 Task: Find connections with filter location Bendorf with filter topic #Managementtips with filter profile language Spanish with filter current company The Better India with filter school Indian Institute of Technology, Roorkee with filter industry Language Schools with filter service category FIle Management with filter keywords title Medical Administrator
Action: Mouse moved to (623, 79)
Screenshot: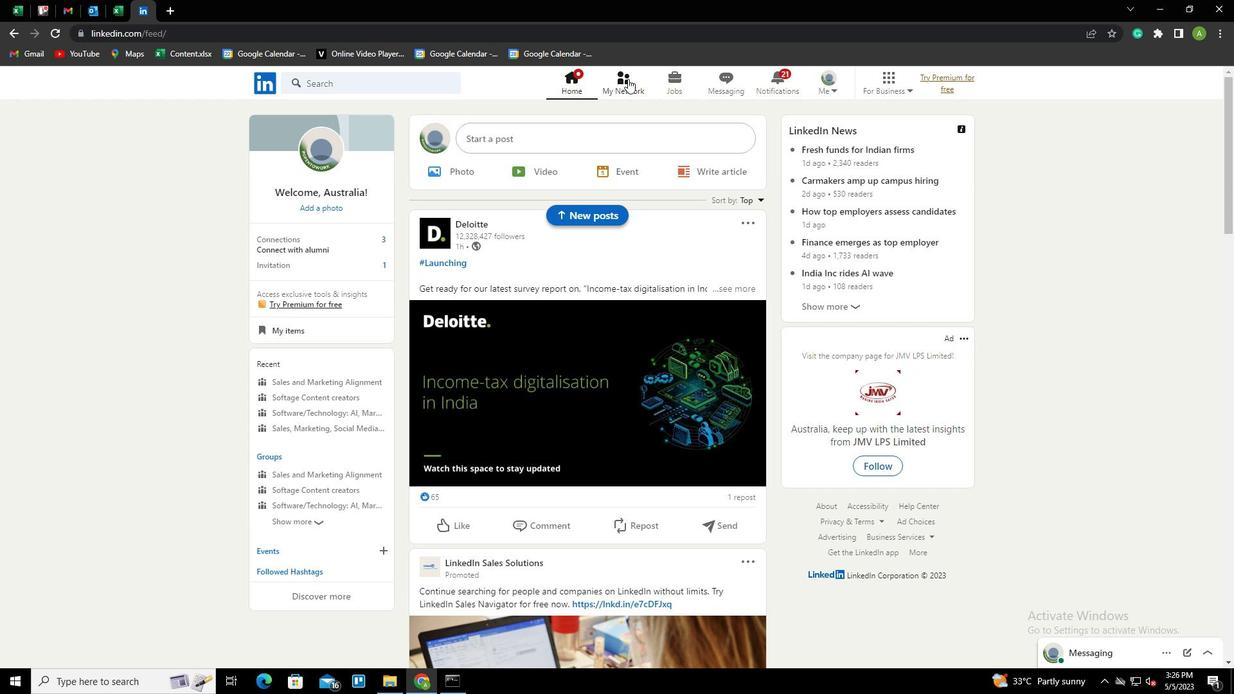 
Action: Mouse pressed left at (623, 79)
Screenshot: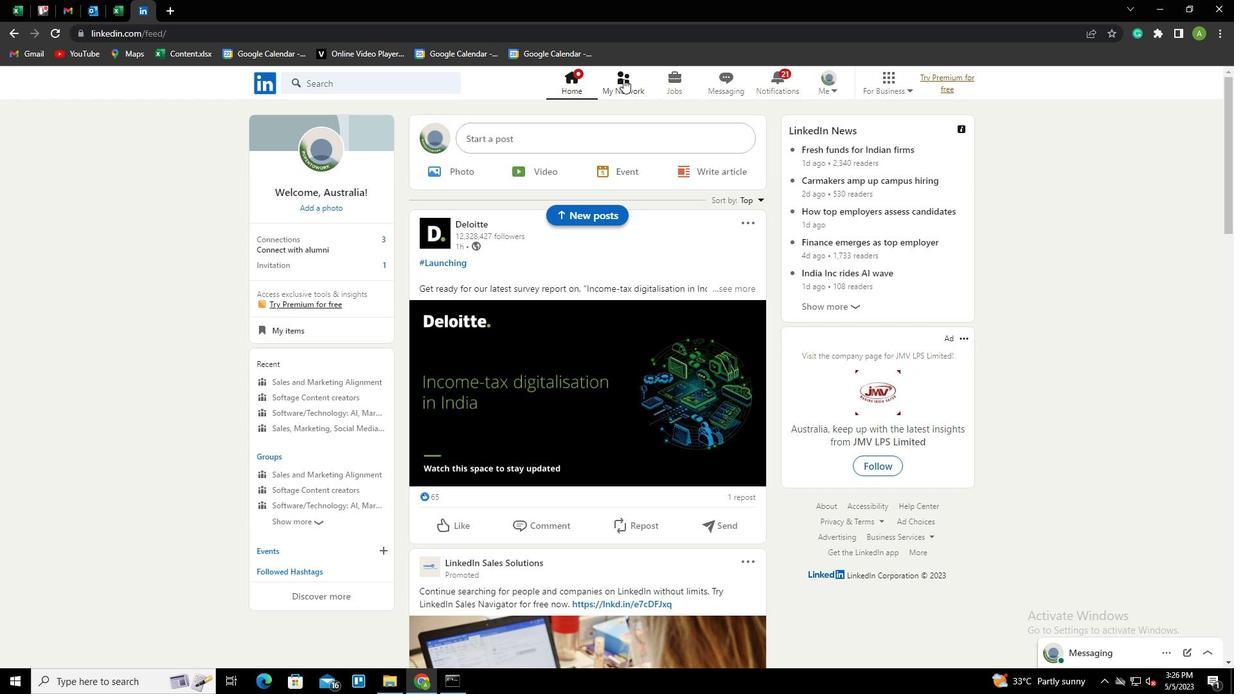 
Action: Mouse moved to (339, 151)
Screenshot: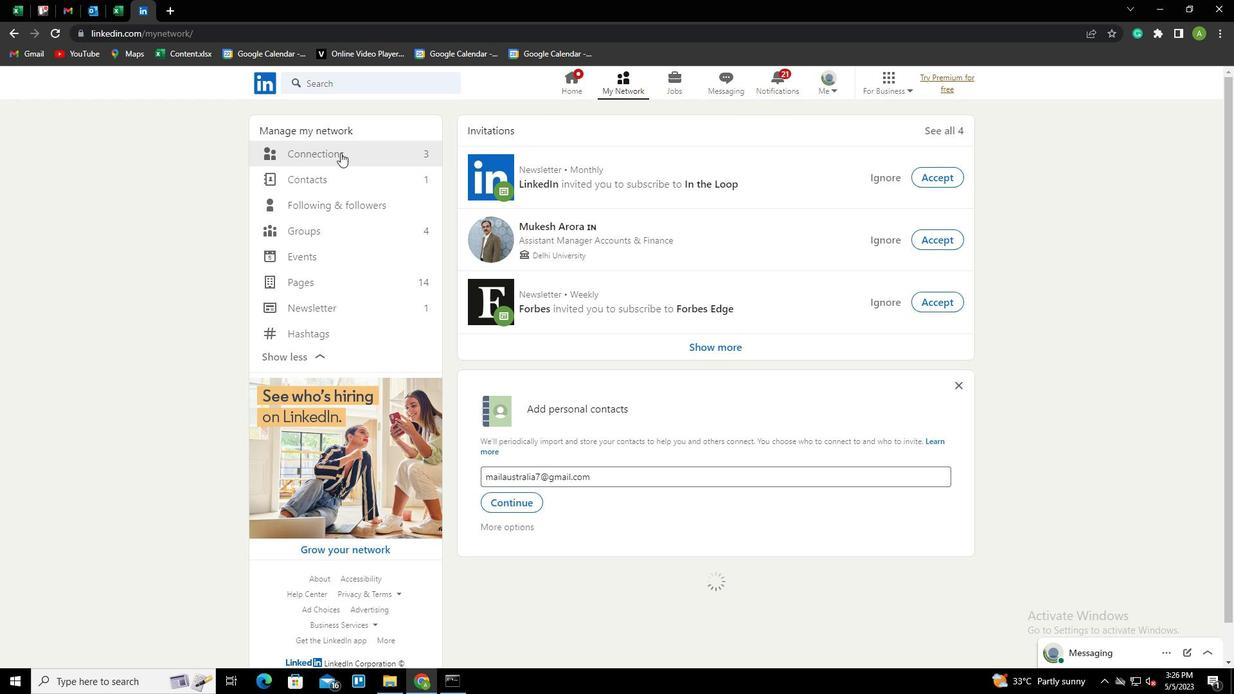 
Action: Mouse pressed left at (339, 151)
Screenshot: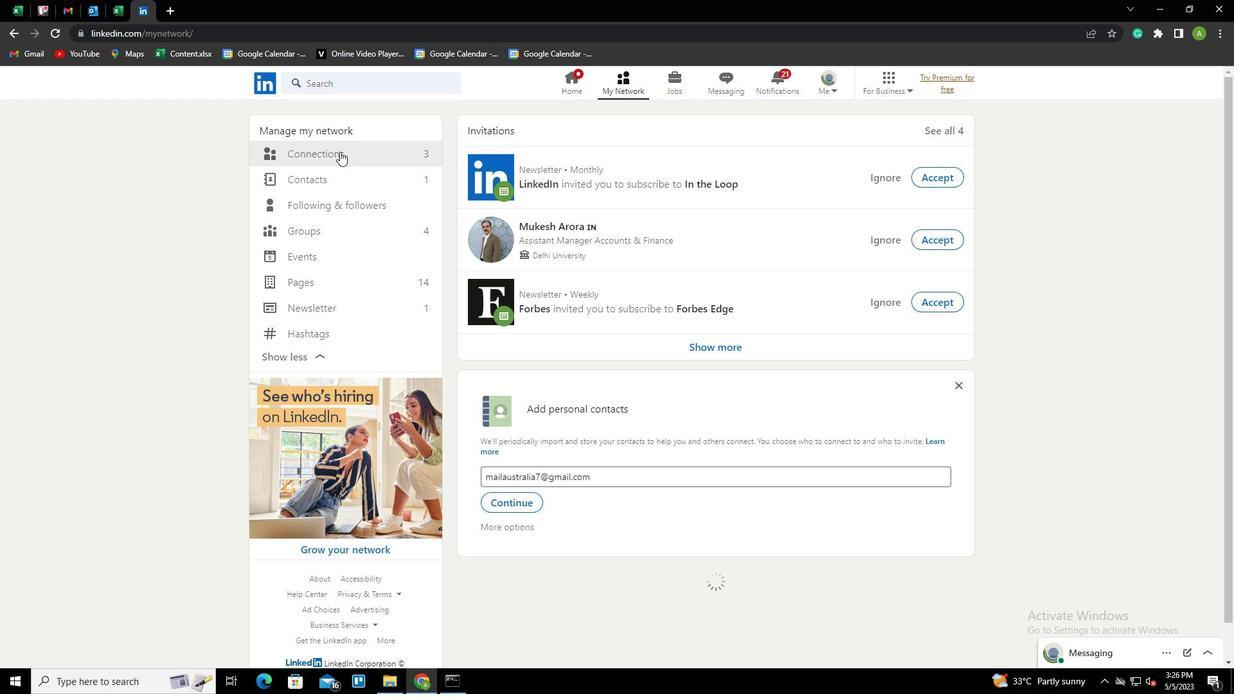 
Action: Mouse moved to (700, 147)
Screenshot: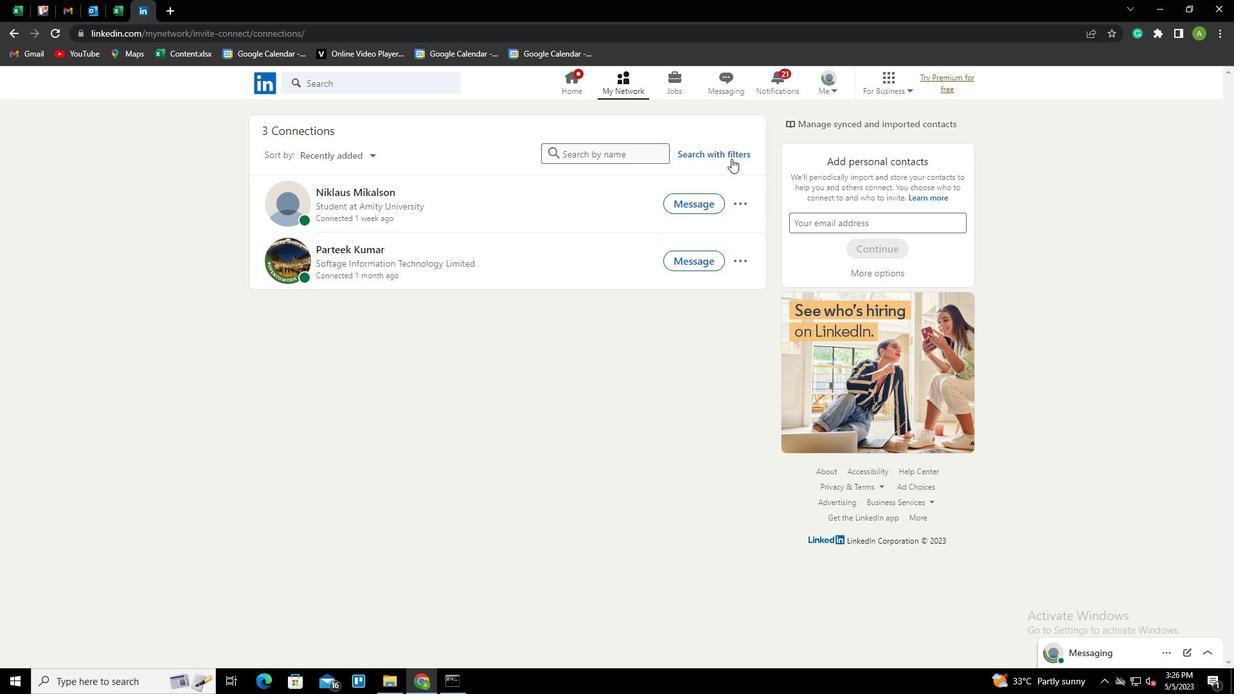 
Action: Mouse pressed left at (700, 147)
Screenshot: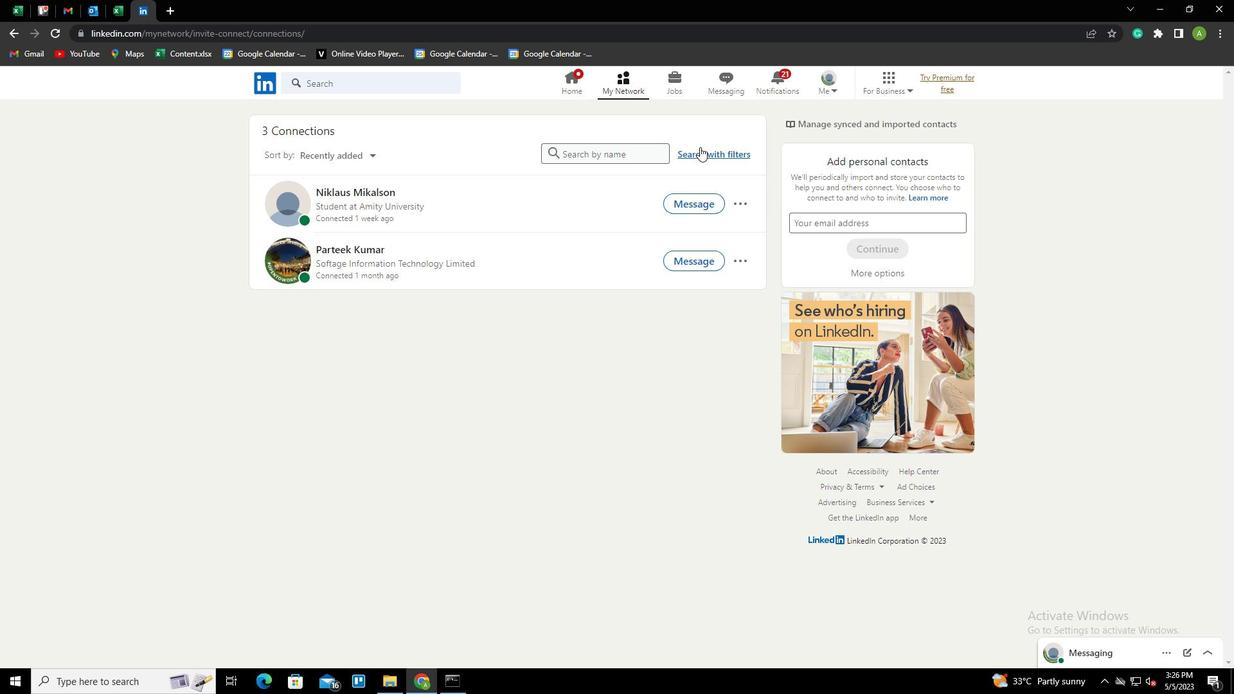 
Action: Mouse moved to (653, 115)
Screenshot: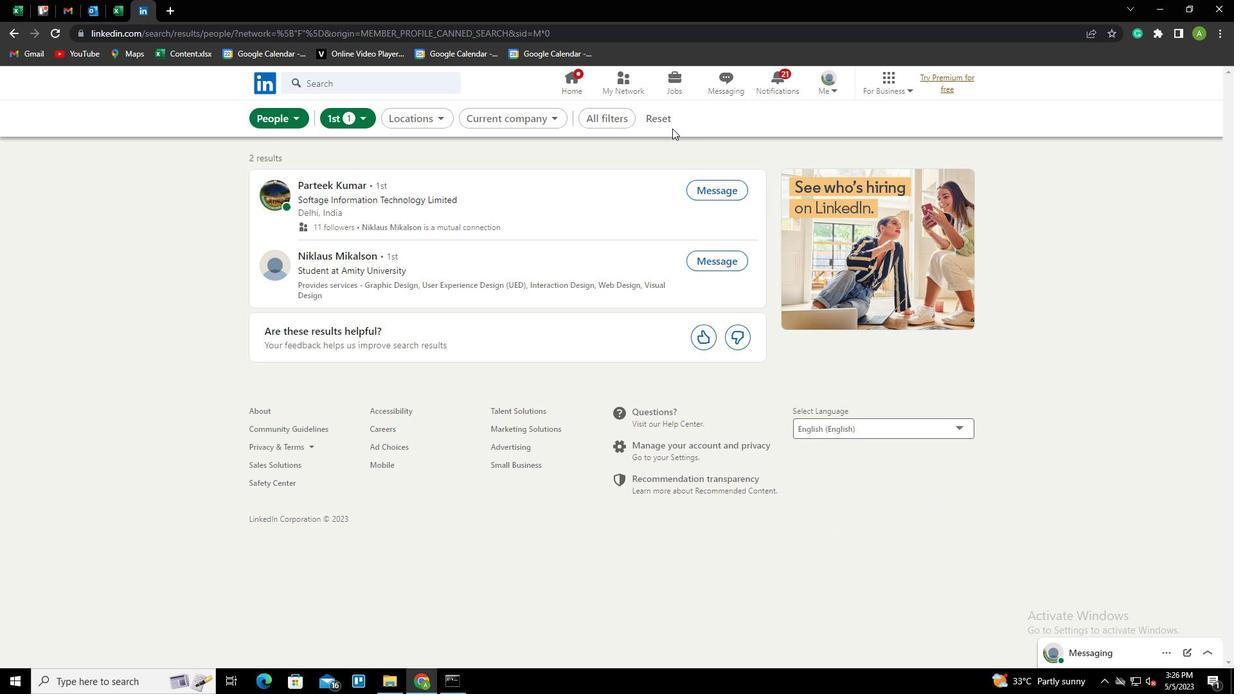 
Action: Mouse pressed left at (653, 115)
Screenshot: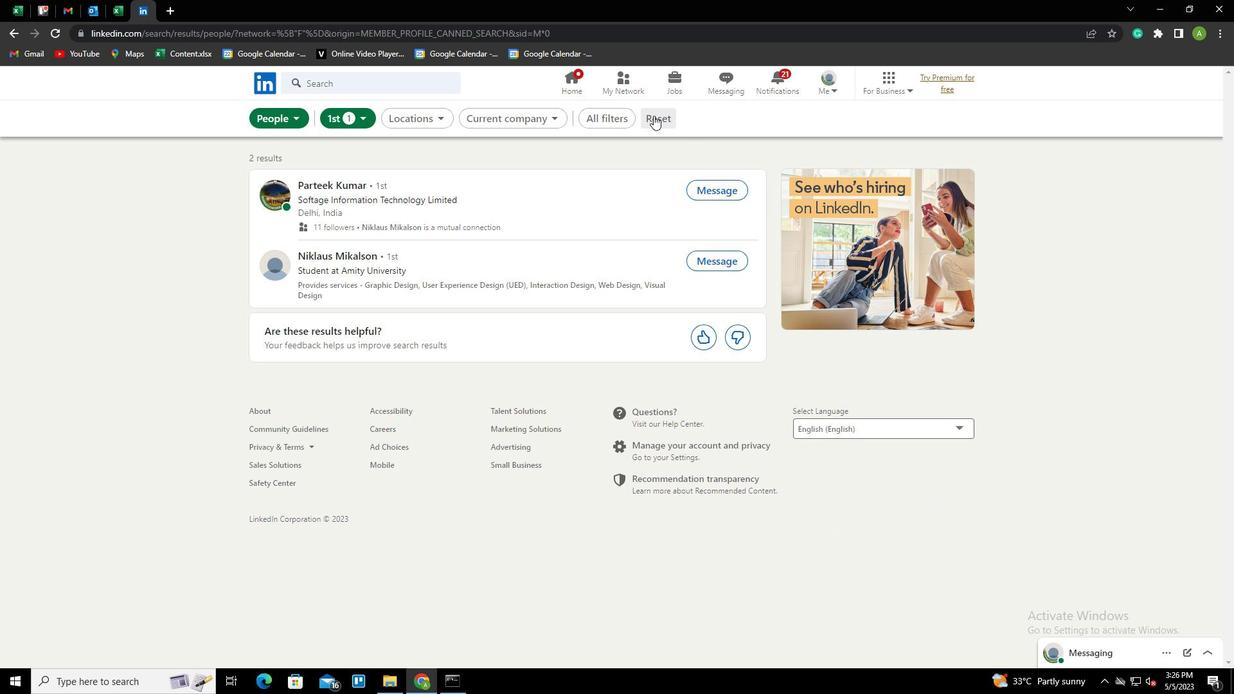 
Action: Mouse moved to (637, 116)
Screenshot: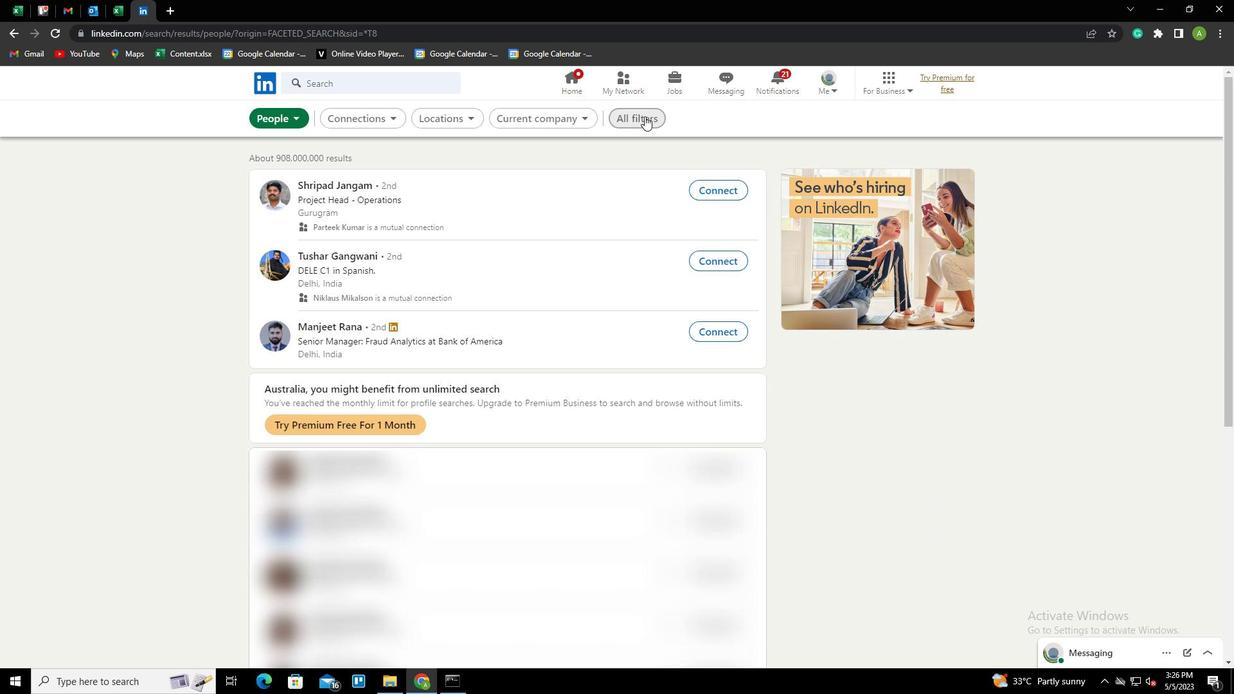
Action: Mouse pressed left at (637, 116)
Screenshot: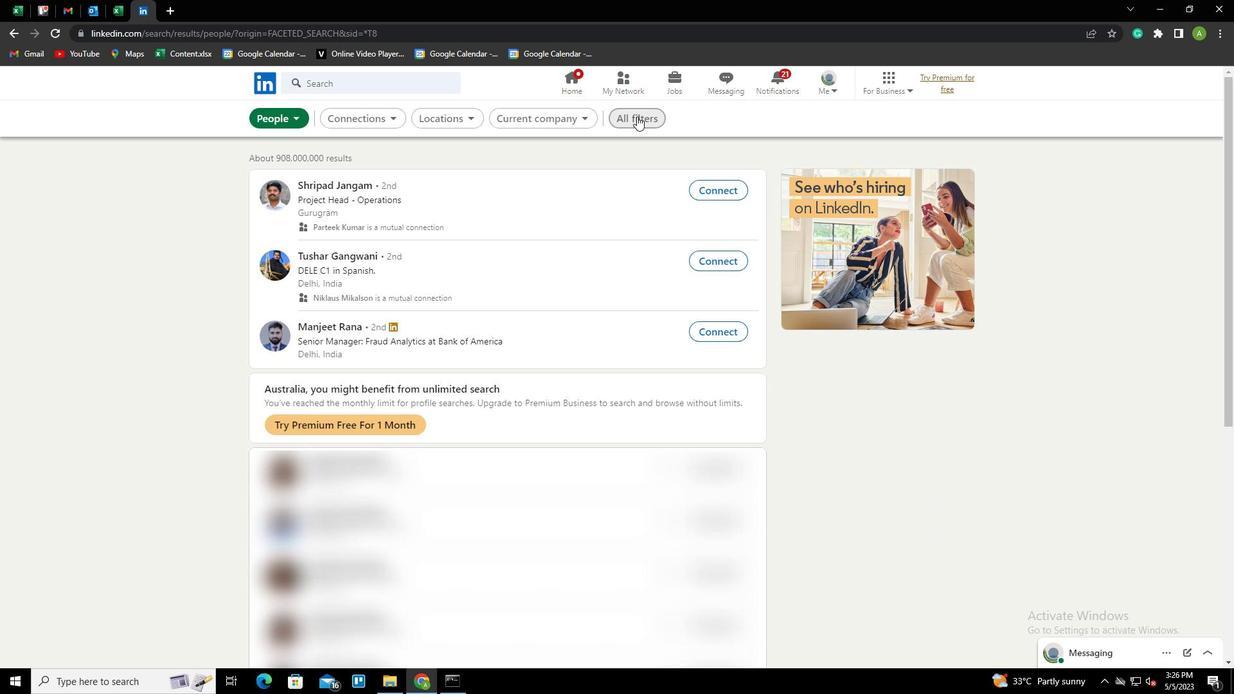 
Action: Mouse moved to (1024, 356)
Screenshot: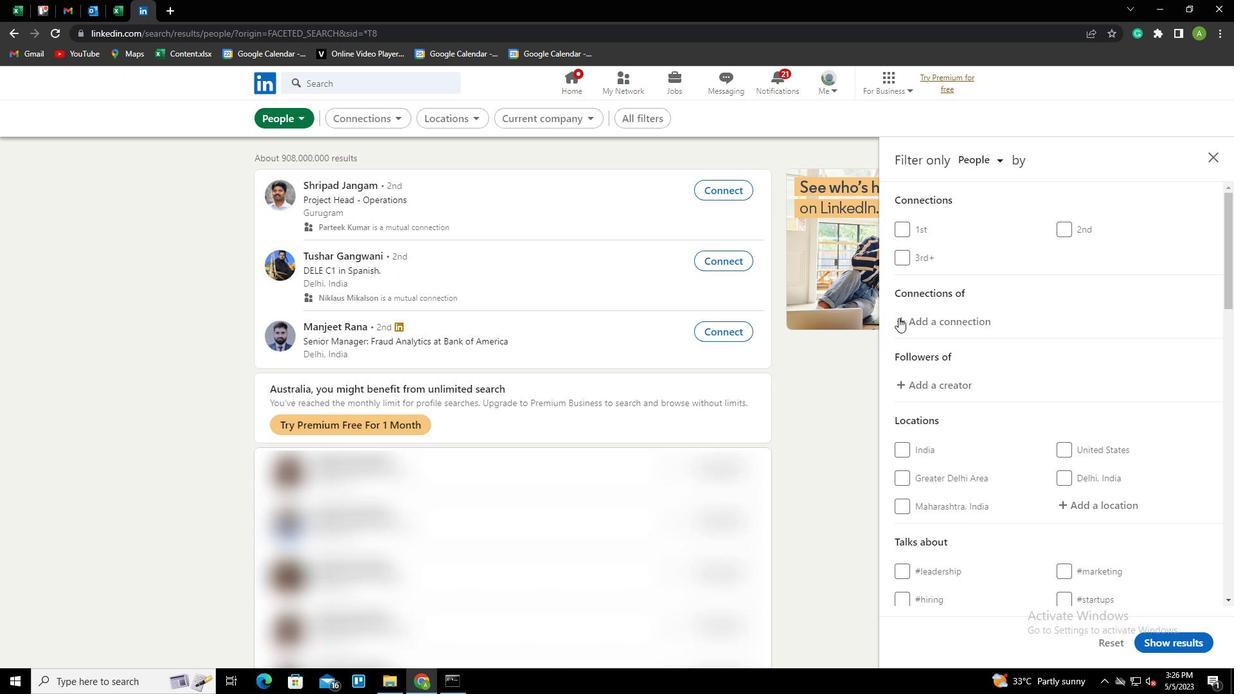 
Action: Mouse scrolled (1024, 356) with delta (0, 0)
Screenshot: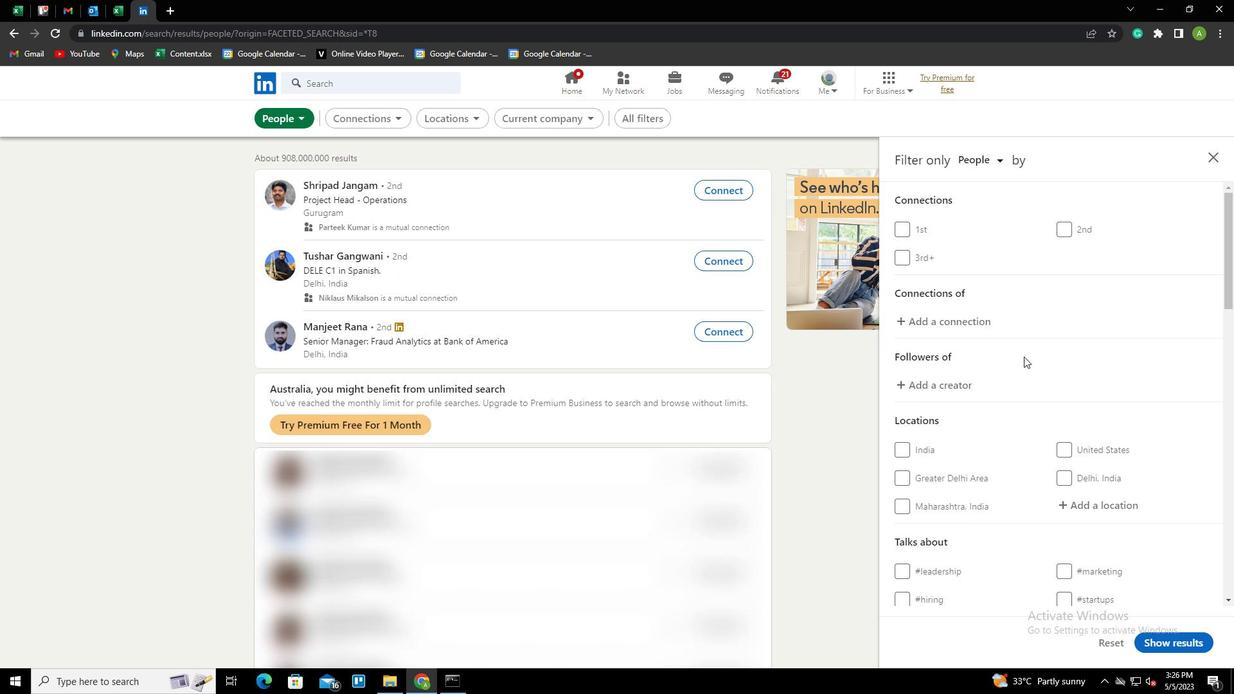 
Action: Mouse scrolled (1024, 356) with delta (0, 0)
Screenshot: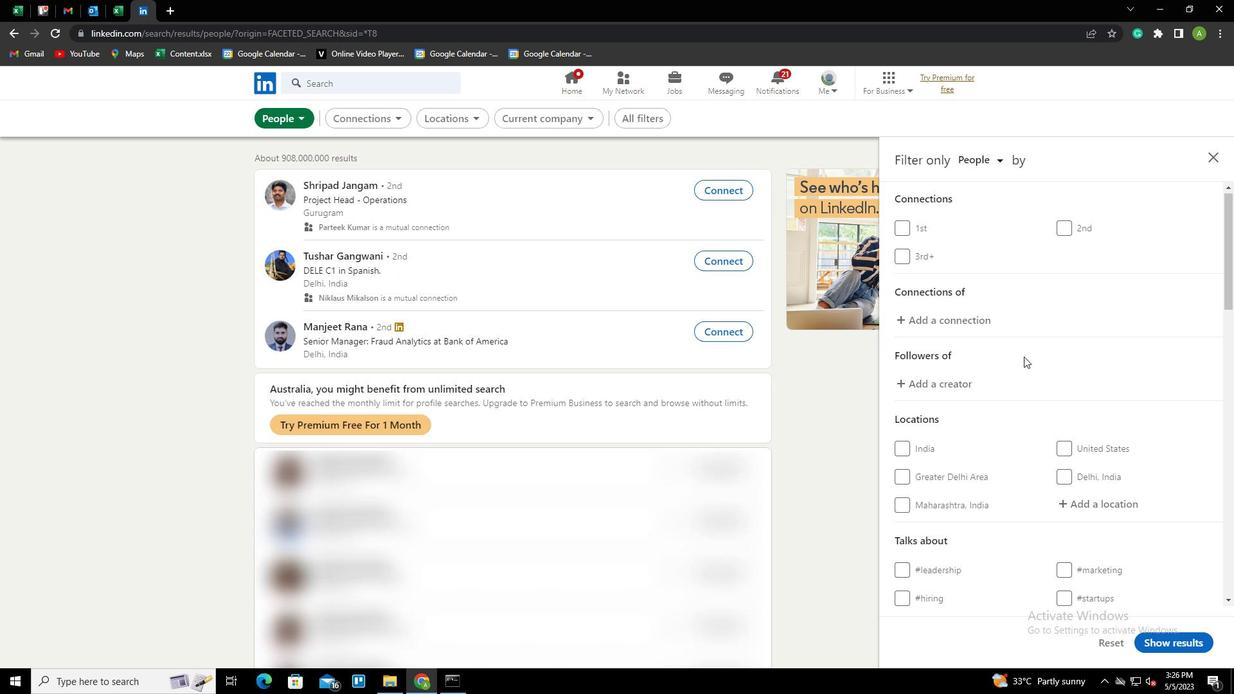 
Action: Mouse scrolled (1024, 356) with delta (0, 0)
Screenshot: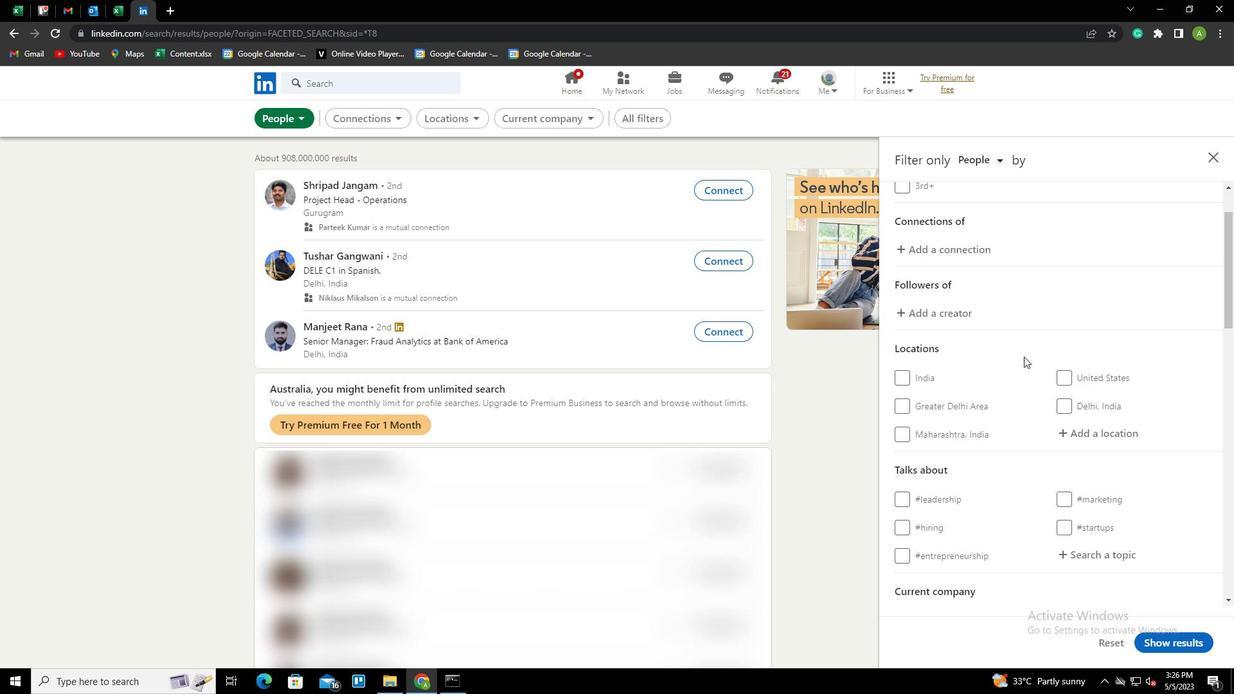
Action: Mouse moved to (1088, 315)
Screenshot: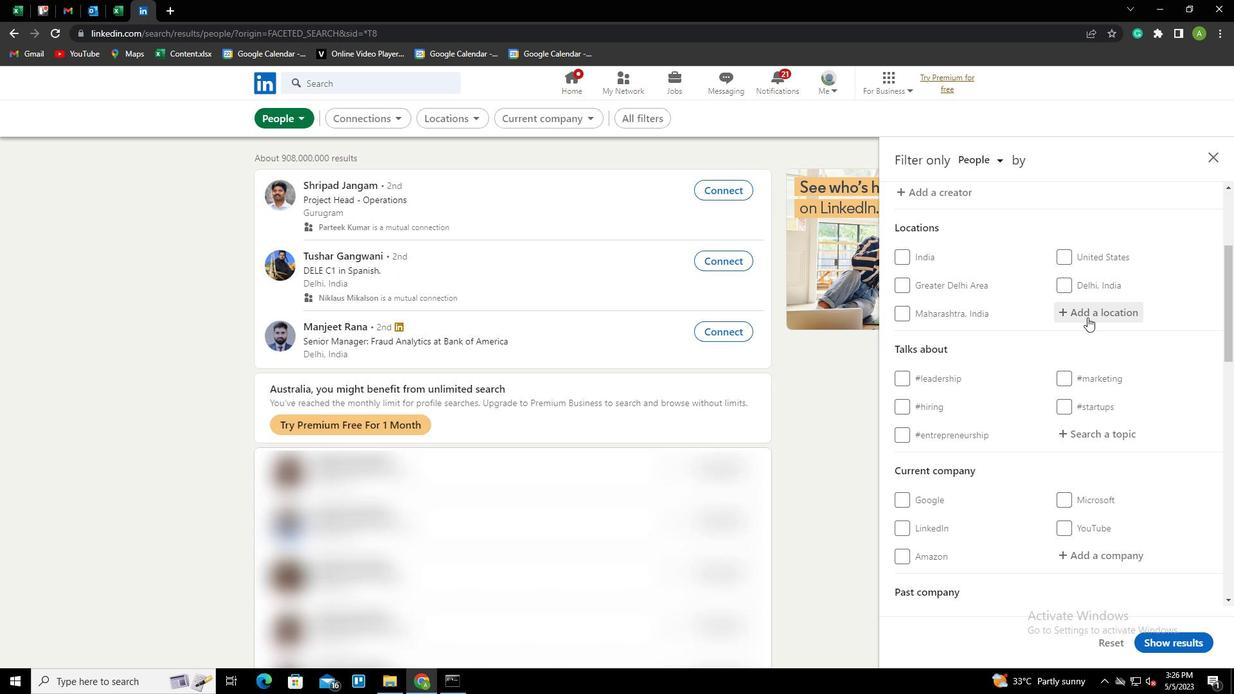 
Action: Mouse pressed left at (1088, 315)
Screenshot: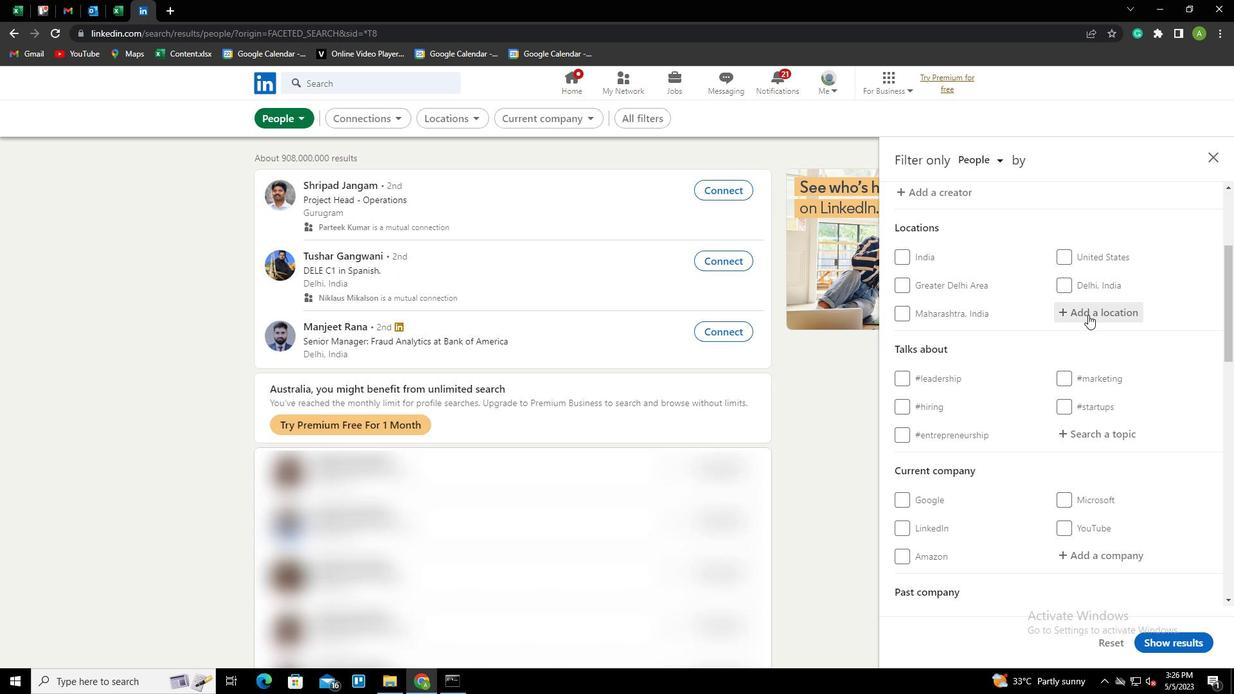 
Action: Key pressed <Key.shift>BENDORD<Key.backspace>F<Key.space><Key.down><Key.enter>
Screenshot: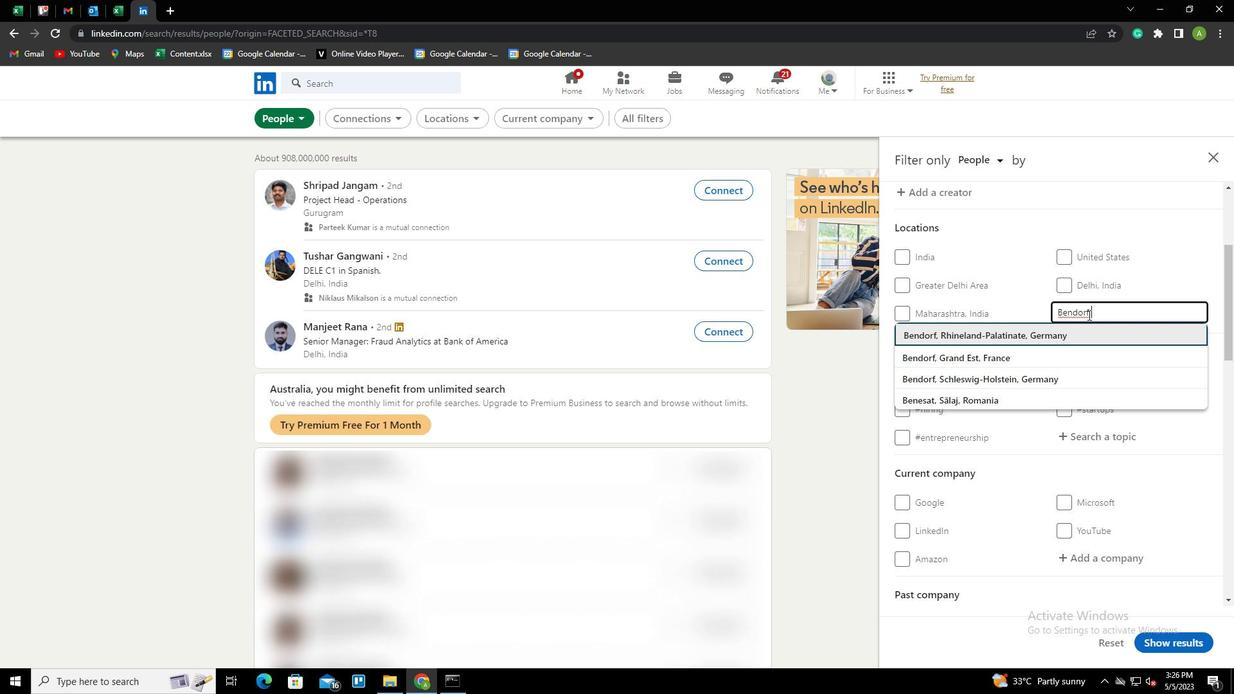 
Action: Mouse scrolled (1088, 314) with delta (0, 0)
Screenshot: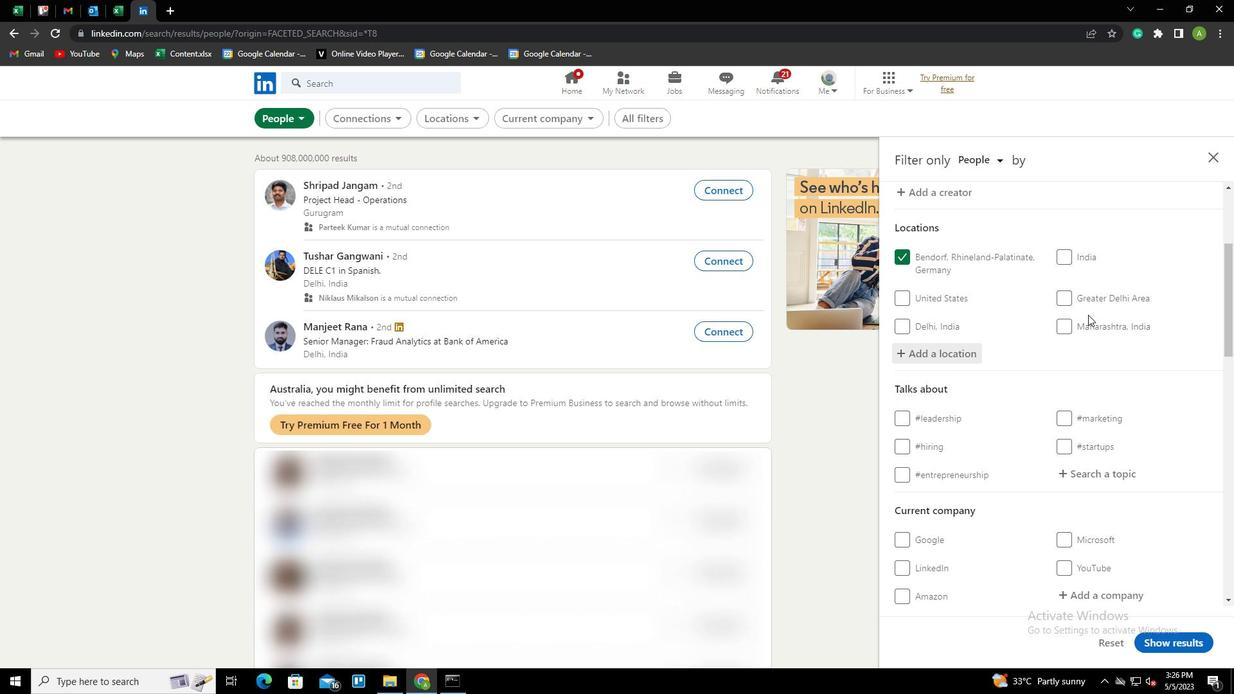 
Action: Mouse scrolled (1088, 314) with delta (0, 0)
Screenshot: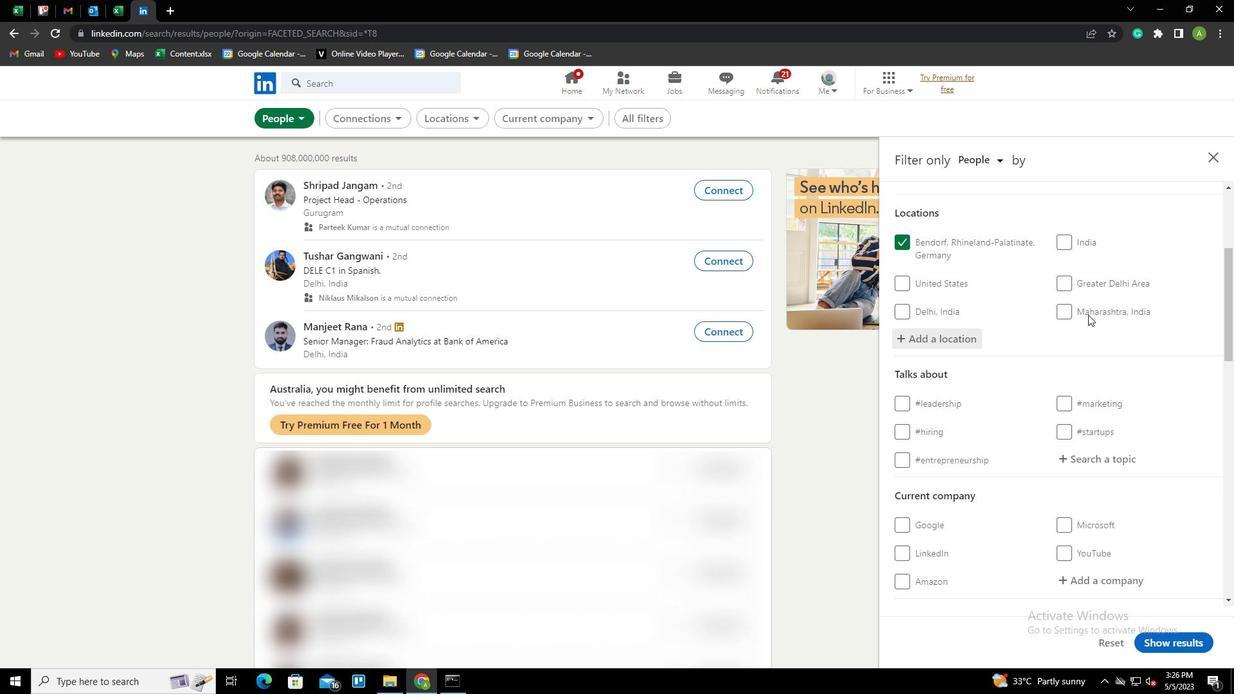 
Action: Mouse moved to (1090, 348)
Screenshot: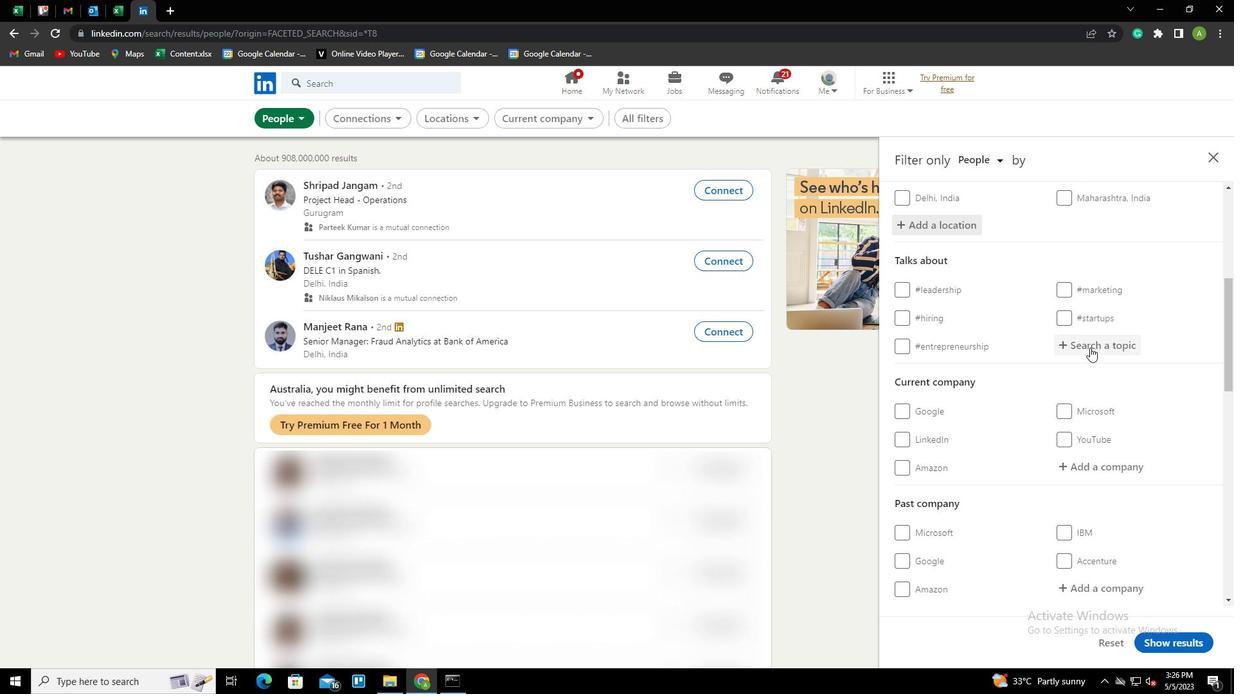 
Action: Mouse pressed left at (1090, 348)
Screenshot: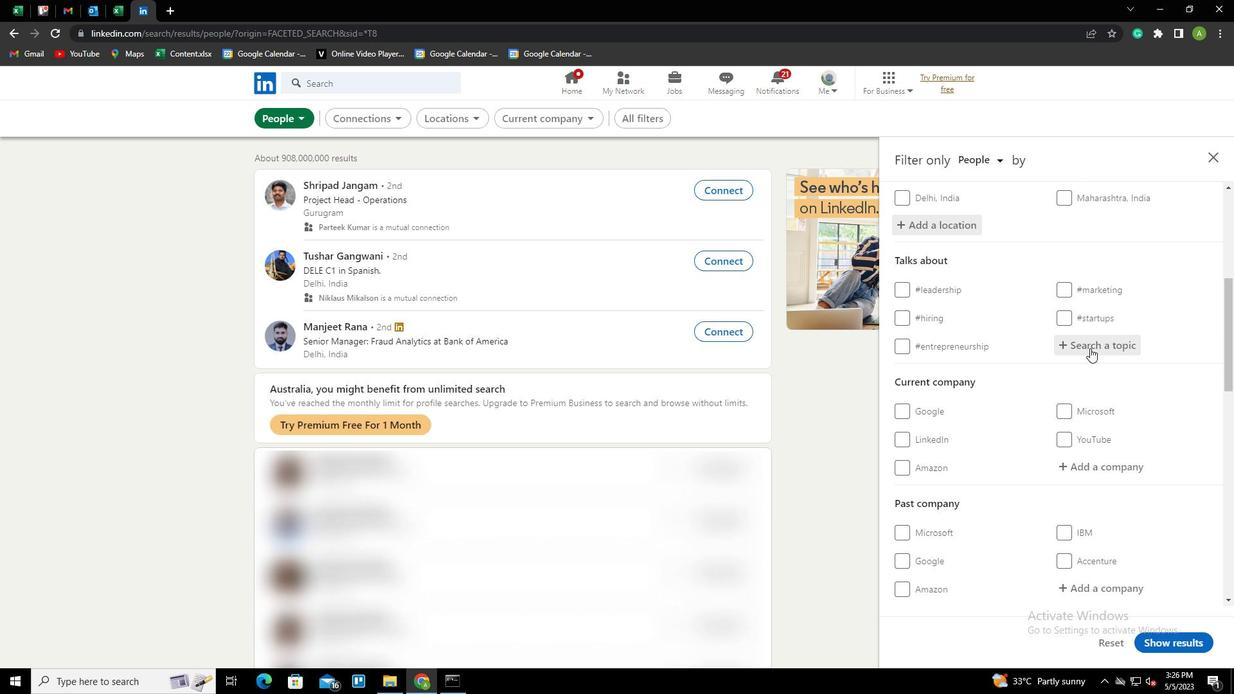 
Action: Key pressed MANAGEMENTTIPS<Key.down><Key.enter>
Screenshot: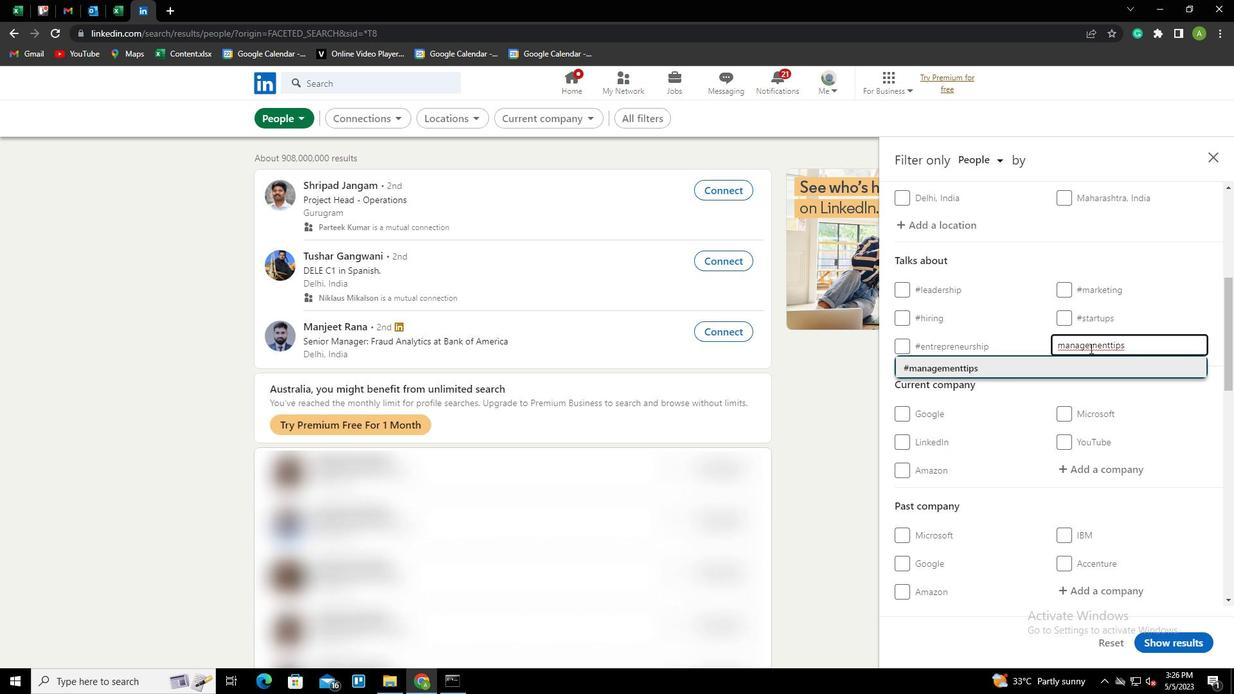 
Action: Mouse moved to (1089, 342)
Screenshot: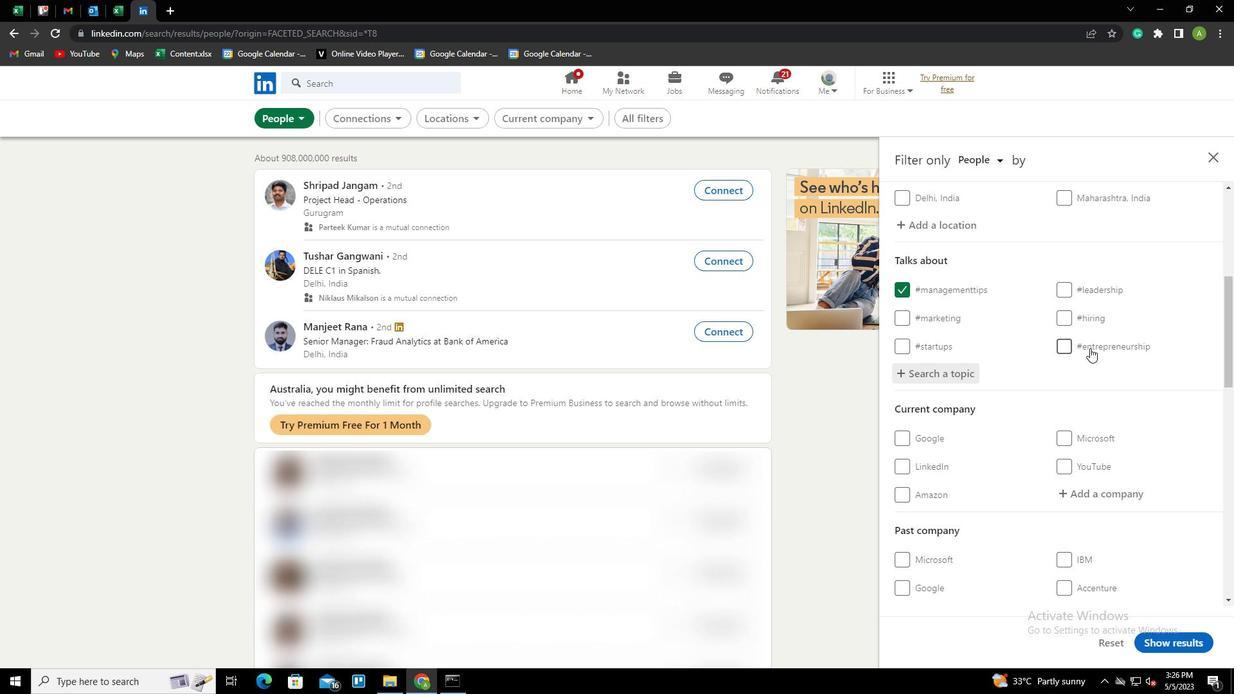 
Action: Mouse scrolled (1089, 341) with delta (0, 0)
Screenshot: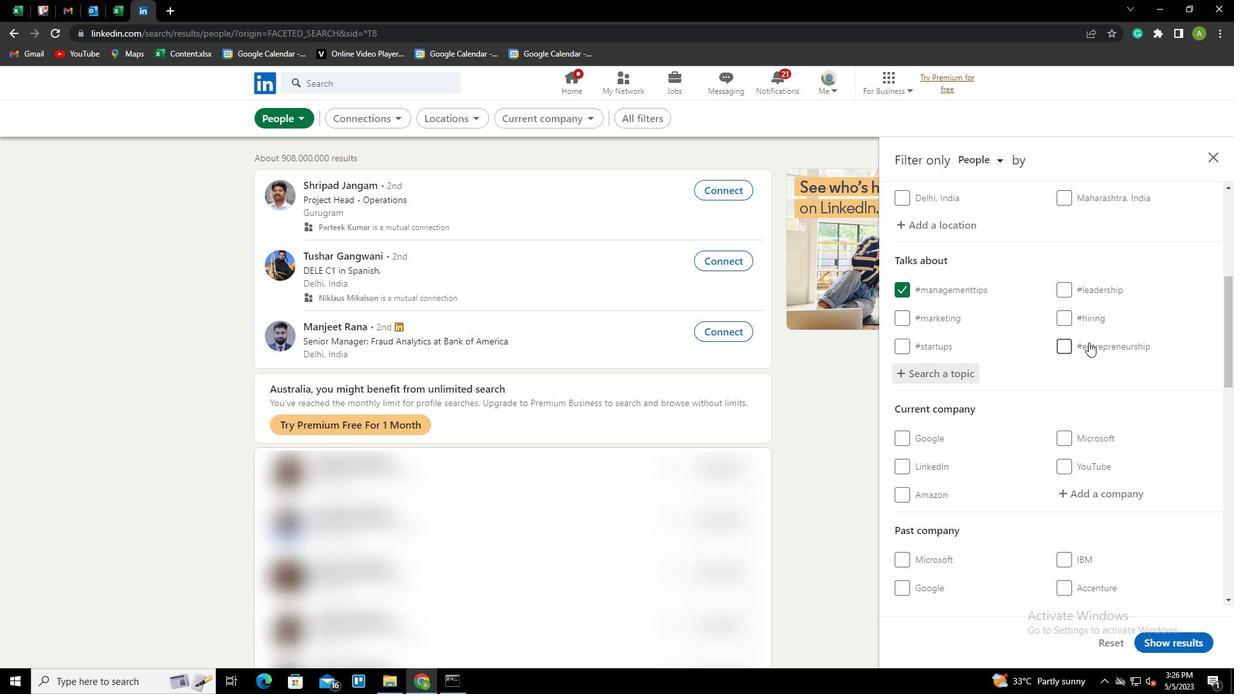 
Action: Mouse scrolled (1089, 341) with delta (0, 0)
Screenshot: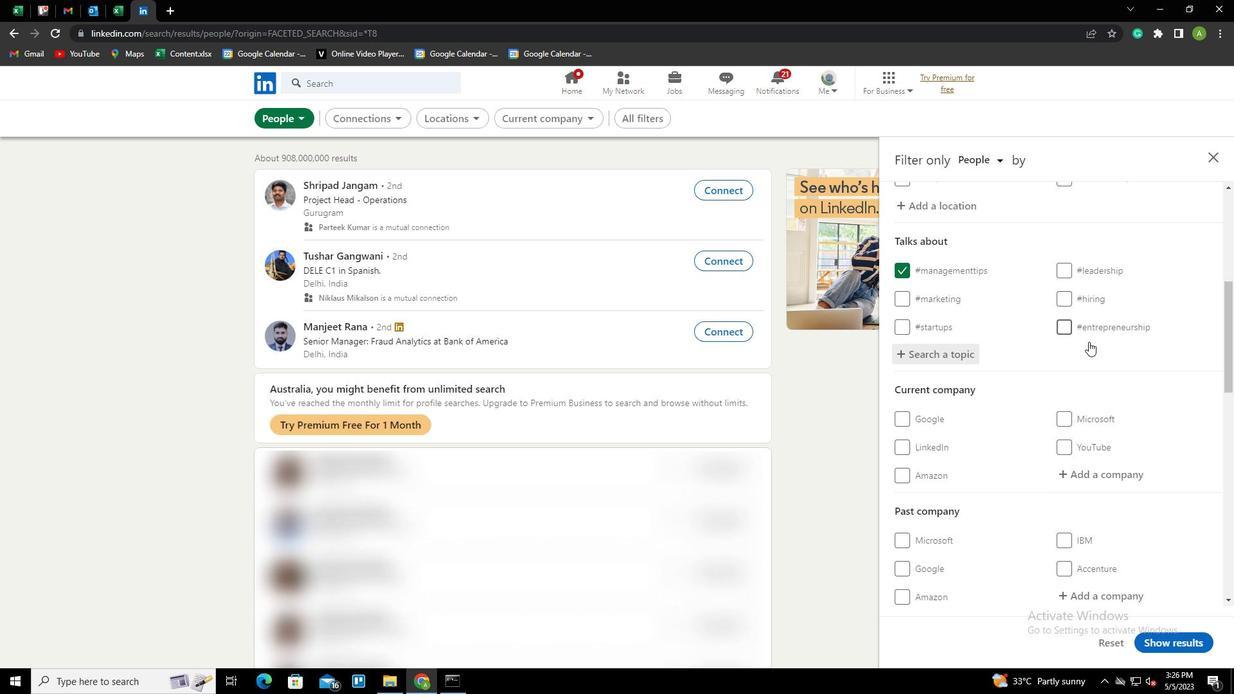 
Action: Mouse scrolled (1089, 341) with delta (0, 0)
Screenshot: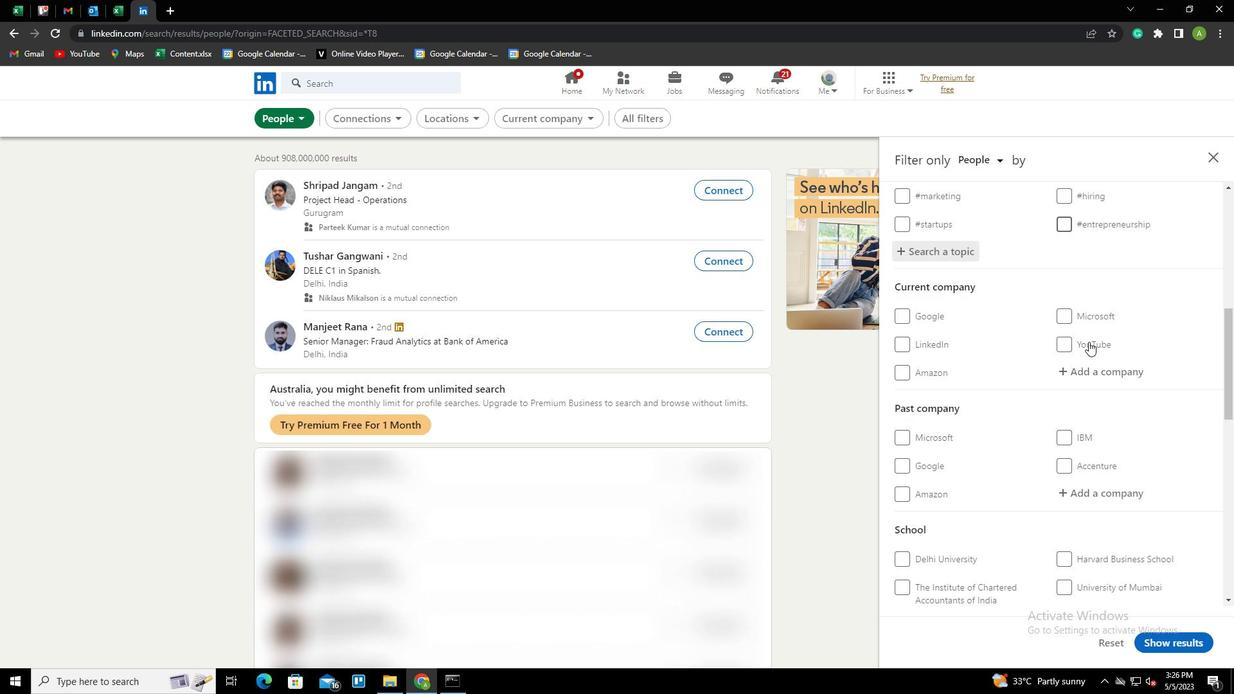 
Action: Mouse scrolled (1089, 341) with delta (0, 0)
Screenshot: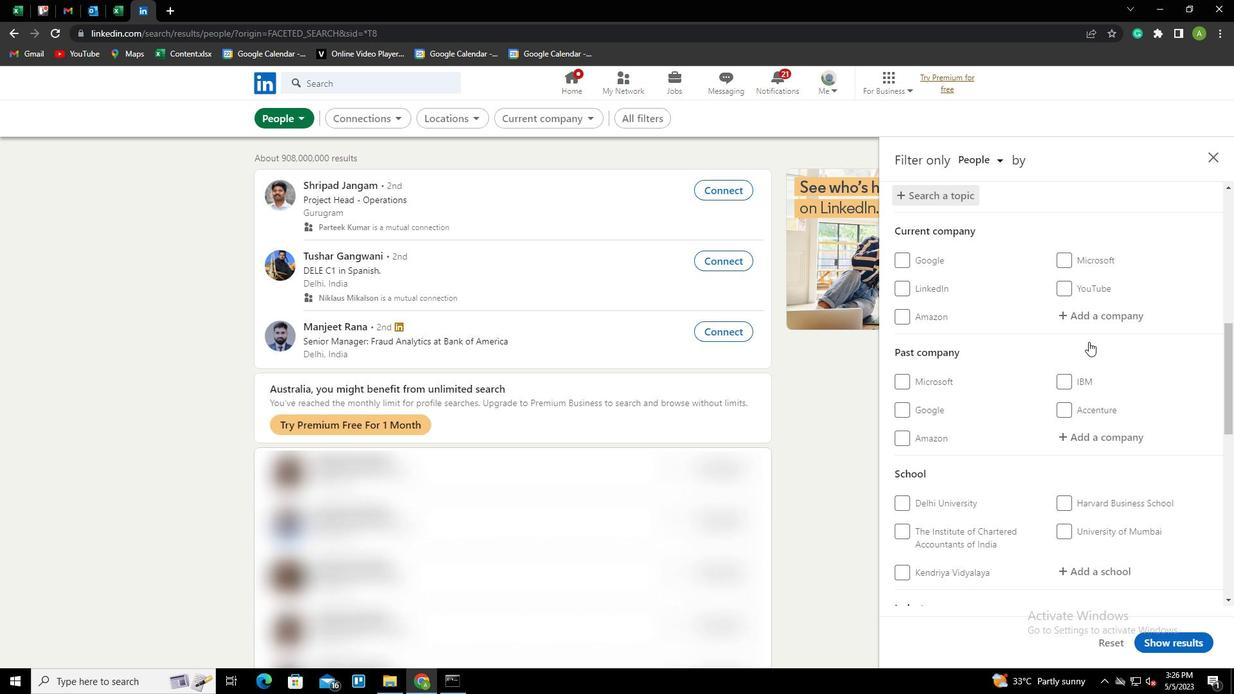 
Action: Mouse scrolled (1089, 341) with delta (0, 0)
Screenshot: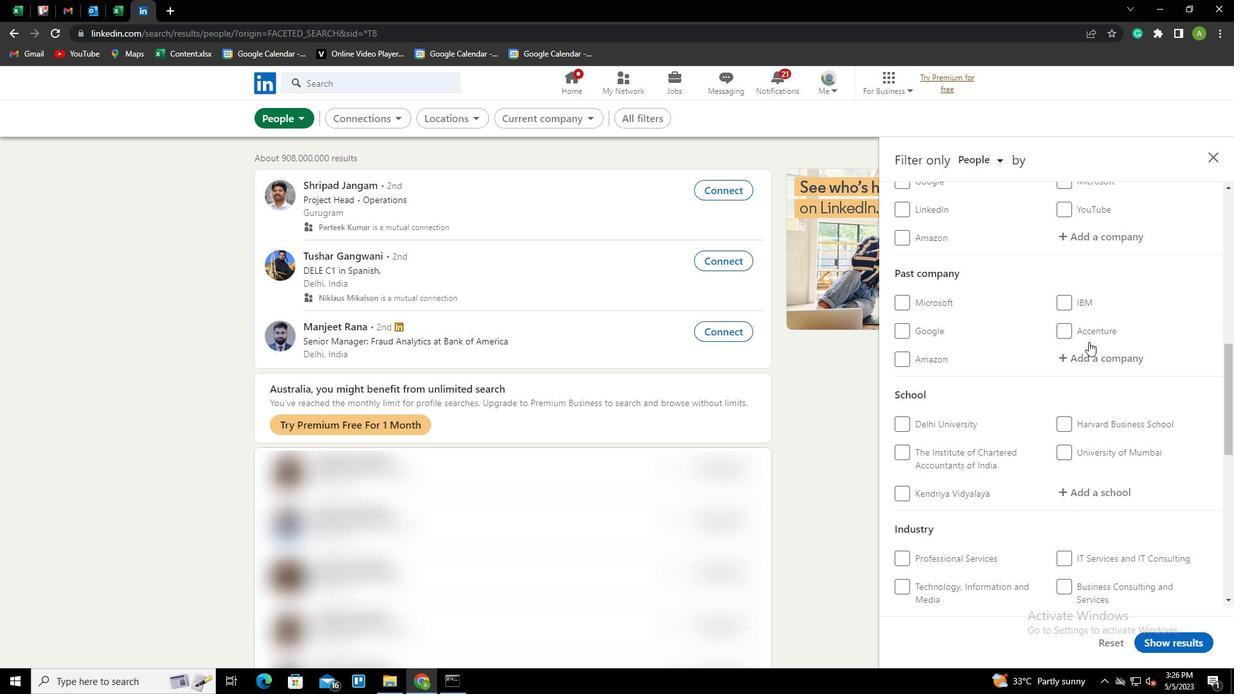 
Action: Mouse scrolled (1089, 341) with delta (0, 0)
Screenshot: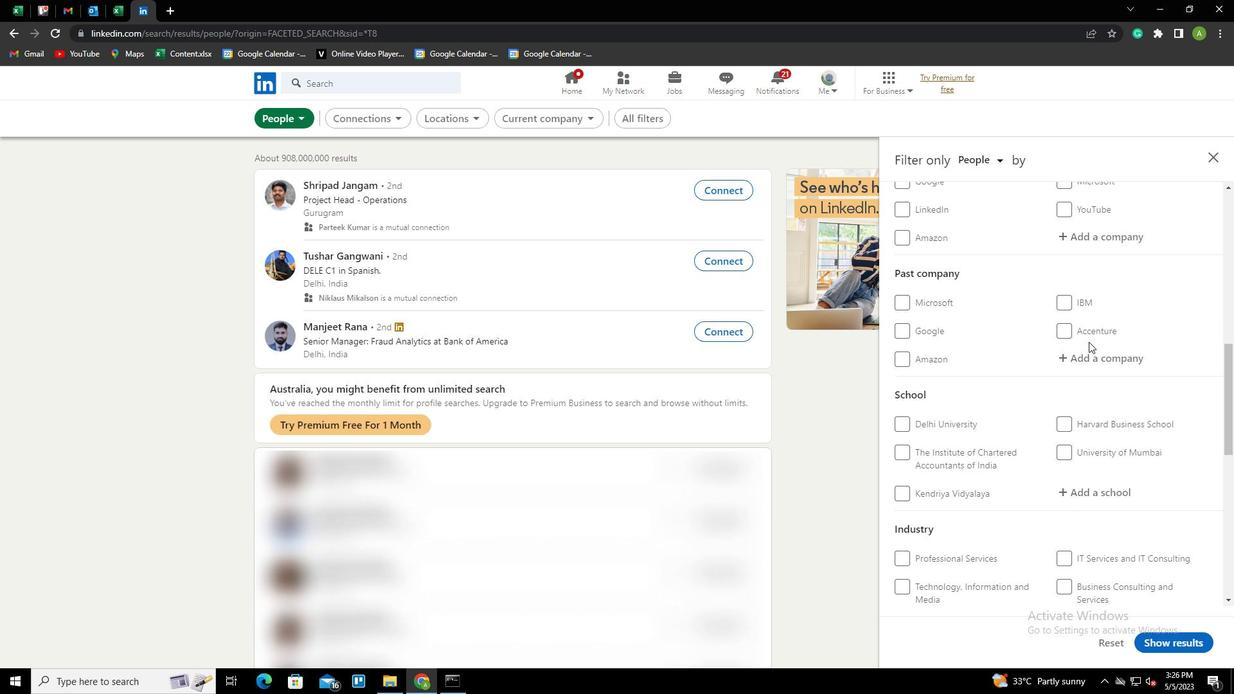 
Action: Mouse scrolled (1089, 341) with delta (0, 0)
Screenshot: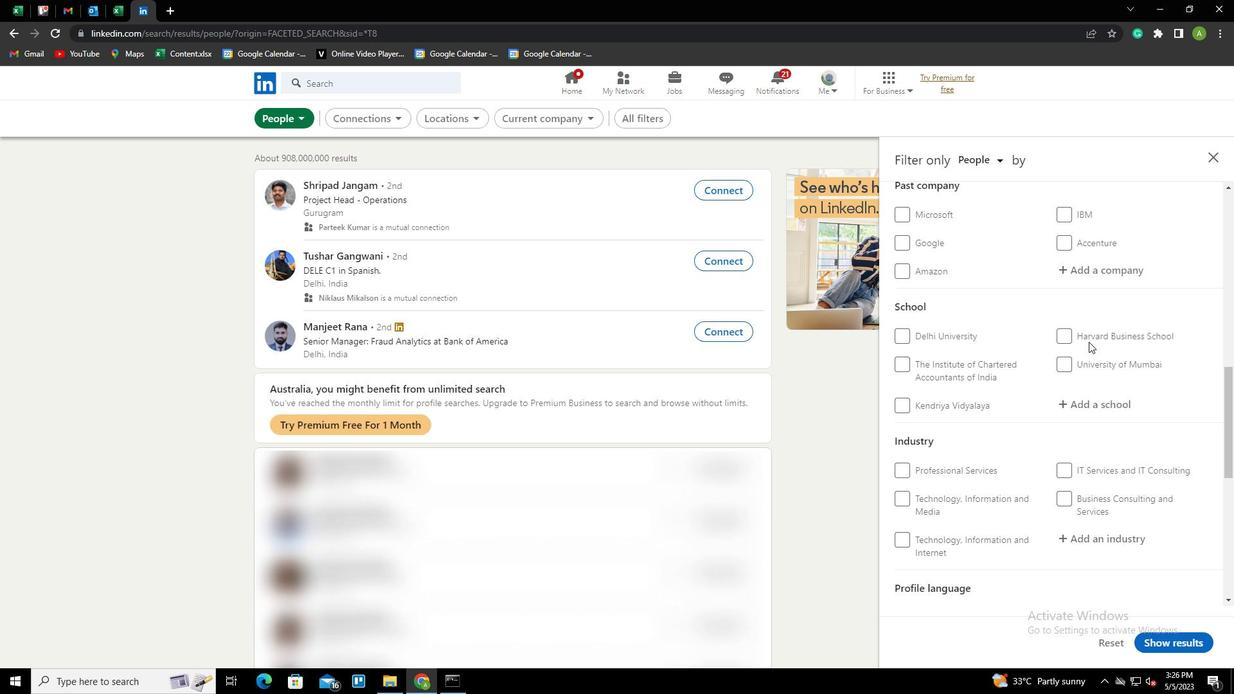 
Action: Mouse scrolled (1089, 341) with delta (0, 0)
Screenshot: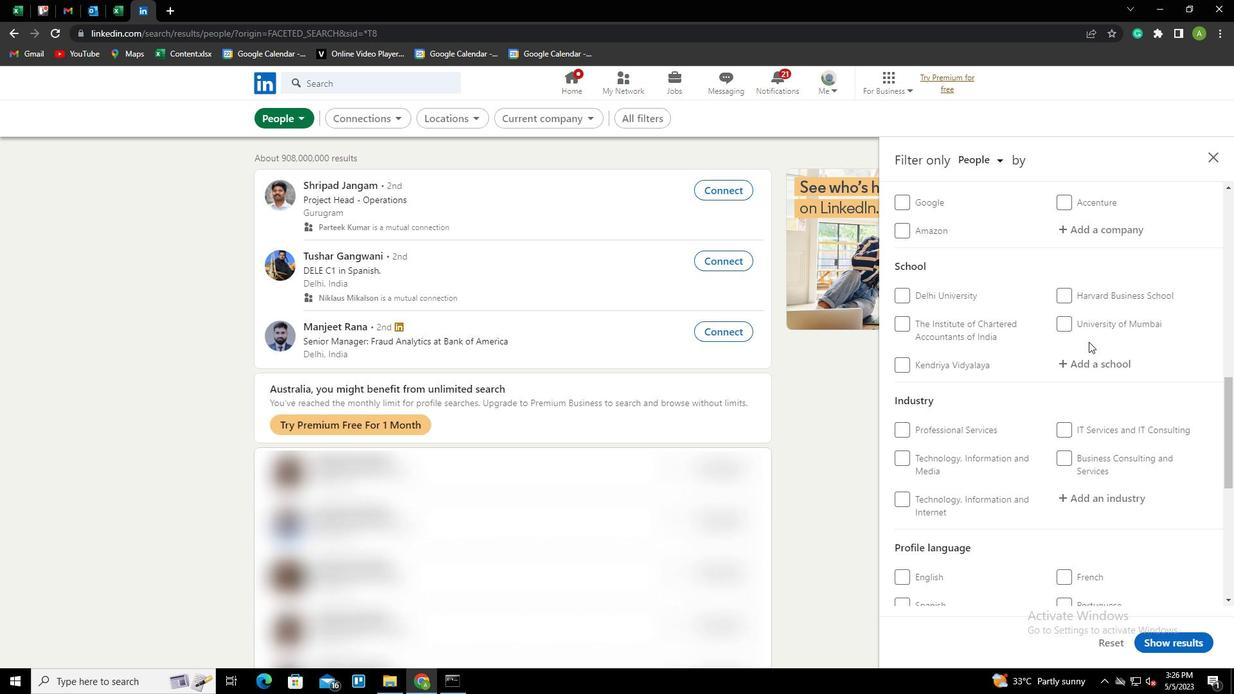 
Action: Mouse scrolled (1089, 341) with delta (0, 0)
Screenshot: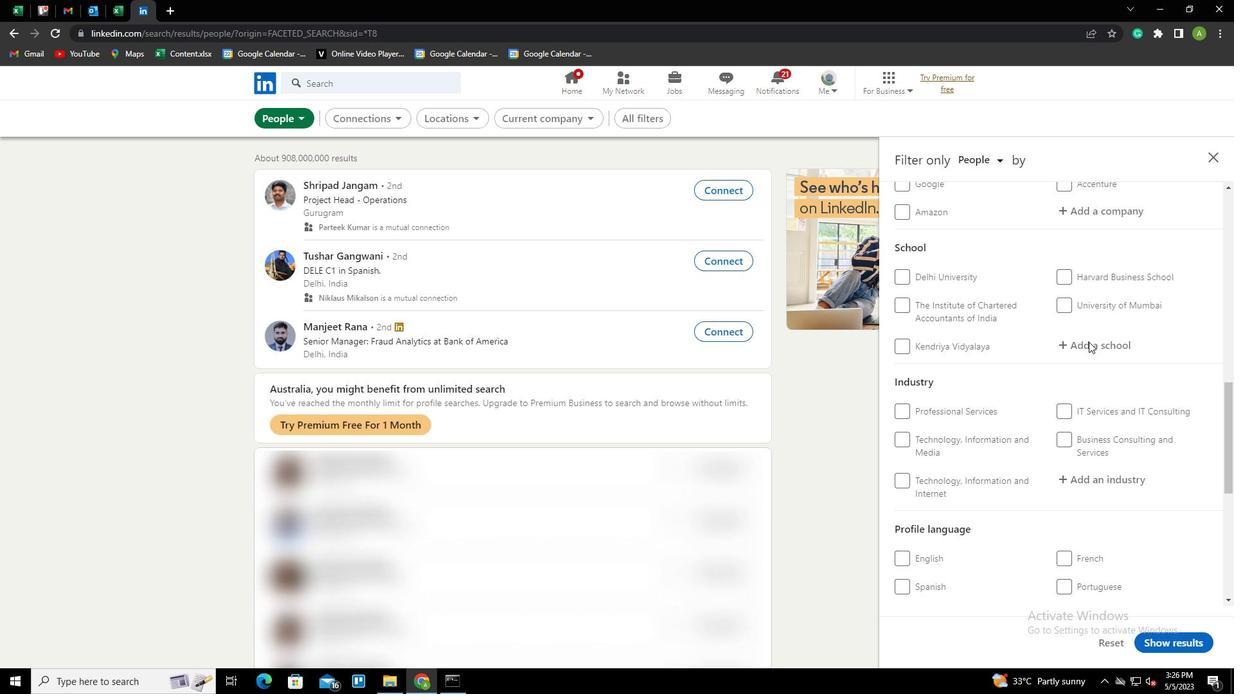 
Action: Mouse moved to (910, 414)
Screenshot: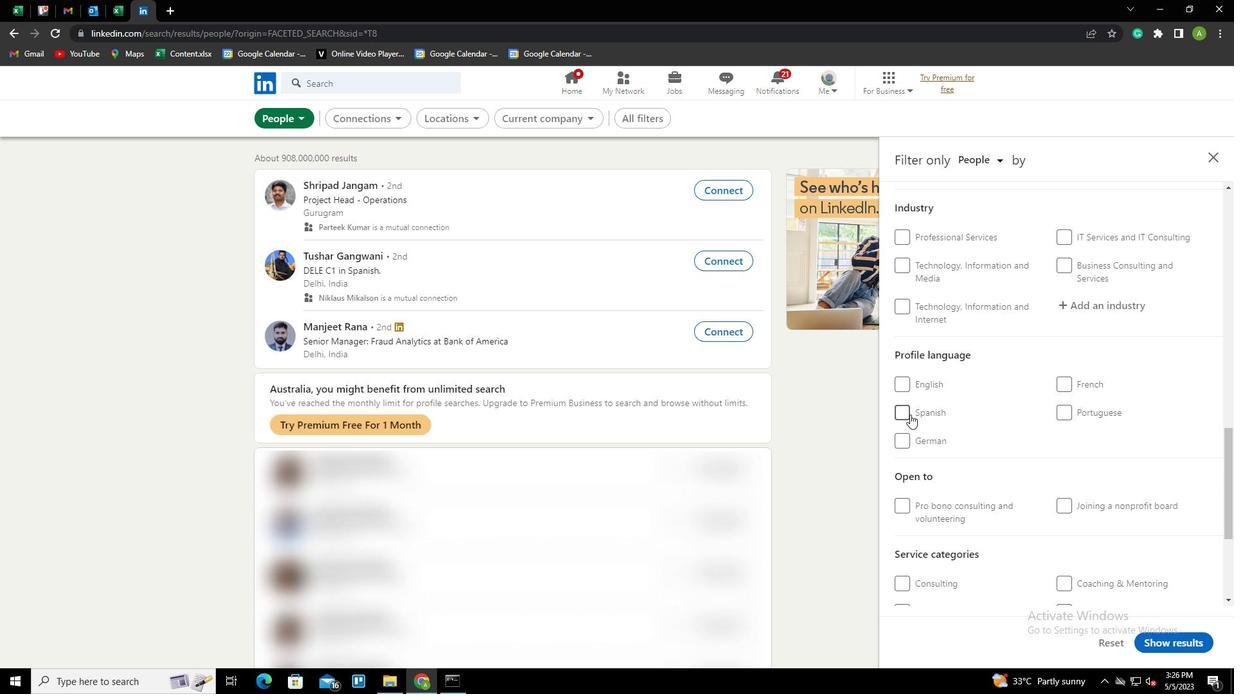 
Action: Mouse pressed left at (910, 414)
Screenshot: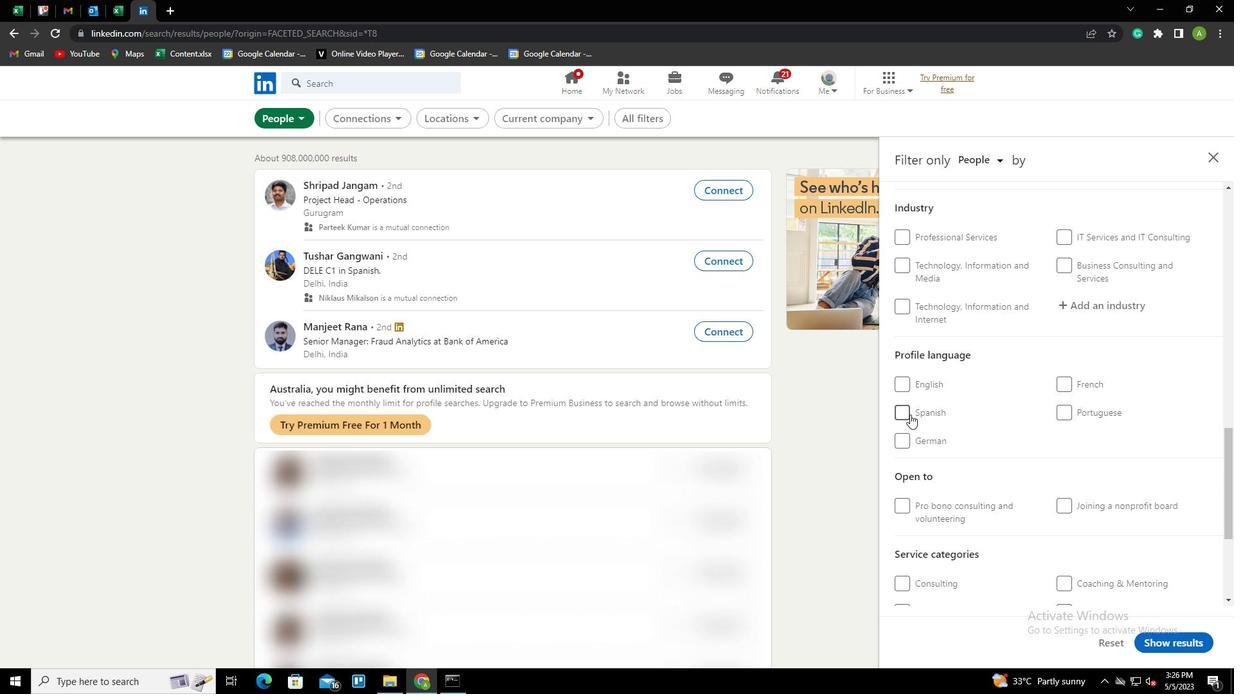 
Action: Mouse moved to (1035, 419)
Screenshot: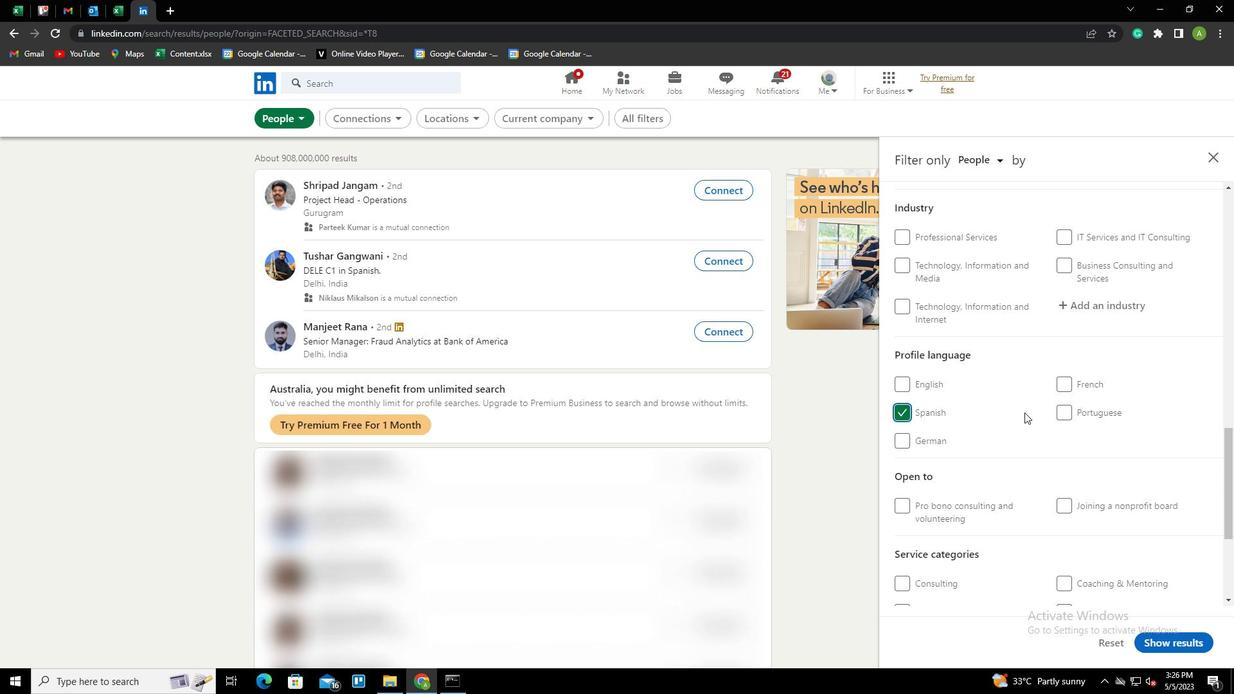 
Action: Mouse scrolled (1035, 419) with delta (0, 0)
Screenshot: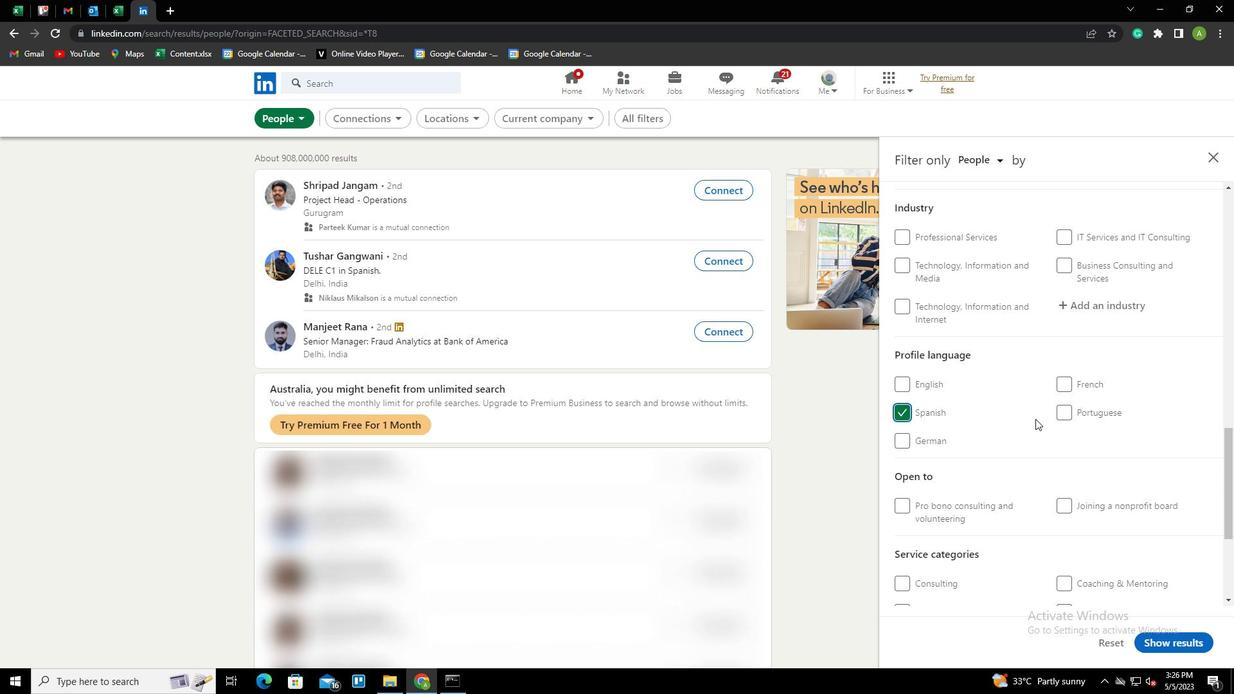 
Action: Mouse scrolled (1035, 419) with delta (0, 0)
Screenshot: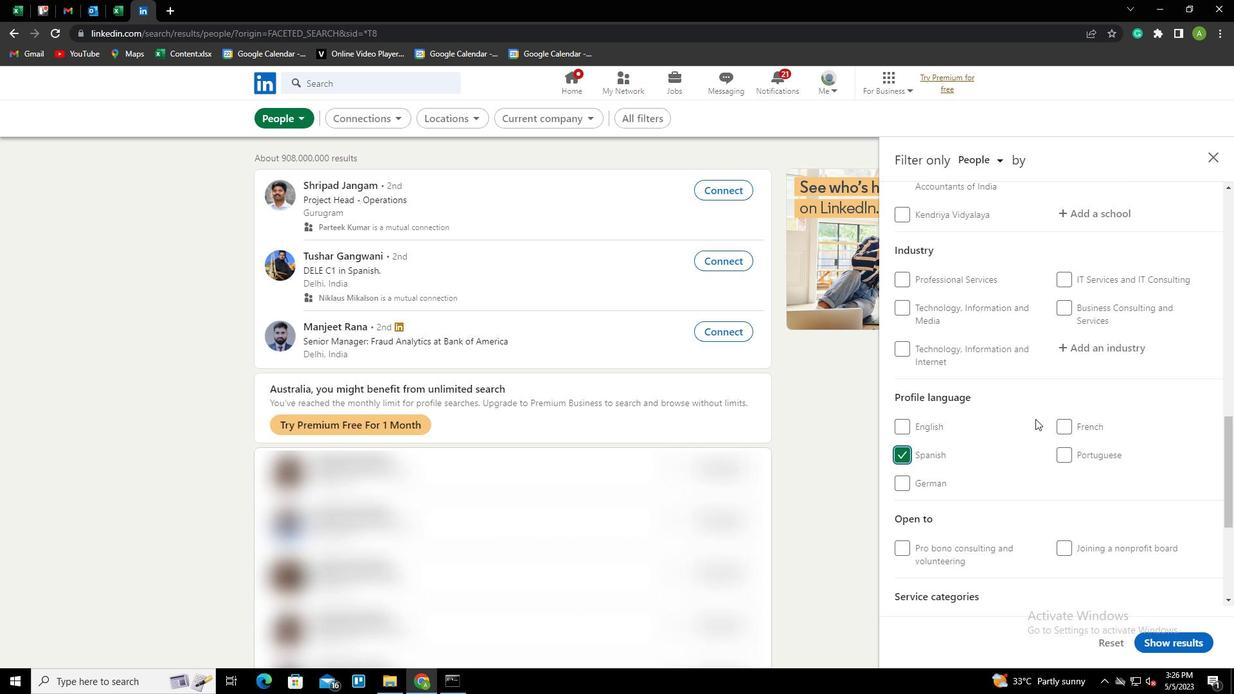 
Action: Mouse scrolled (1035, 419) with delta (0, 0)
Screenshot: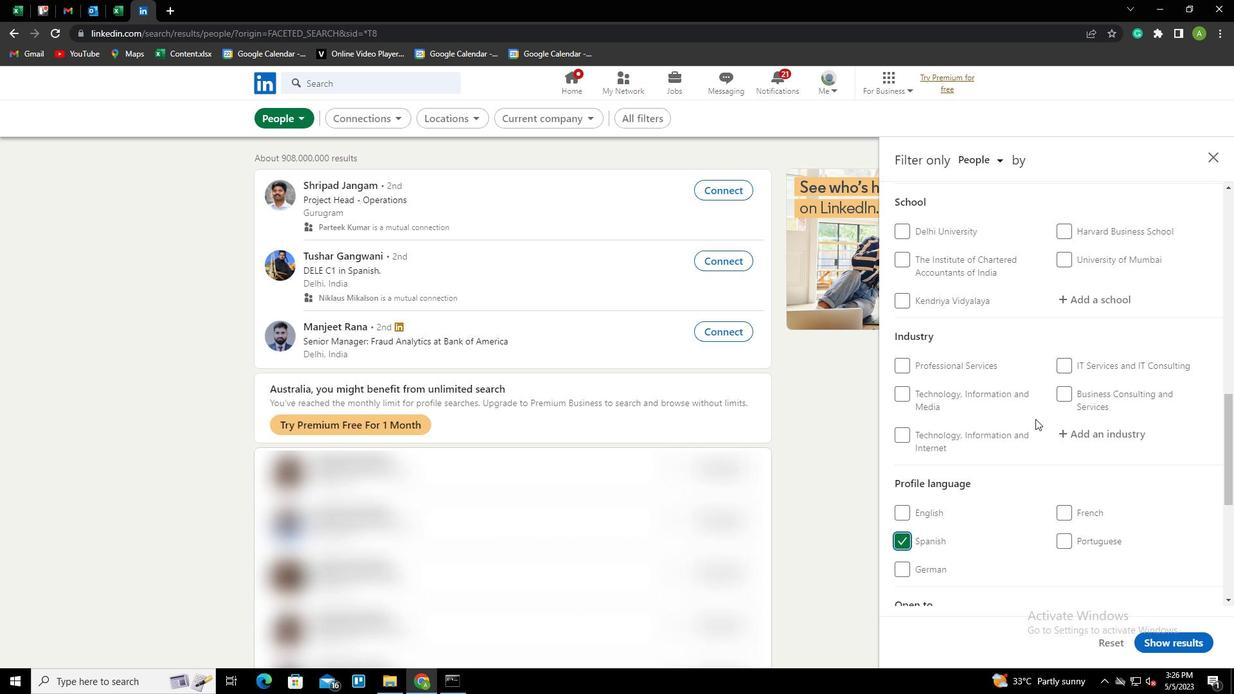 
Action: Mouse scrolled (1035, 419) with delta (0, 0)
Screenshot: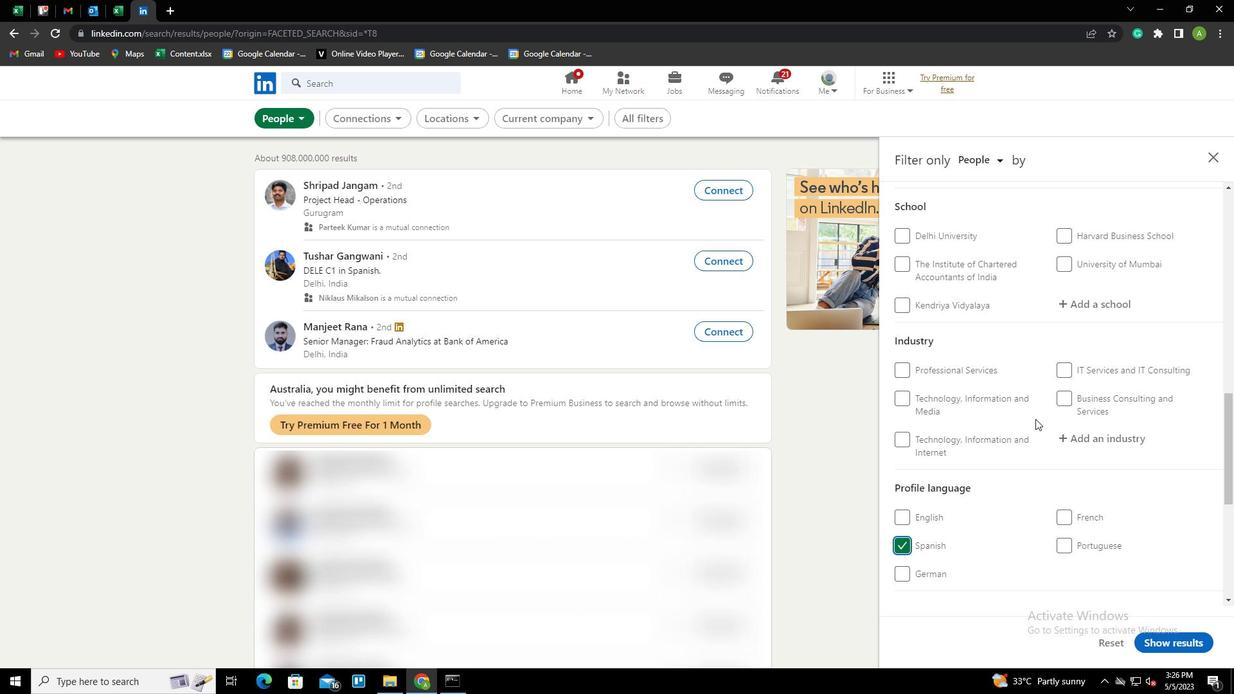 
Action: Mouse scrolled (1035, 419) with delta (0, 0)
Screenshot: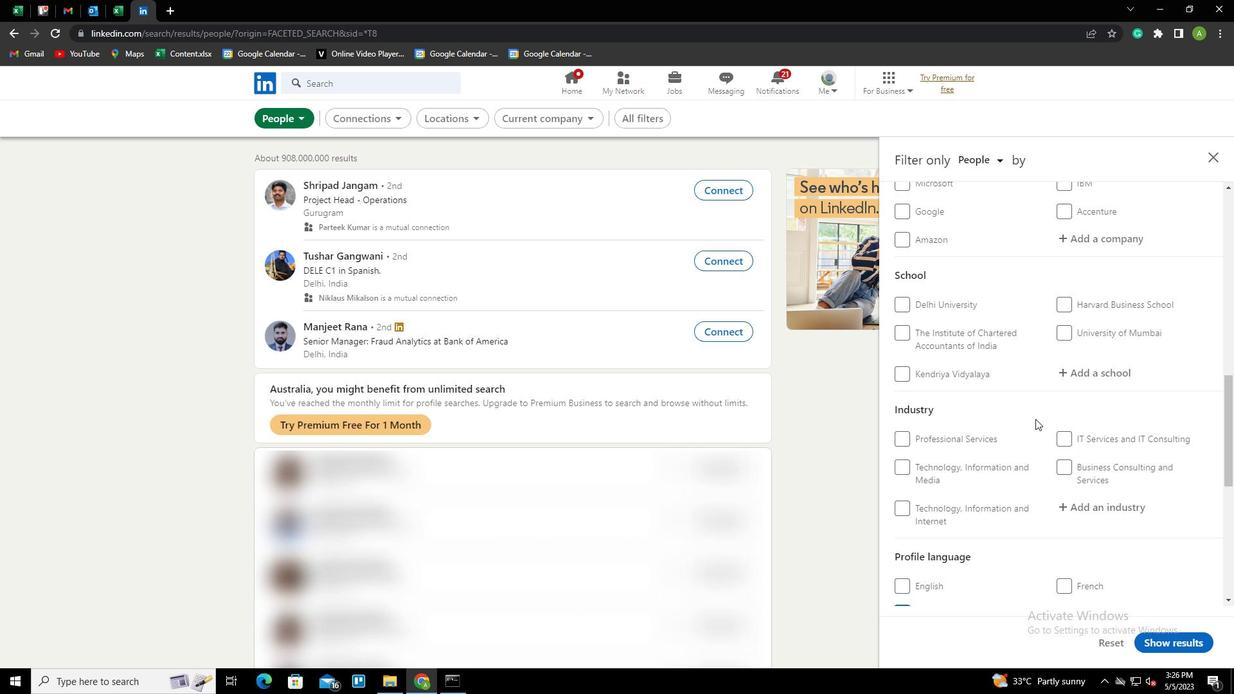 
Action: Mouse scrolled (1035, 419) with delta (0, 0)
Screenshot: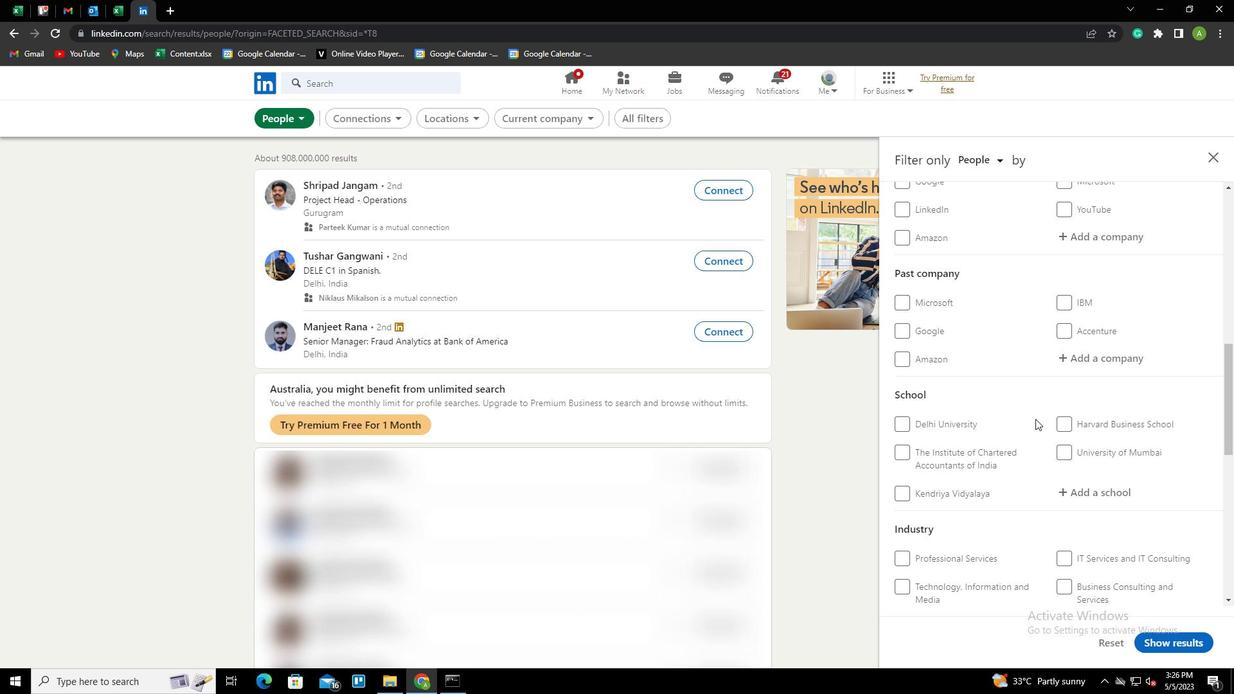 
Action: Mouse scrolled (1035, 419) with delta (0, 0)
Screenshot: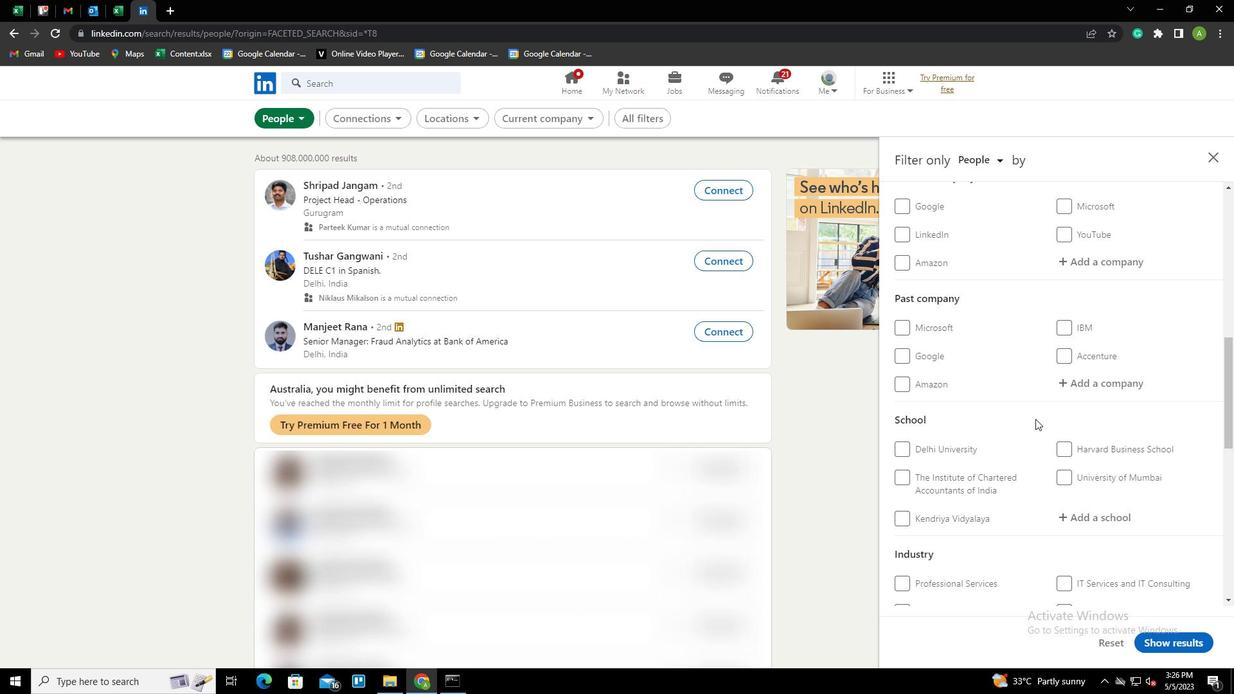 
Action: Mouse moved to (1098, 364)
Screenshot: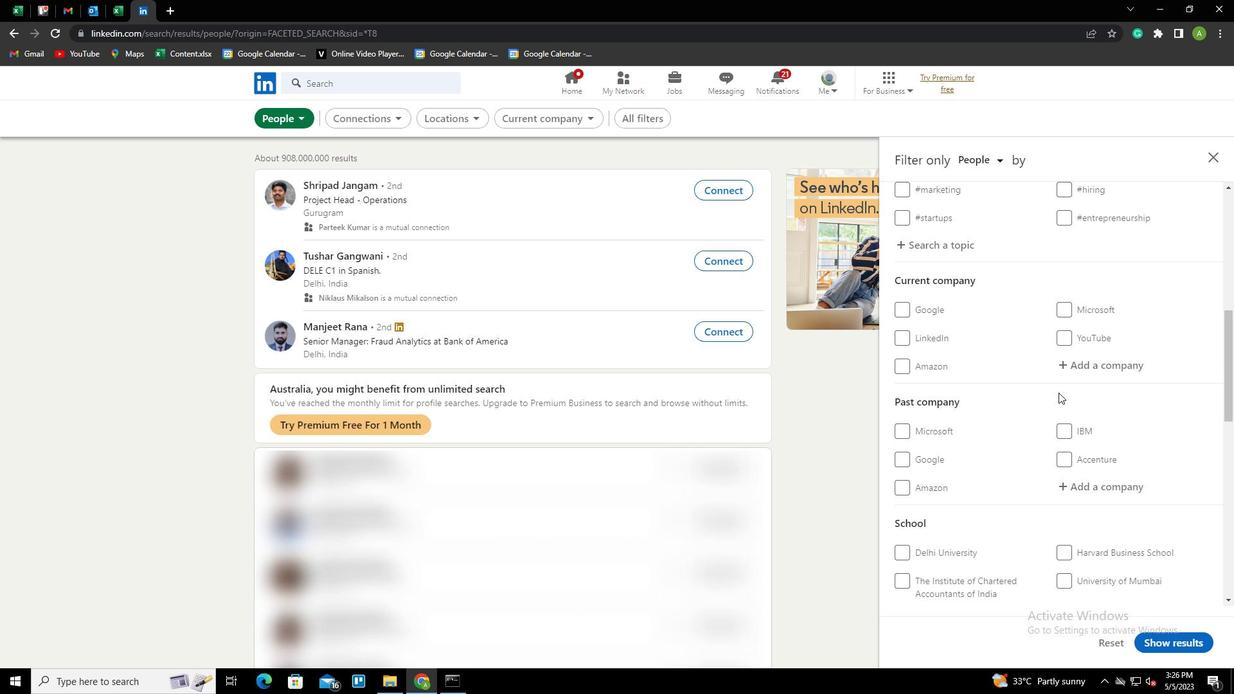 
Action: Mouse pressed left at (1098, 364)
Screenshot: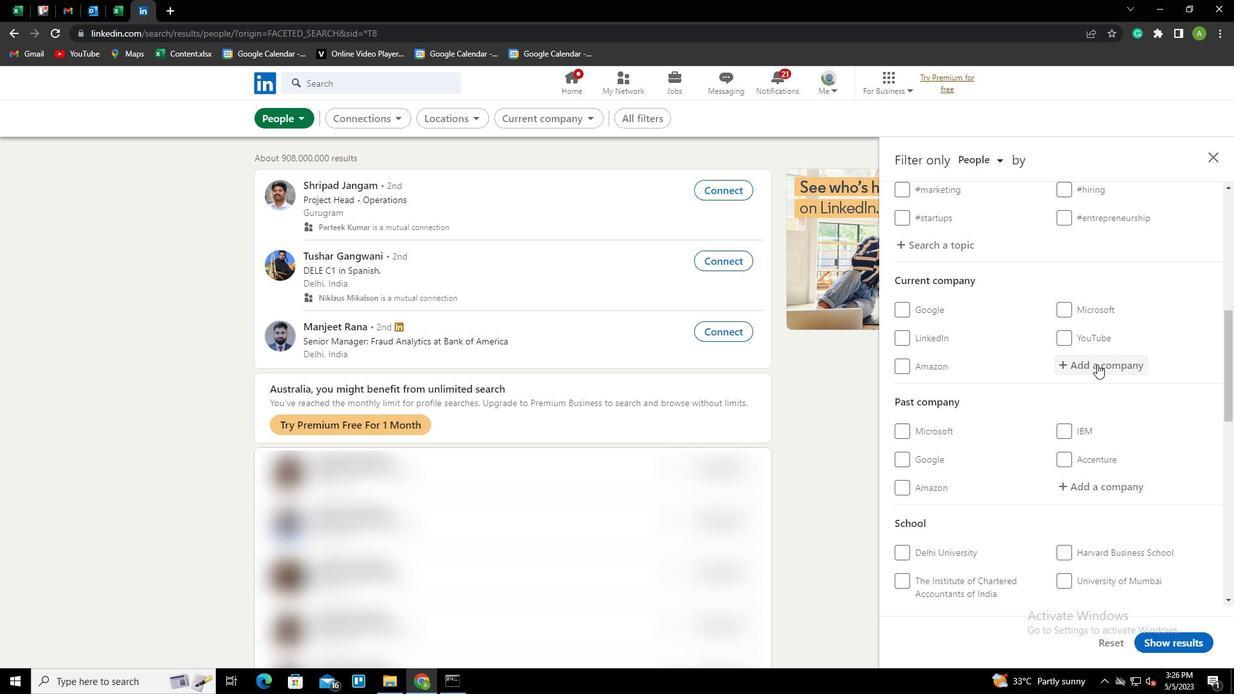 
Action: Key pressed <Key.shift>THE<Key.space><Key.shift>BETTER<Key.space><Key.shift>INDIA<Key.down><Key.enter>
Screenshot: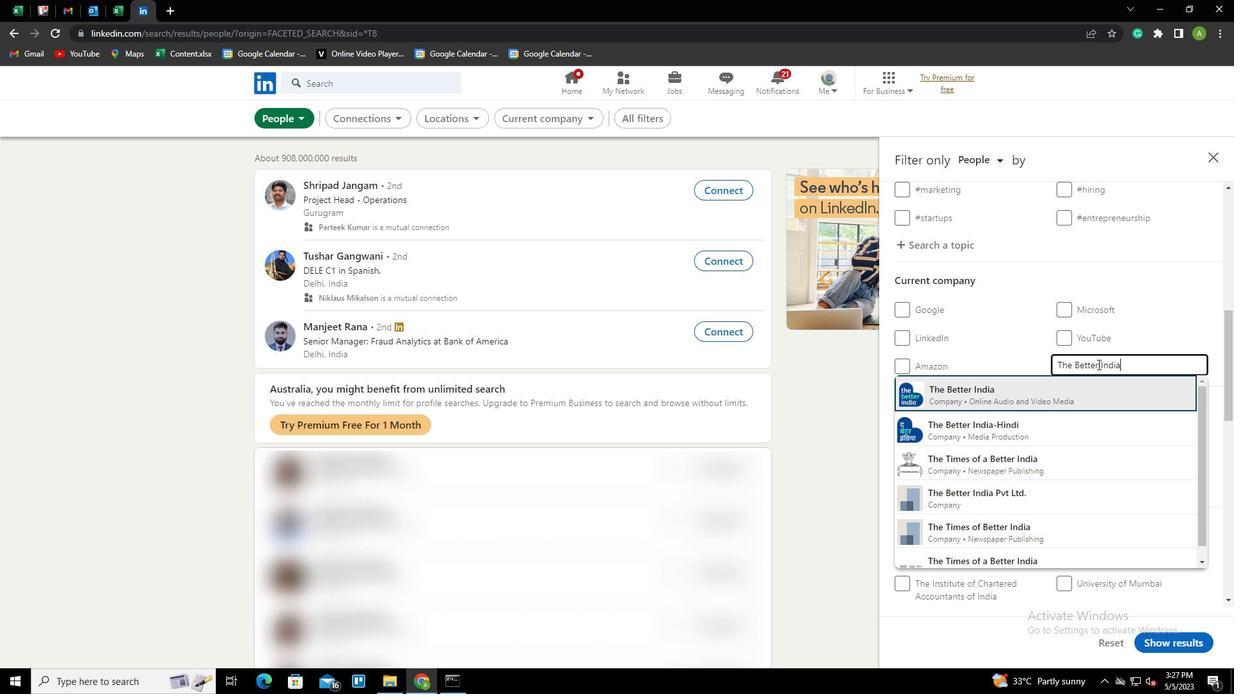 
Action: Mouse scrolled (1098, 363) with delta (0, 0)
Screenshot: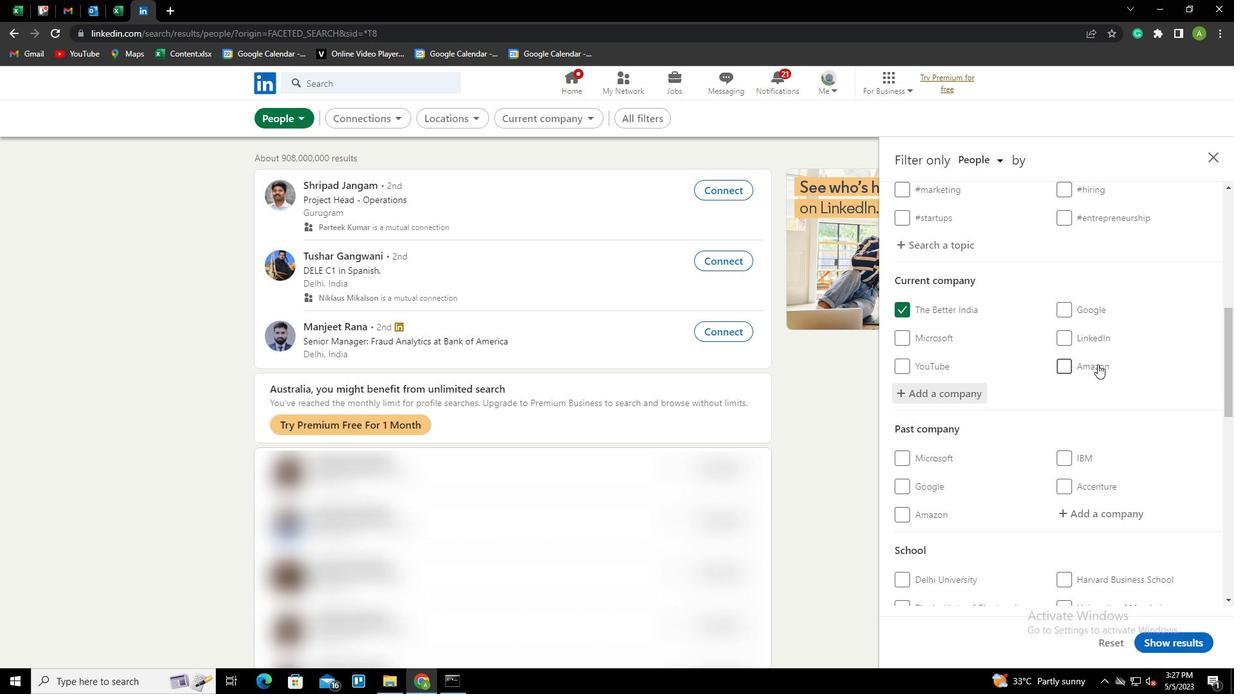 
Action: Mouse scrolled (1098, 363) with delta (0, 0)
Screenshot: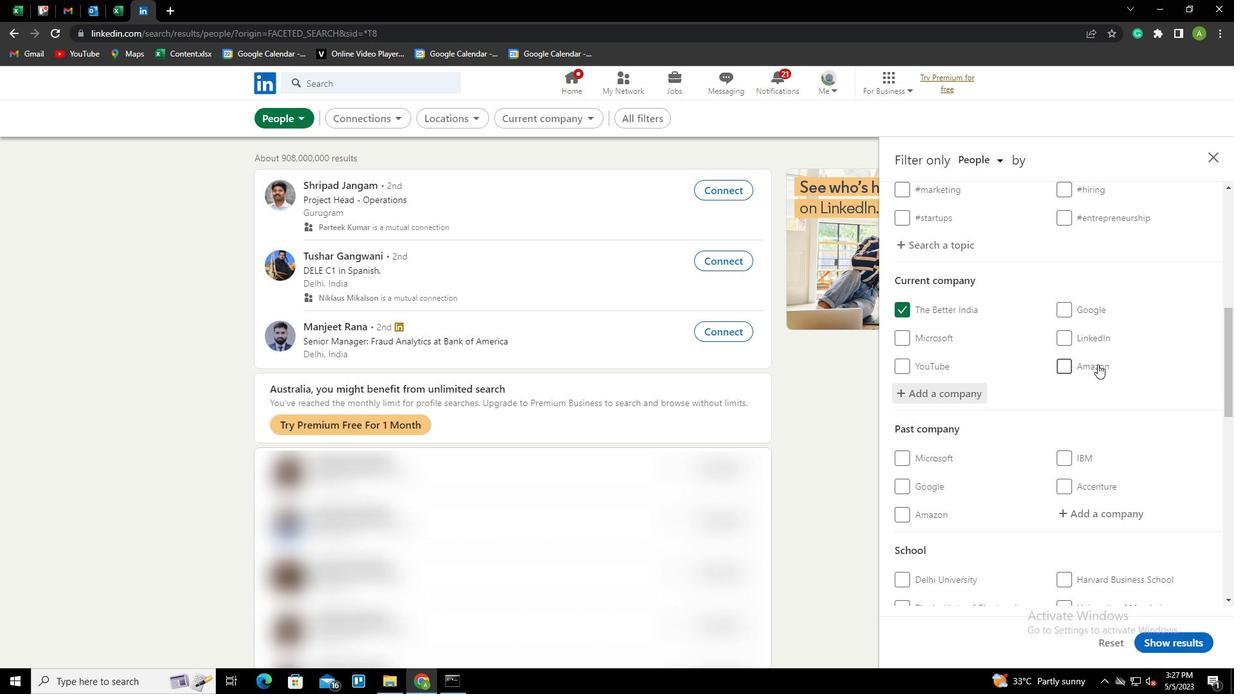 
Action: Mouse scrolled (1098, 363) with delta (0, 0)
Screenshot: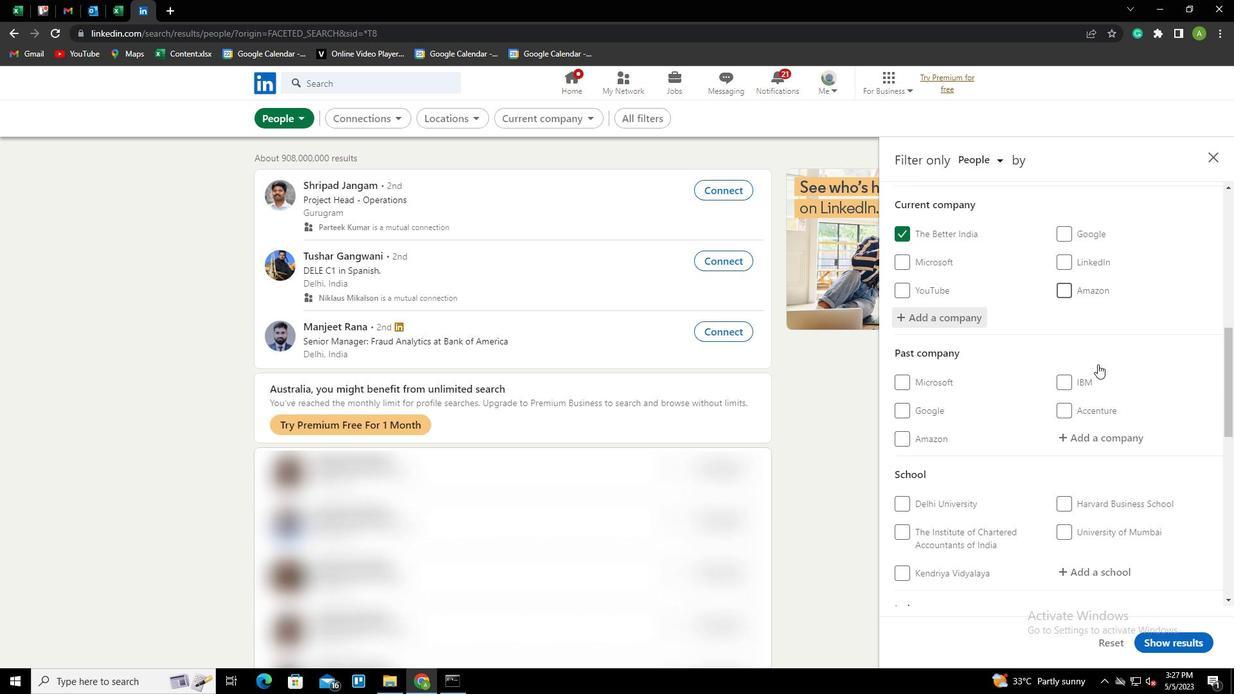 
Action: Mouse moved to (1089, 457)
Screenshot: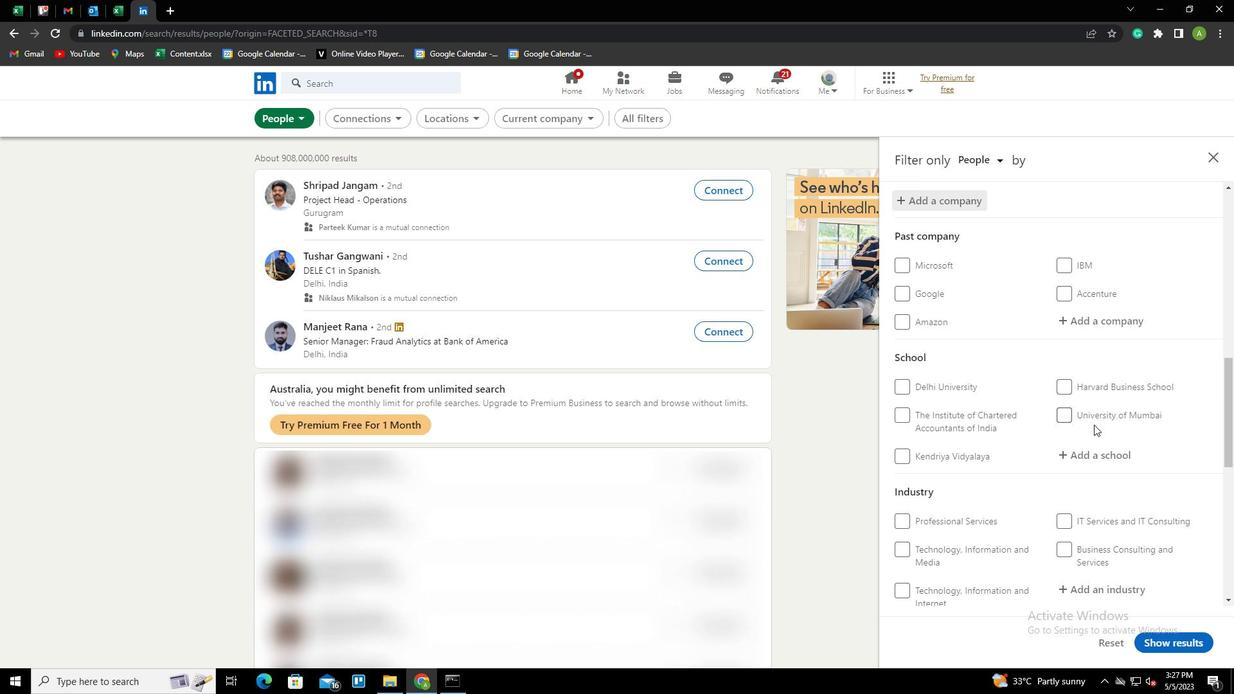 
Action: Mouse pressed left at (1089, 457)
Screenshot: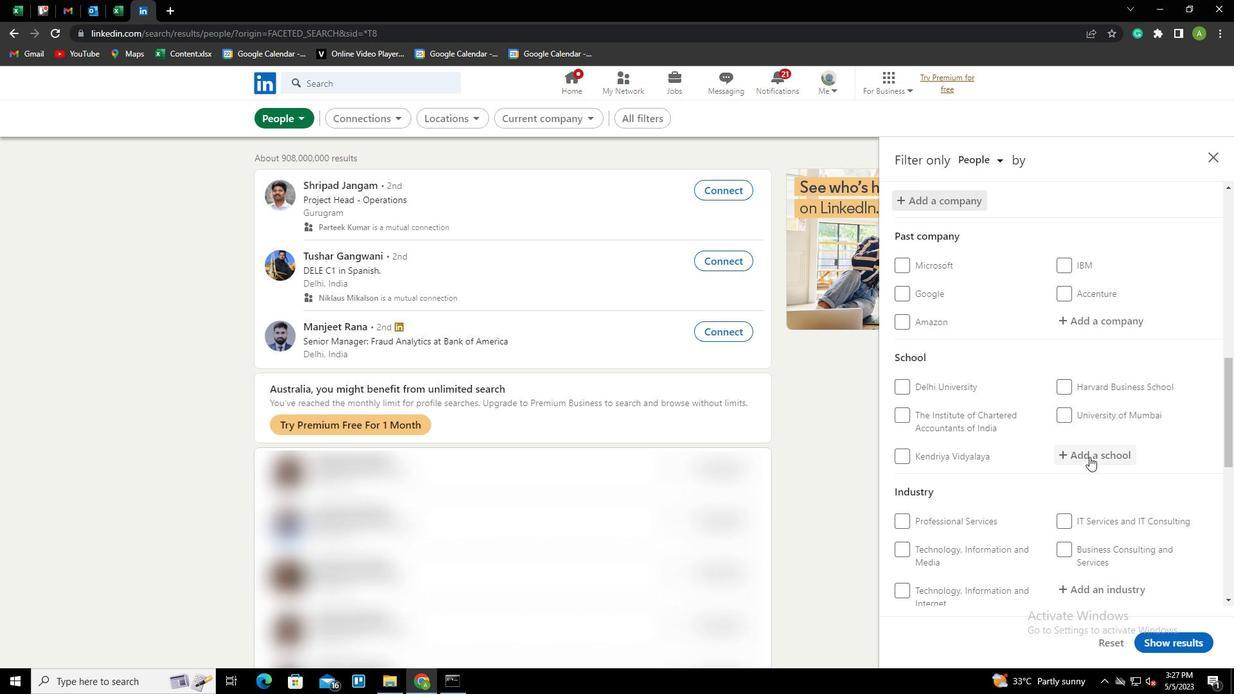 
Action: Key pressed <Key.shift><Key.shift><Key.shift><Key.shift><Key.shift><Key.shift><Key.shift>INSTITUTE<Key.space><Key.shift>O<Key.backspace>OF<Key.space><Key.shift><Key.shift><Key.shift><Key.shift><Key.shift><Key.shift><Key.shift><Key.shift><Key.shift>TECHNOLOGY<Key.down>,<Key.space><Key.shift><Key.shift><Key.shift><Key.shift><Key.shift><Key.shift><Key.shift><Key.shift><Key.shift><Key.shift><Key.shift><Key.shift><Key.shift><Key.shift><Key.shift><Key.shift><Key.shift><Key.shift><Key.shift><Key.shift><Key.shift><Key.shift><Key.shift><Key.shift><Key.shift><Key.shift><Key.shift><Key.shift><Key.shift><Key.shift><Key.shift>ROORKEE<Key.down><Key.enter>
Screenshot: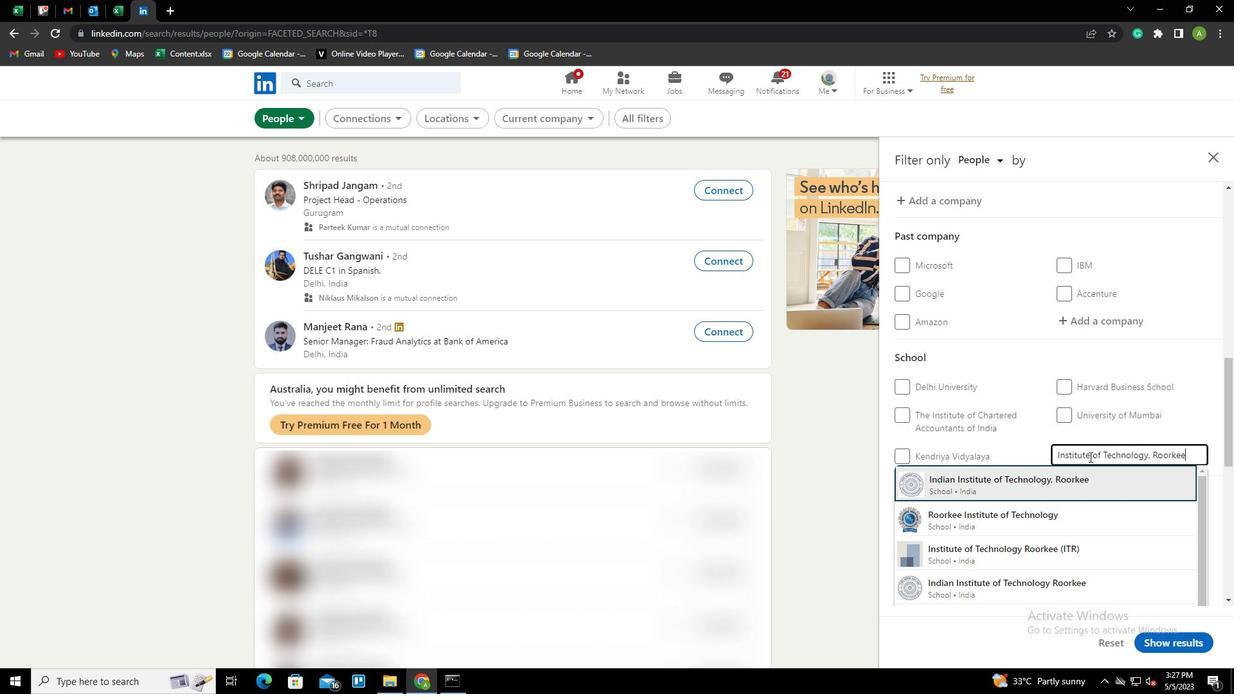 
Action: Mouse scrolled (1089, 456) with delta (0, 0)
Screenshot: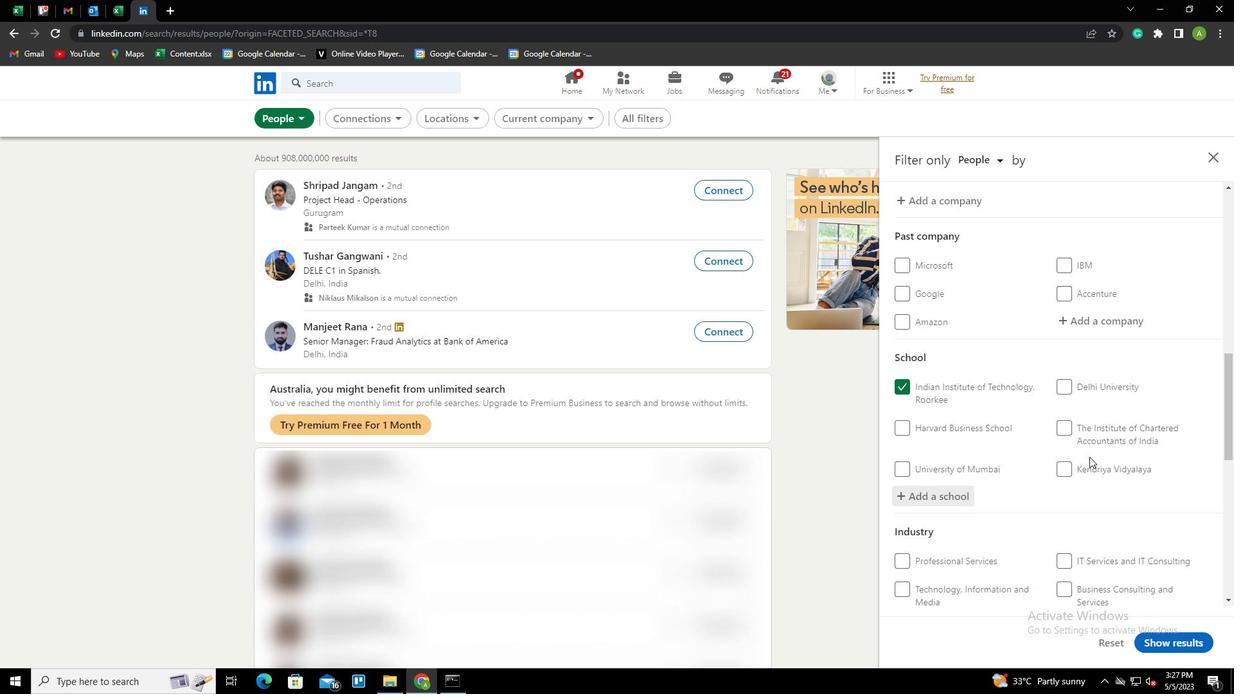
Action: Mouse scrolled (1089, 456) with delta (0, 0)
Screenshot: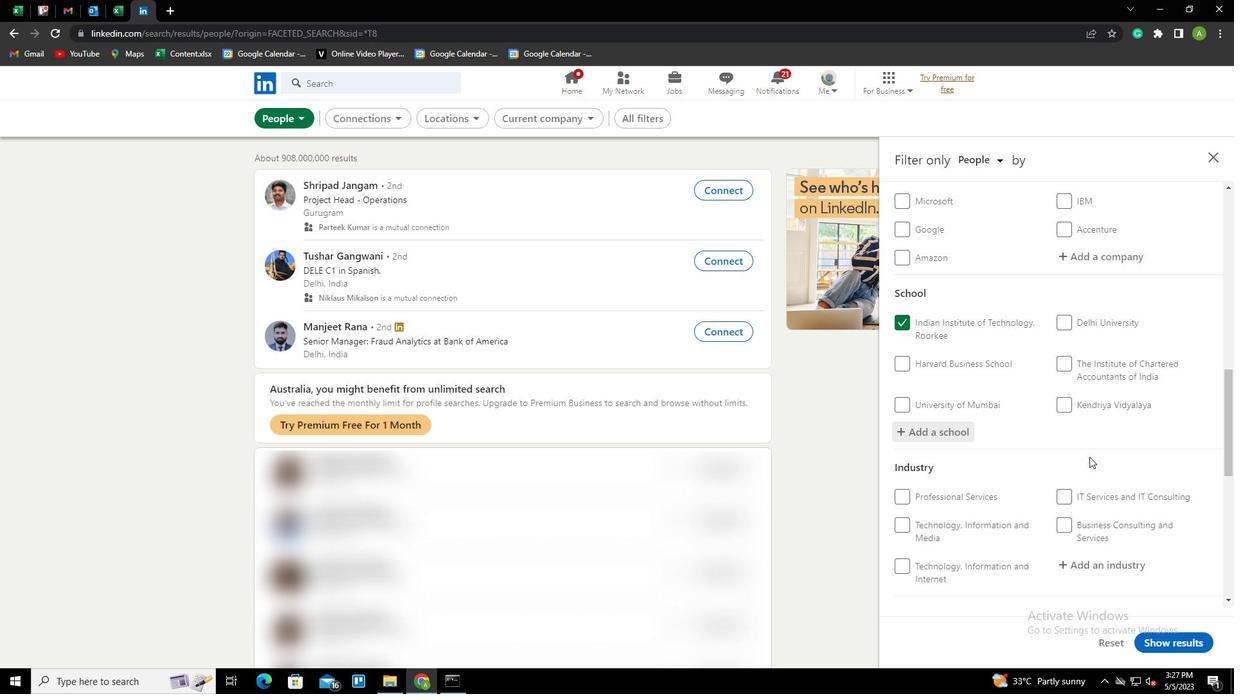 
Action: Mouse scrolled (1089, 456) with delta (0, 0)
Screenshot: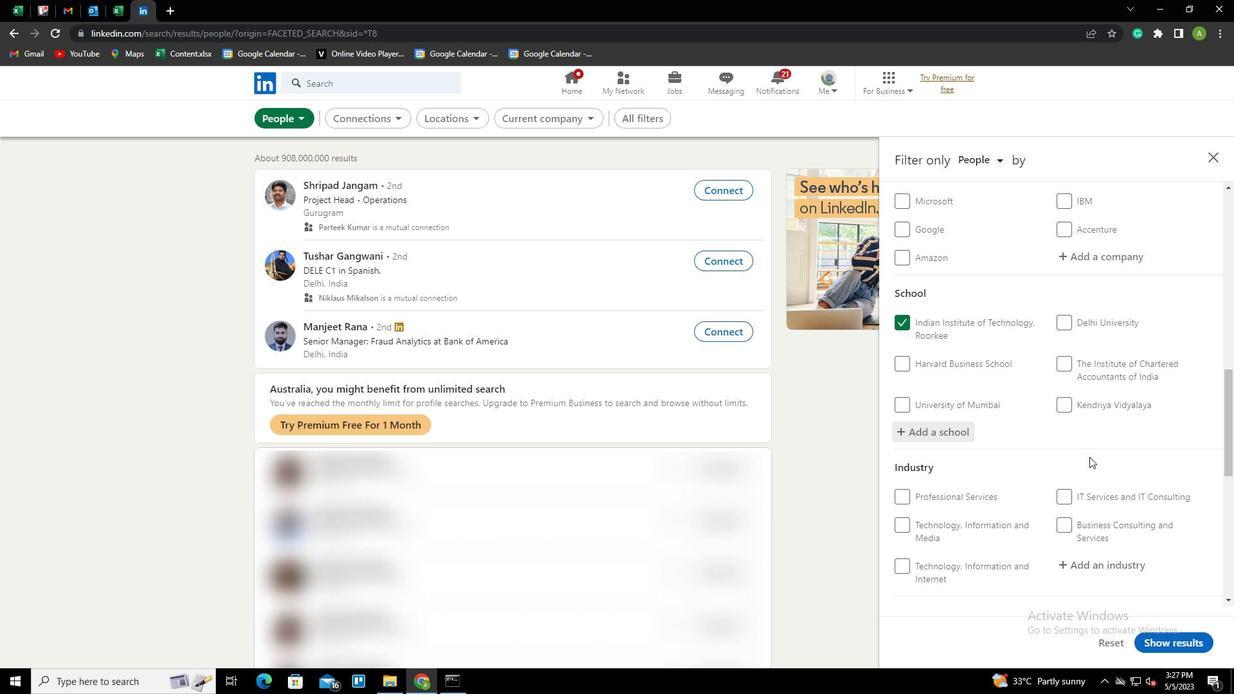 
Action: Mouse moved to (1090, 442)
Screenshot: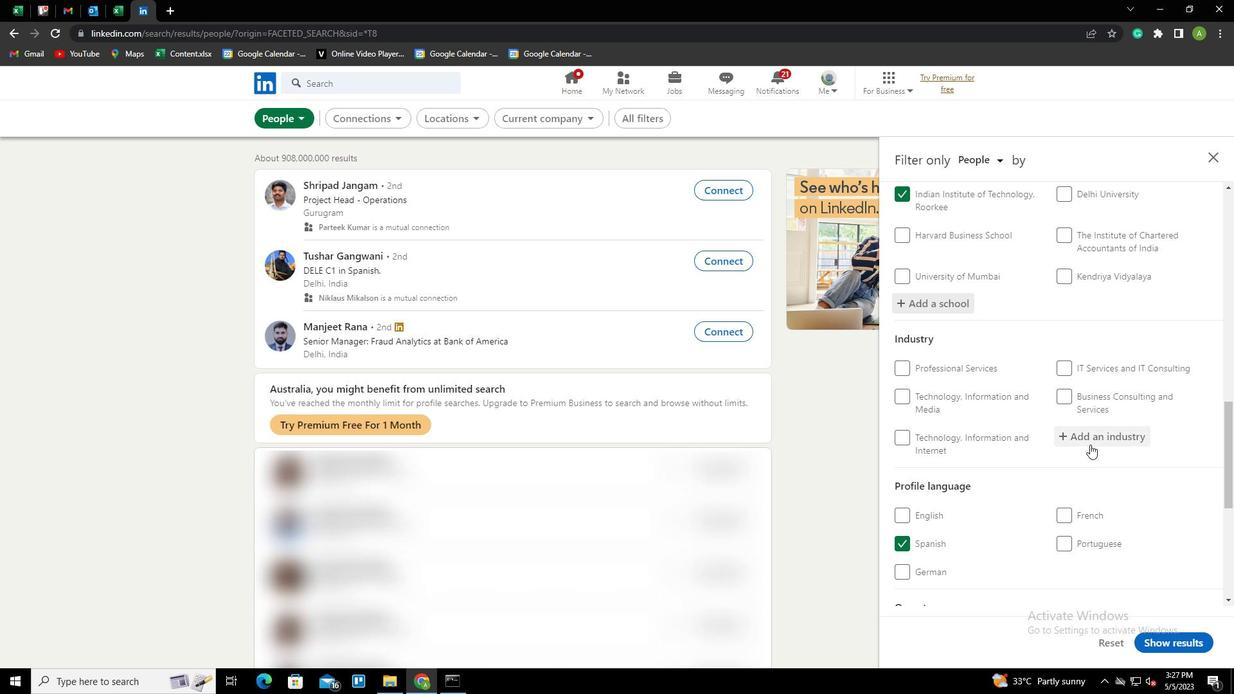 
Action: Mouse pressed left at (1090, 442)
Screenshot: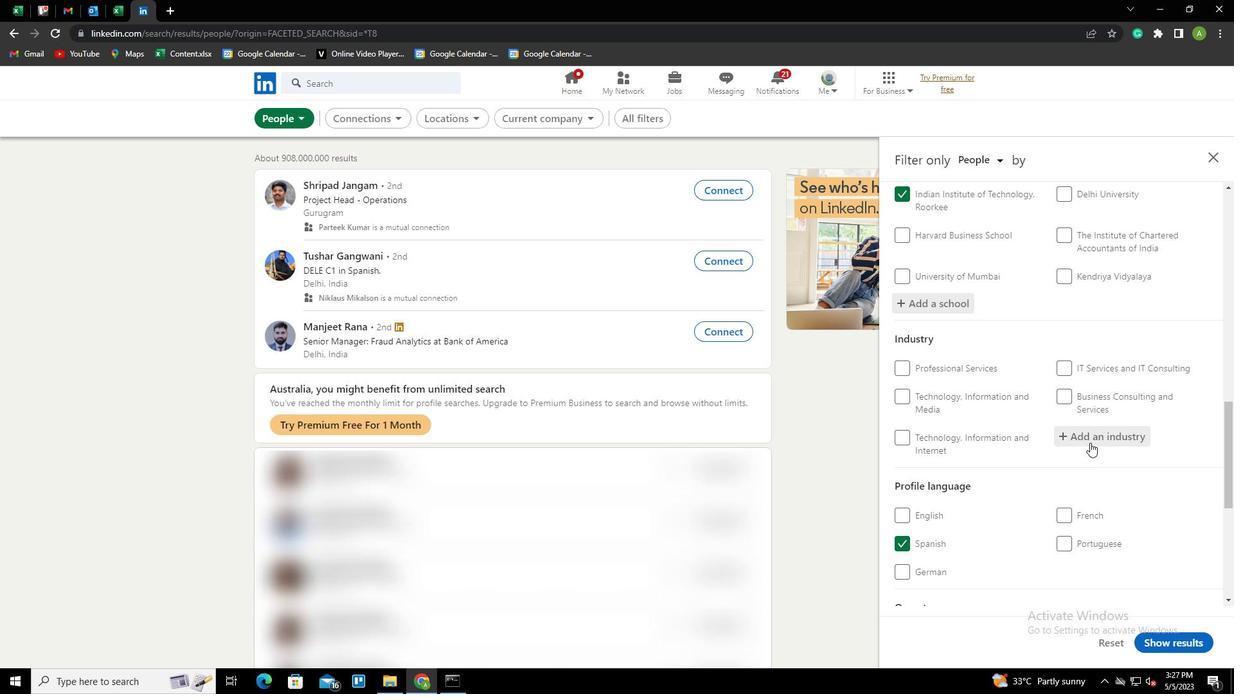 
Action: Key pressed <Key.shift><Key.shift><Key.shift><Key.shift>LANGUAGE<Key.space><Key.shift>SCHOOLS<Key.down><Key.enter>
Screenshot: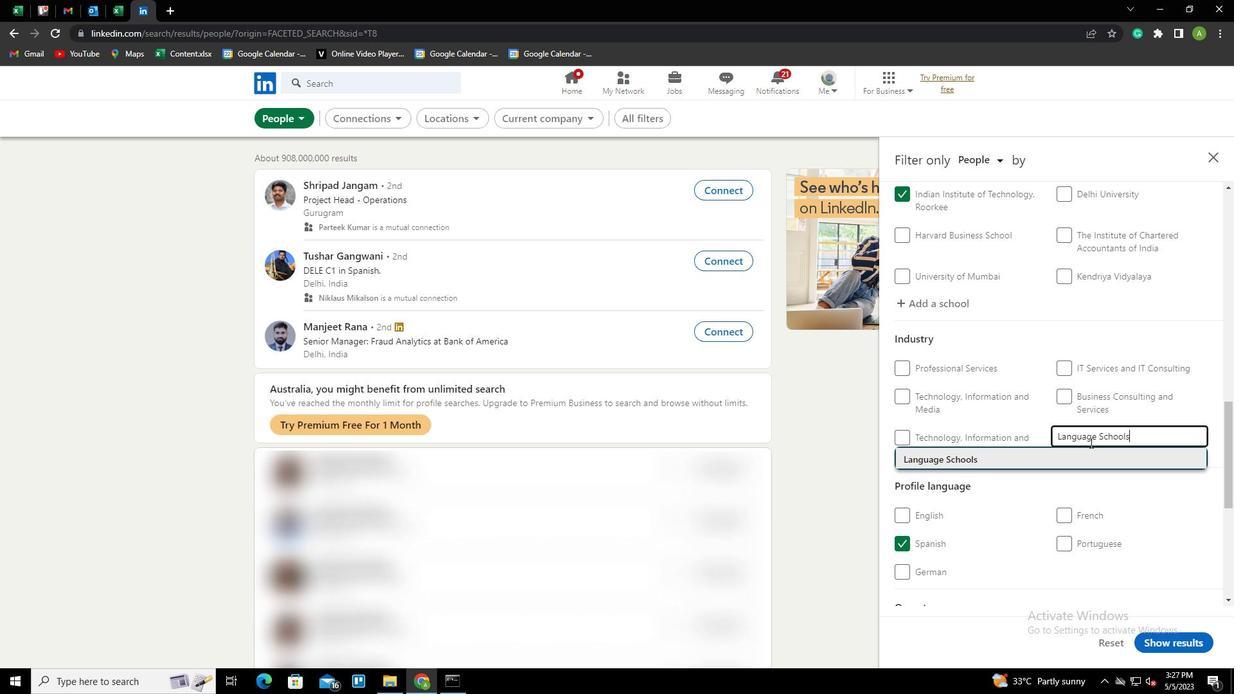 
Action: Mouse scrolled (1090, 442) with delta (0, 0)
Screenshot: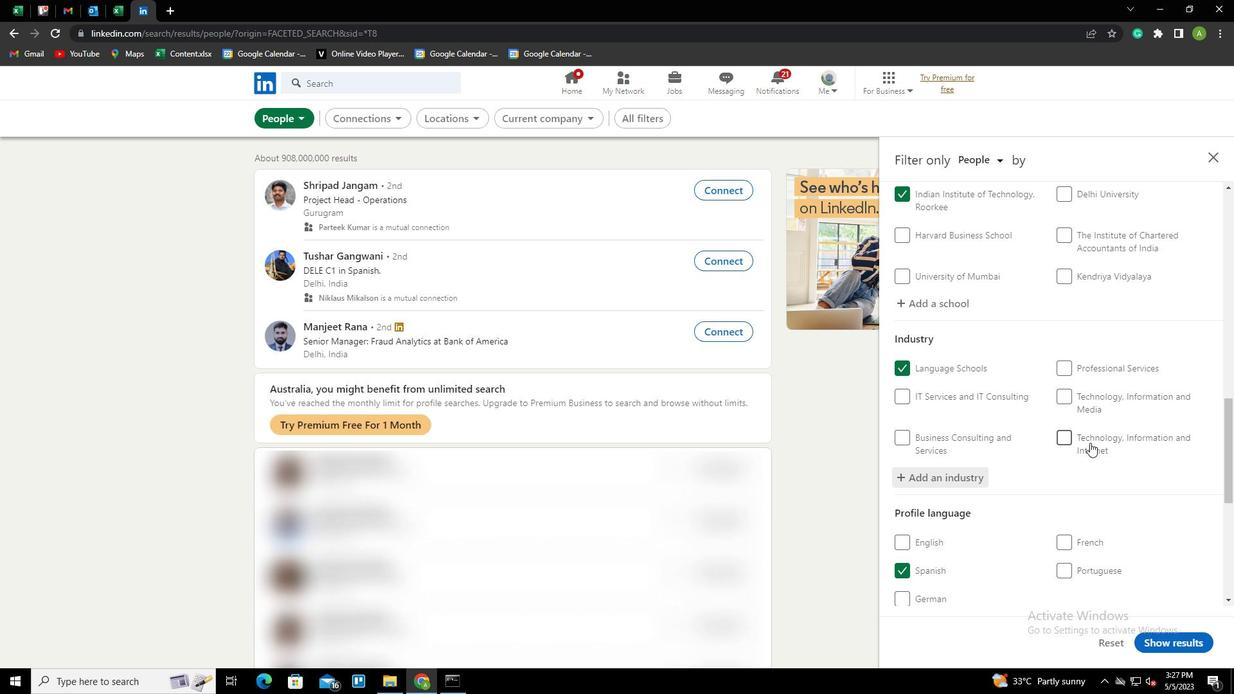 
Action: Mouse scrolled (1090, 442) with delta (0, 0)
Screenshot: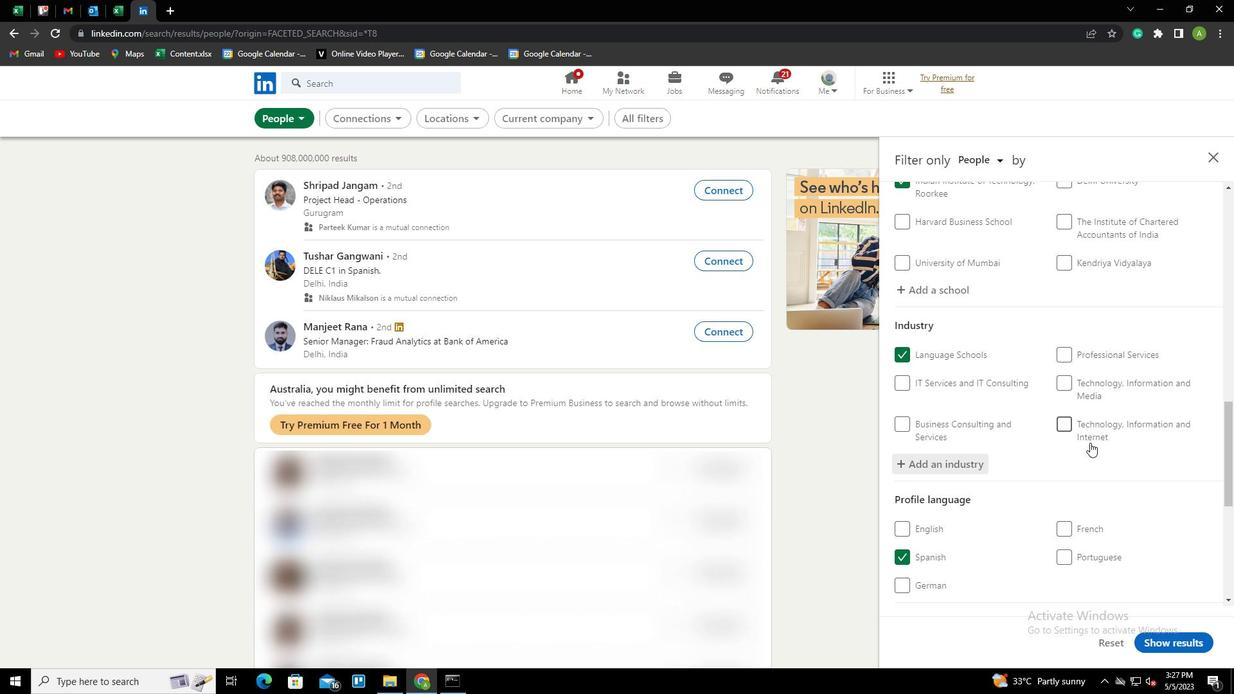 
Action: Mouse scrolled (1090, 442) with delta (0, 0)
Screenshot: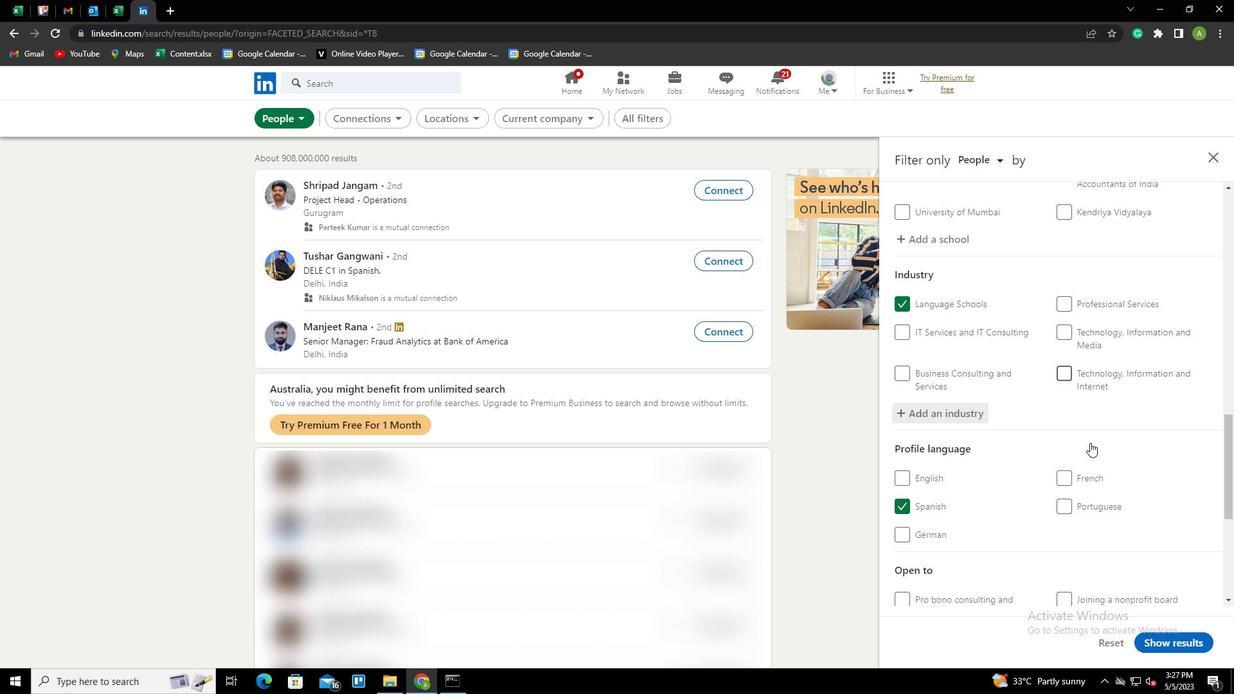 
Action: Mouse scrolled (1090, 442) with delta (0, 0)
Screenshot: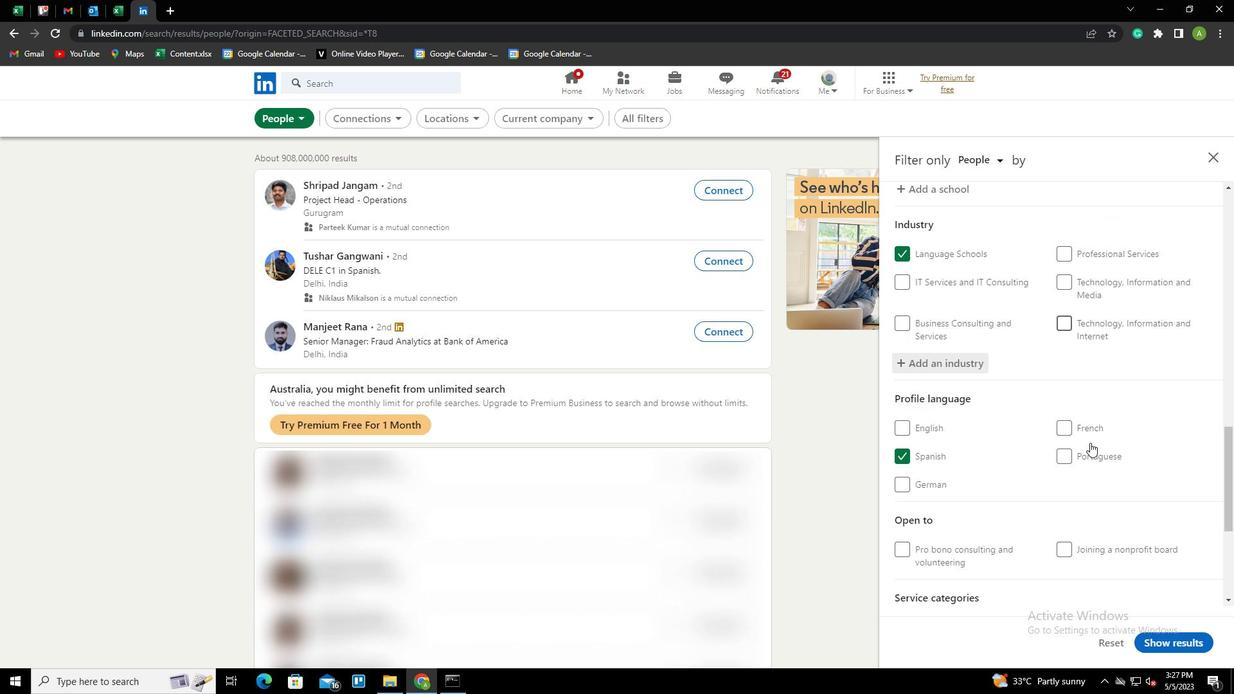 
Action: Mouse scrolled (1090, 442) with delta (0, 0)
Screenshot: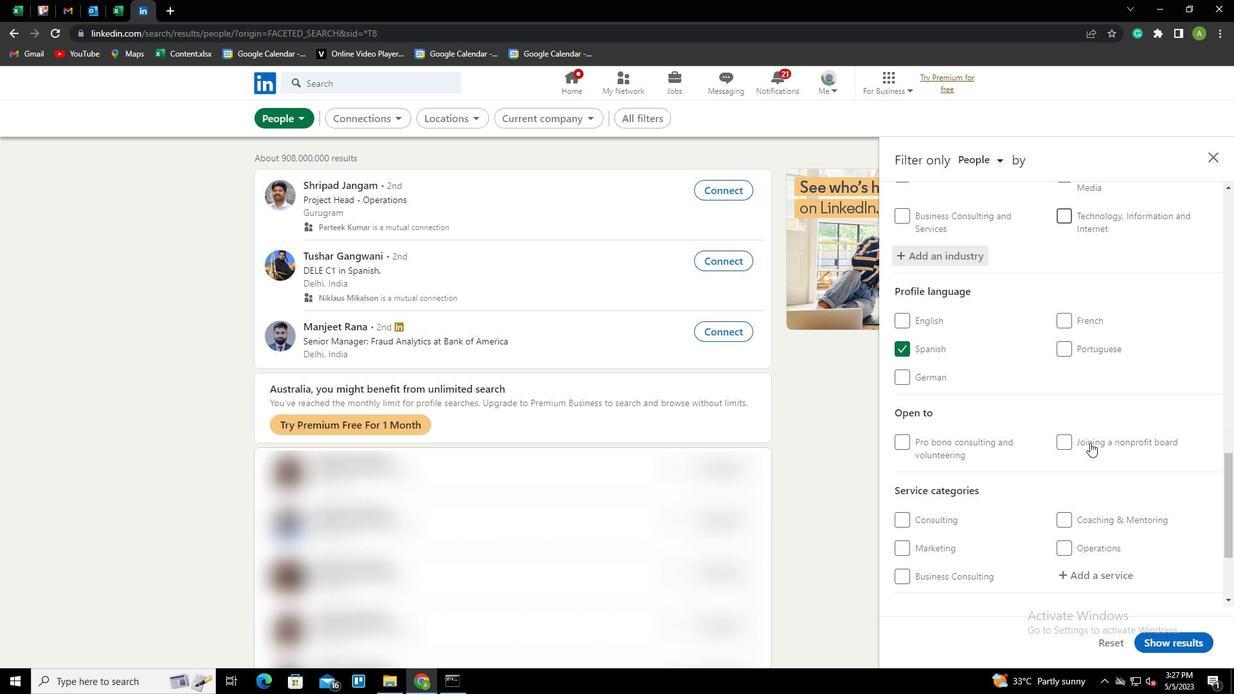 
Action: Mouse scrolled (1090, 442) with delta (0, 0)
Screenshot: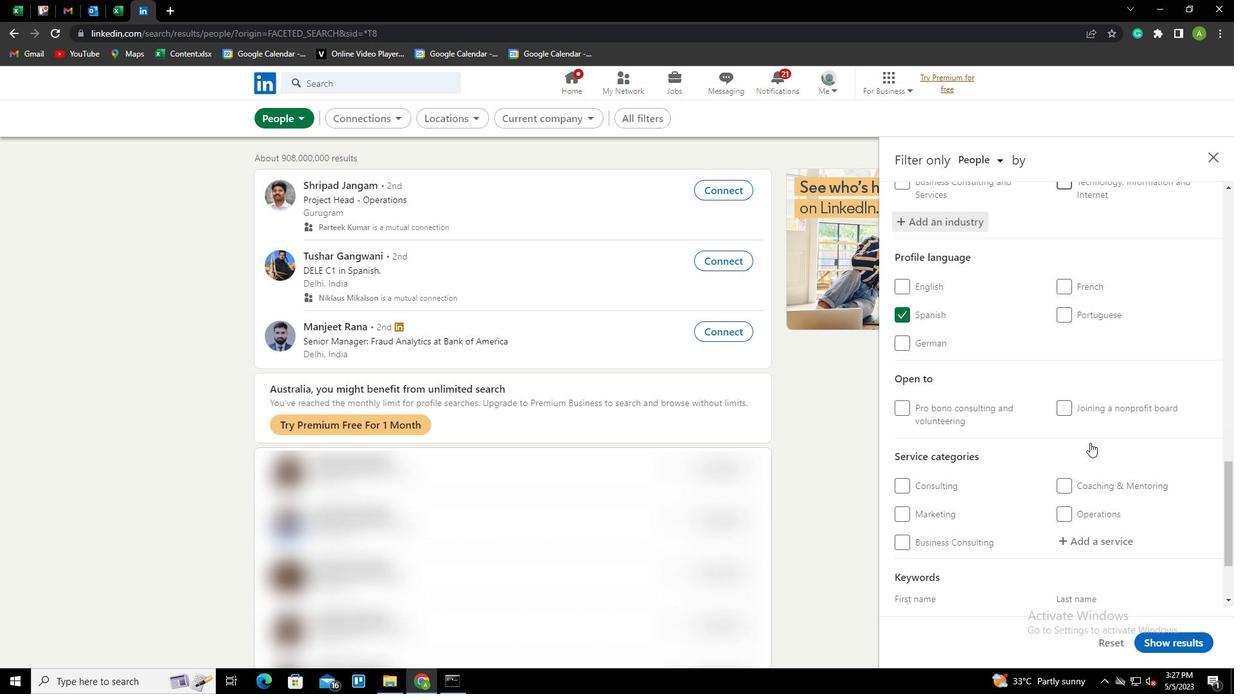 
Action: Mouse moved to (1090, 428)
Screenshot: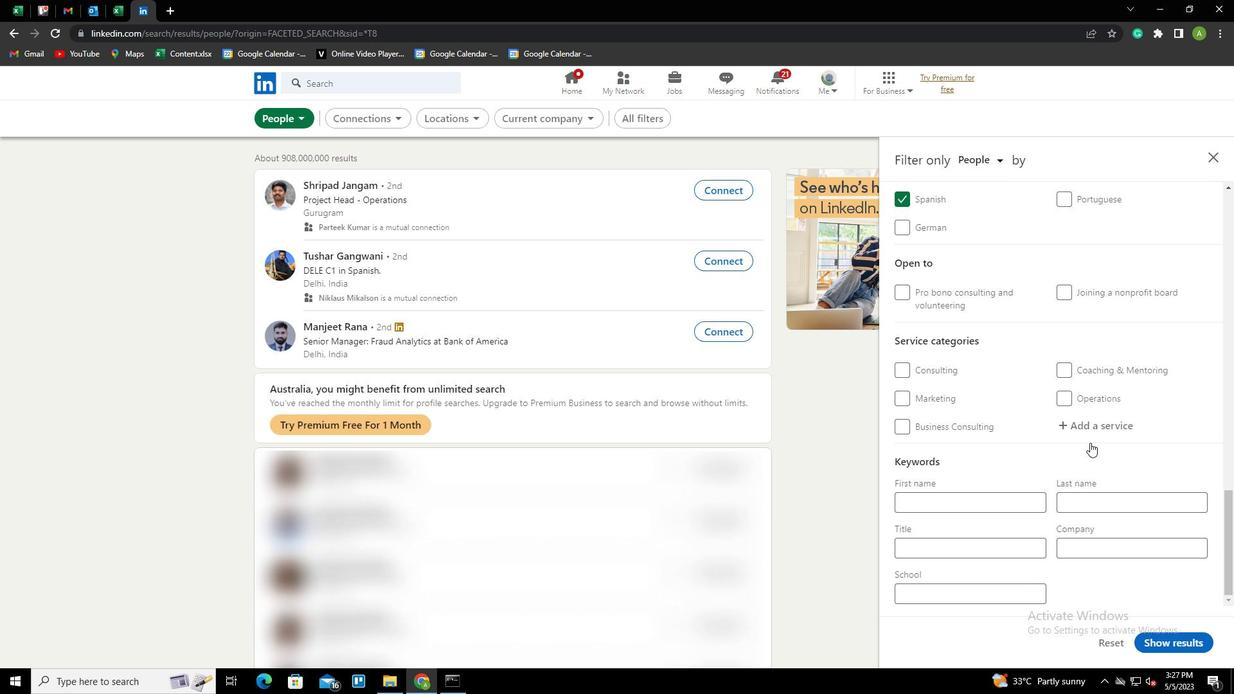 
Action: Mouse pressed left at (1090, 428)
Screenshot: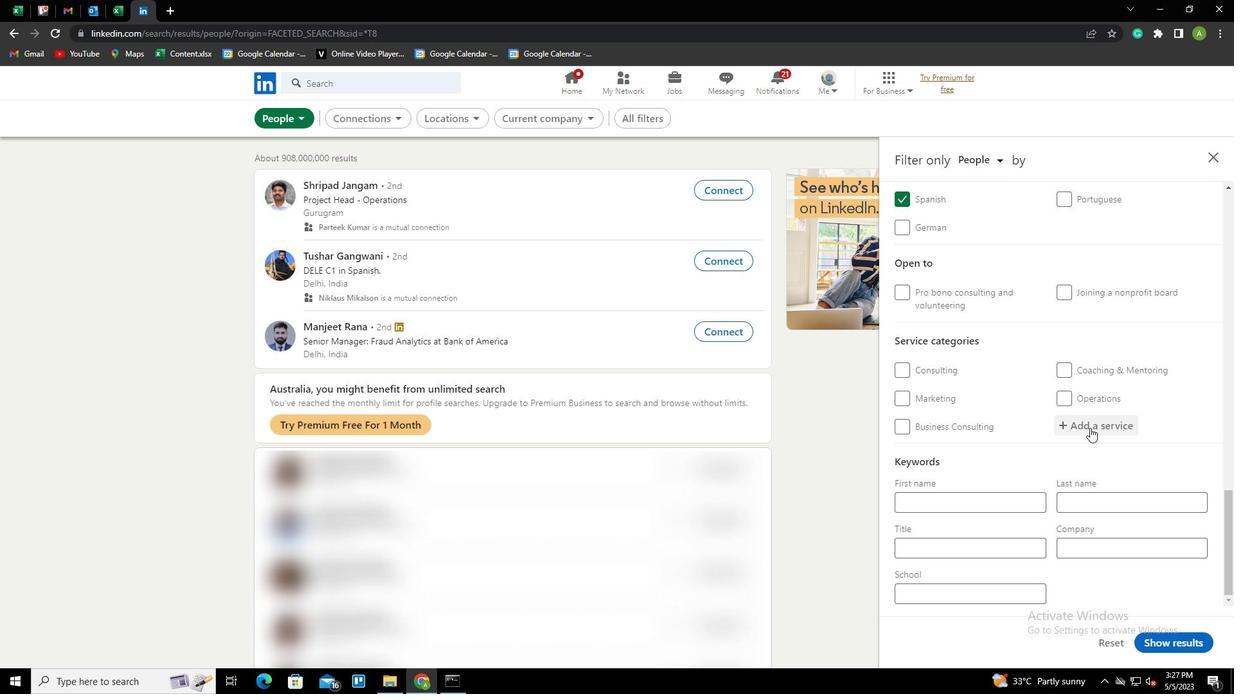 
Action: Key pressed <Key.shift><Key.shift><Key.shift><Key.shift><Key.shift><Key.shift><Key.shift><Key.shift><Key.shift><Key.shift>D<Key.backspace><Key.shift>FILE<Key.space><Key.shift><Key.shift><Key.shift><Key.shift><Key.shift><Key.shift><Key.shift><Key.shift><Key.shift>MANAGEMENT<Key.down><Key.enter>
Screenshot: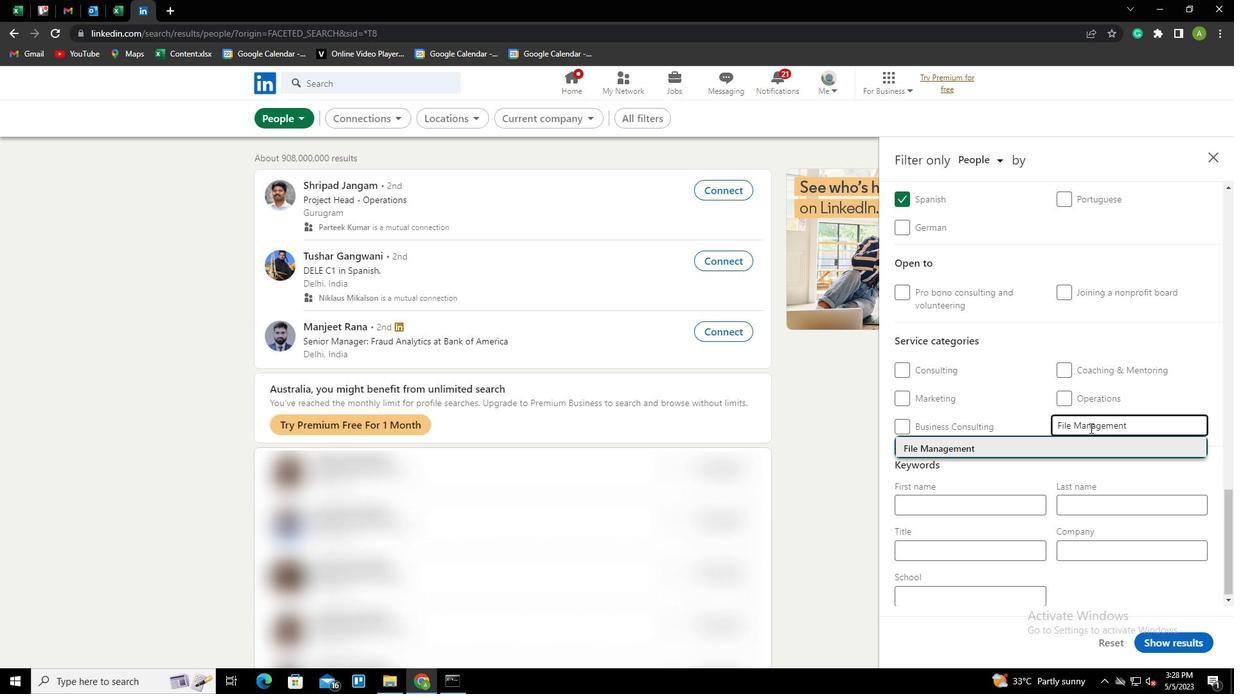 
Action: Mouse moved to (1090, 427)
Screenshot: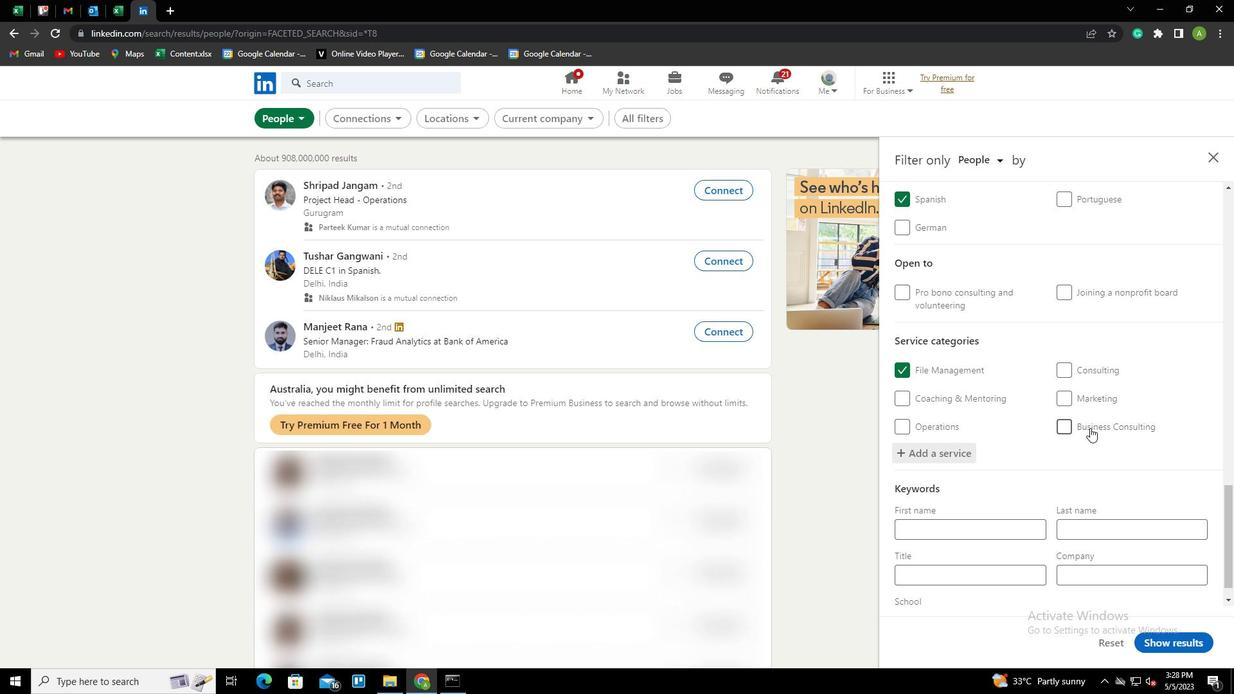 
Action: Mouse scrolled (1090, 426) with delta (0, 0)
Screenshot: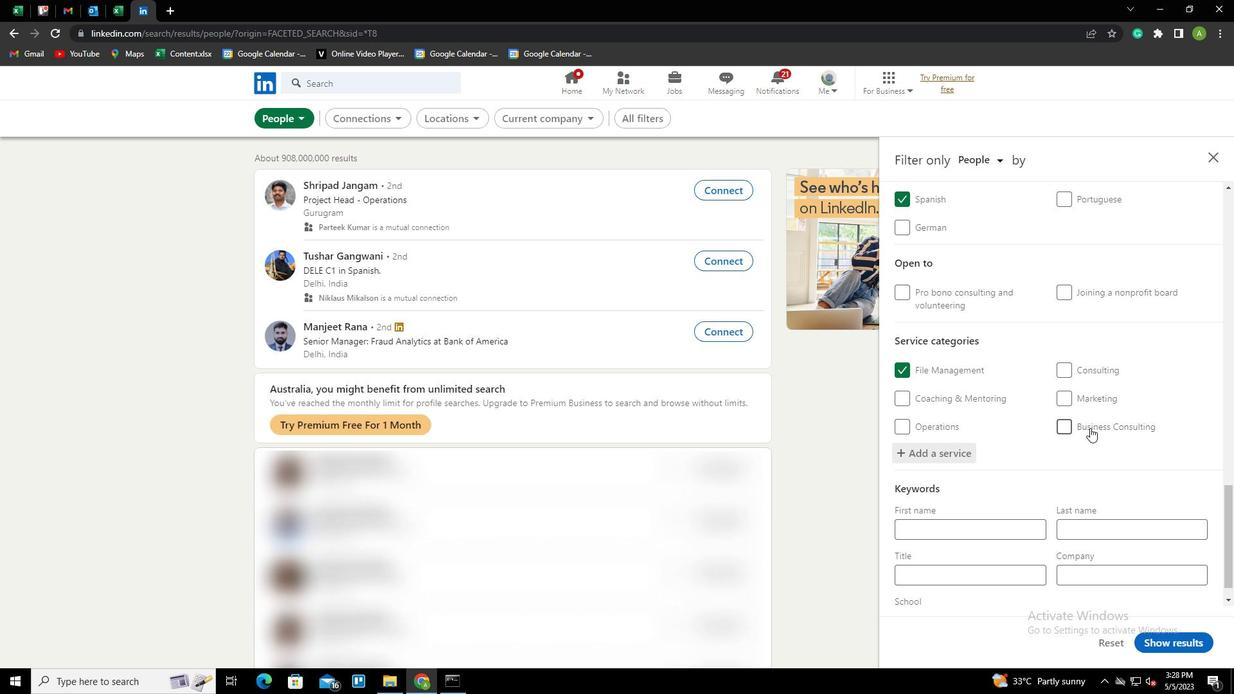 
Action: Mouse scrolled (1090, 426) with delta (0, 0)
Screenshot: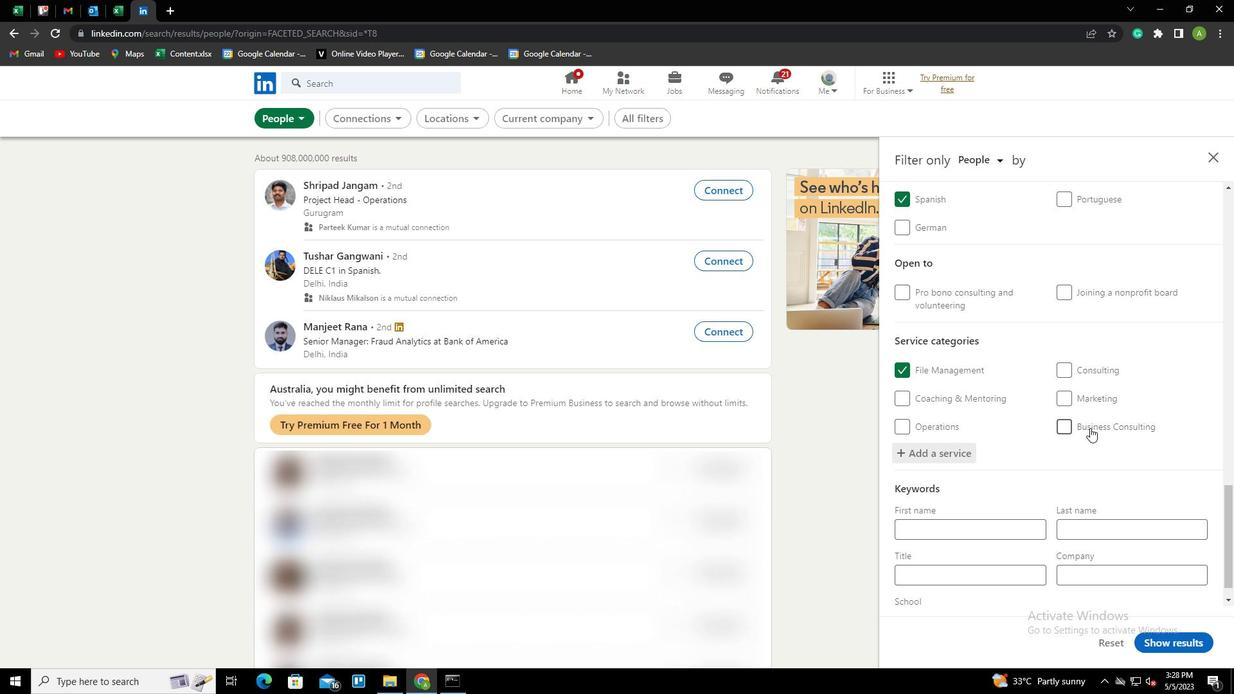
Action: Mouse scrolled (1090, 426) with delta (0, 0)
Screenshot: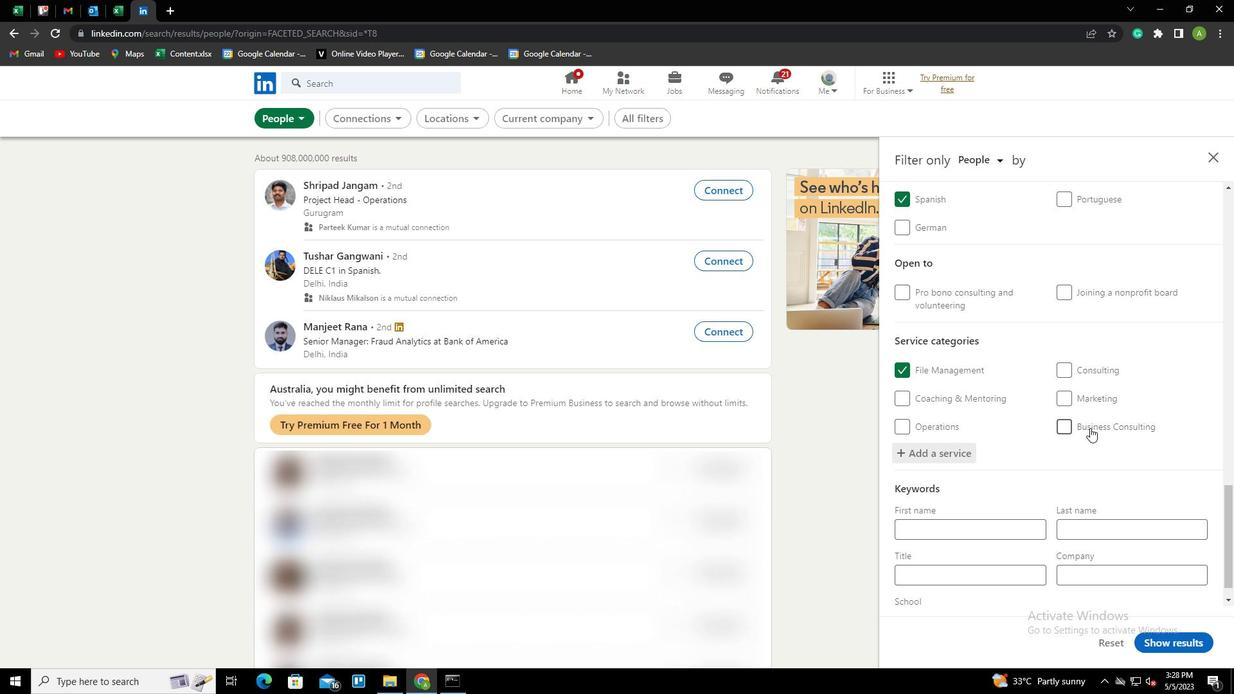 
Action: Mouse scrolled (1090, 426) with delta (0, 0)
Screenshot: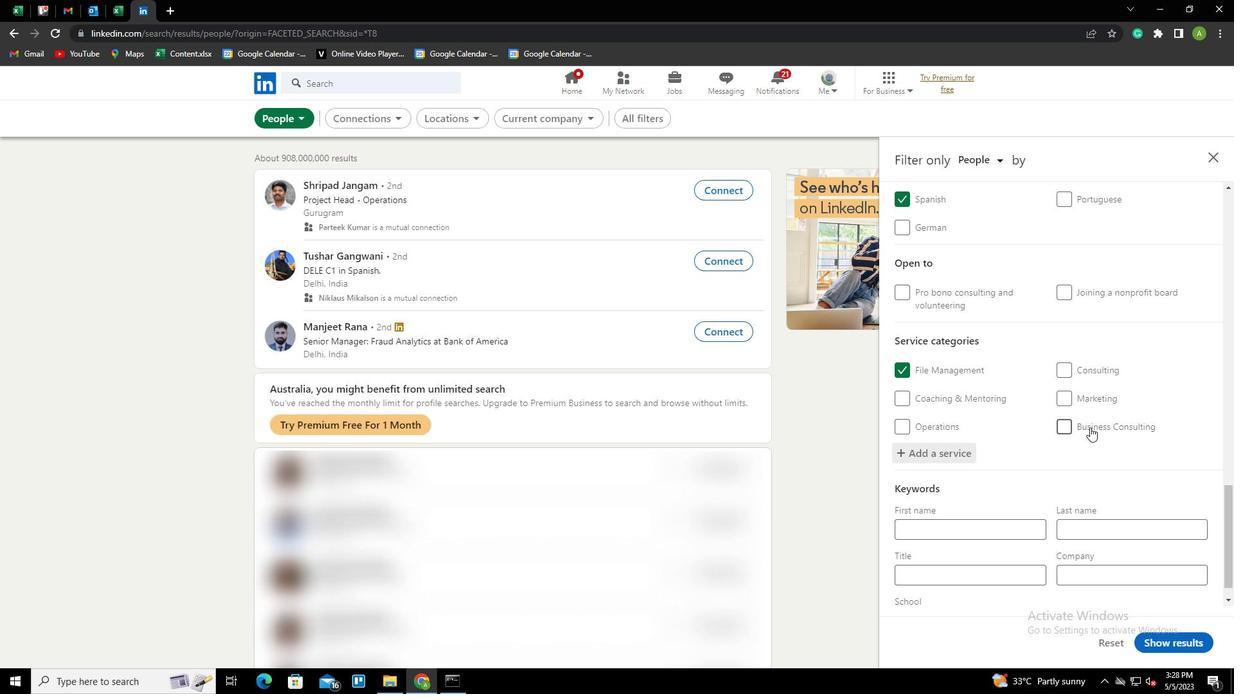 
Action: Mouse scrolled (1090, 426) with delta (0, 0)
Screenshot: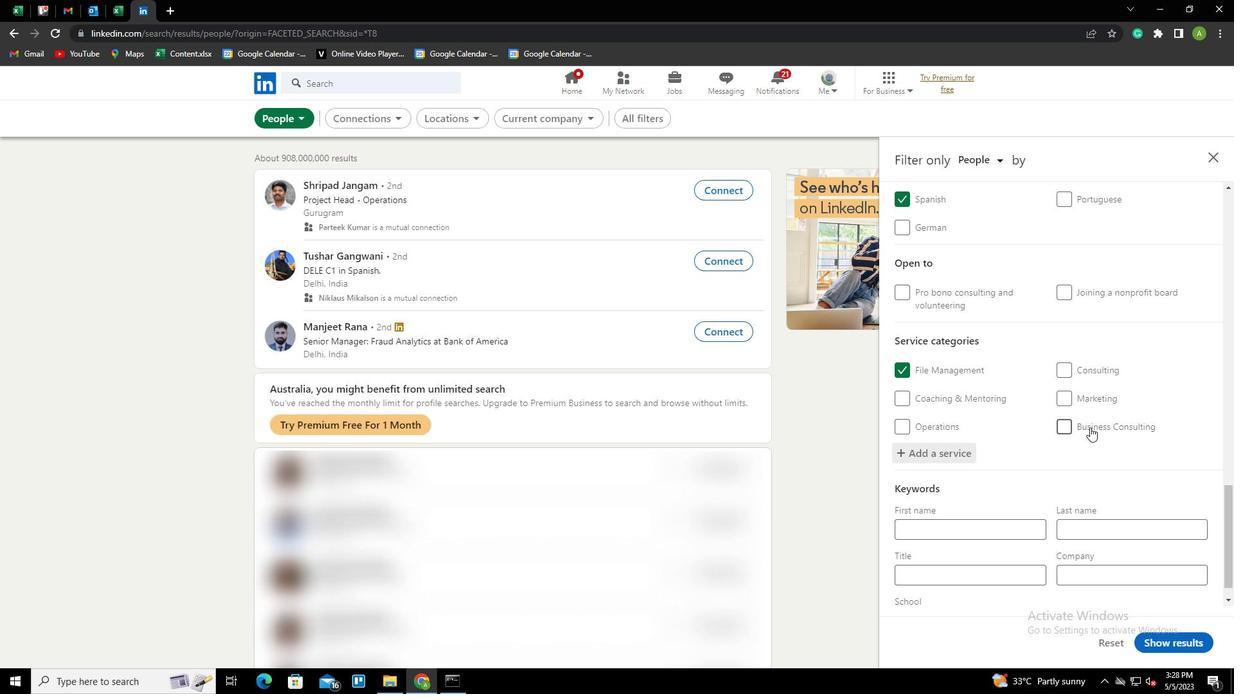 
Action: Mouse scrolled (1090, 426) with delta (0, 0)
Screenshot: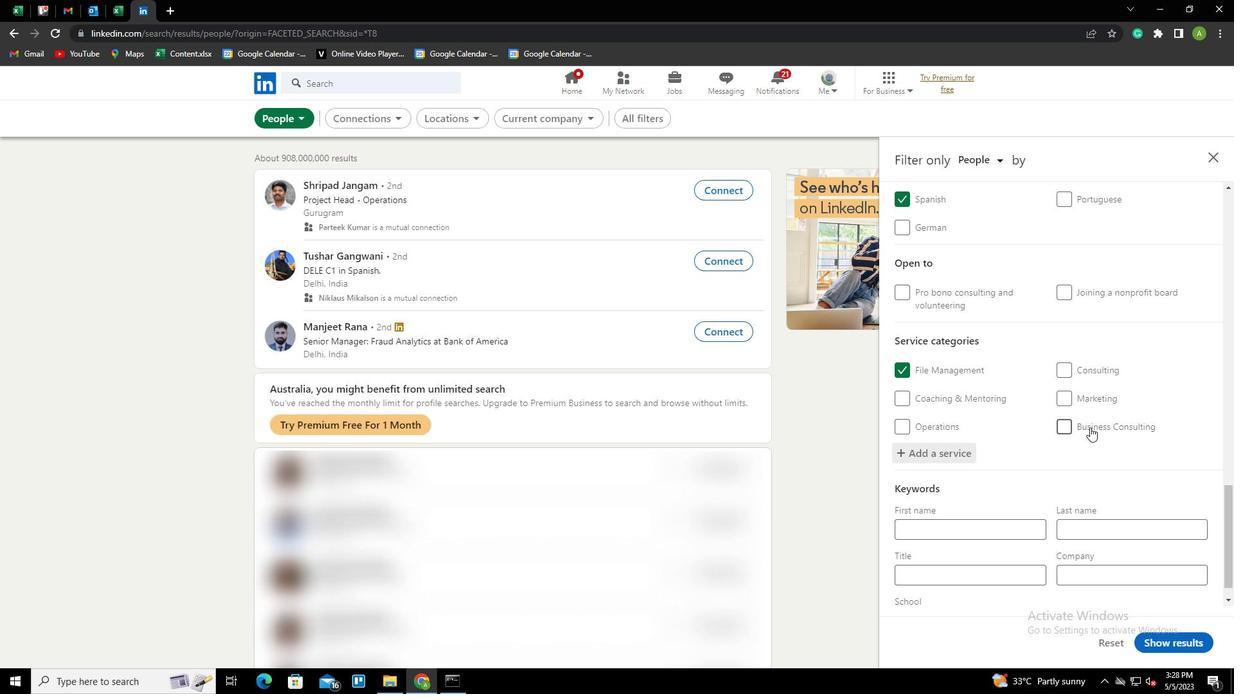 
Action: Mouse moved to (986, 545)
Screenshot: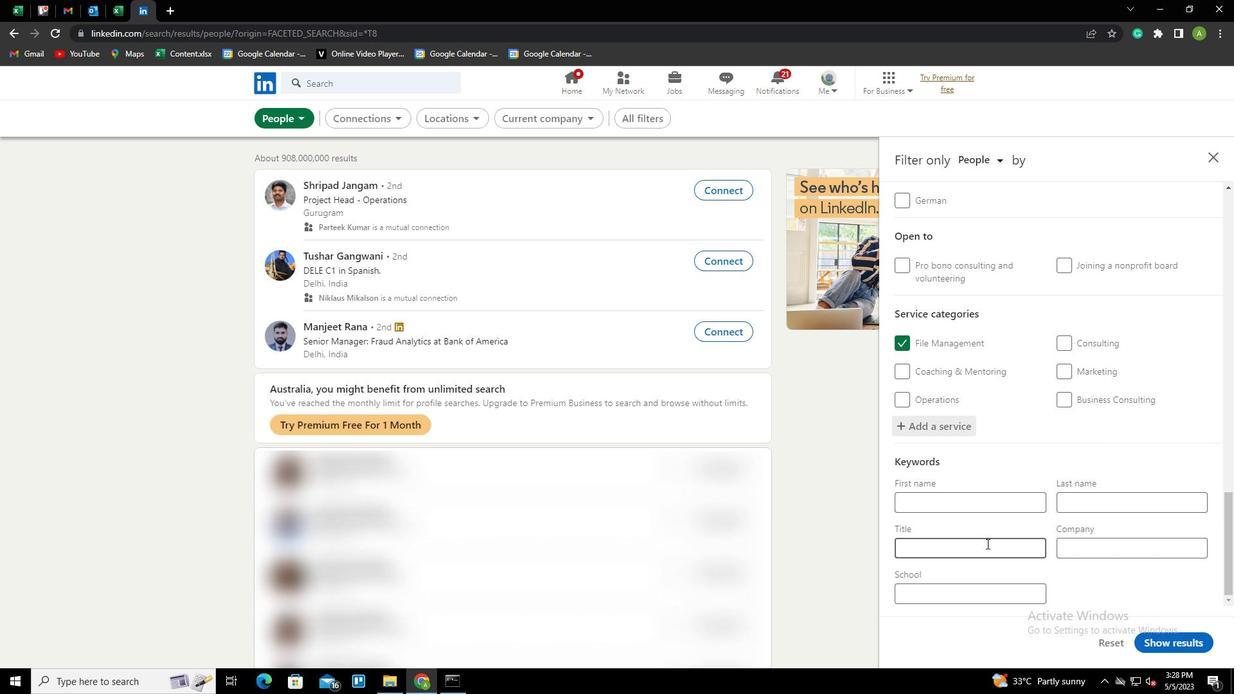 
Action: Mouse pressed left at (986, 545)
Screenshot: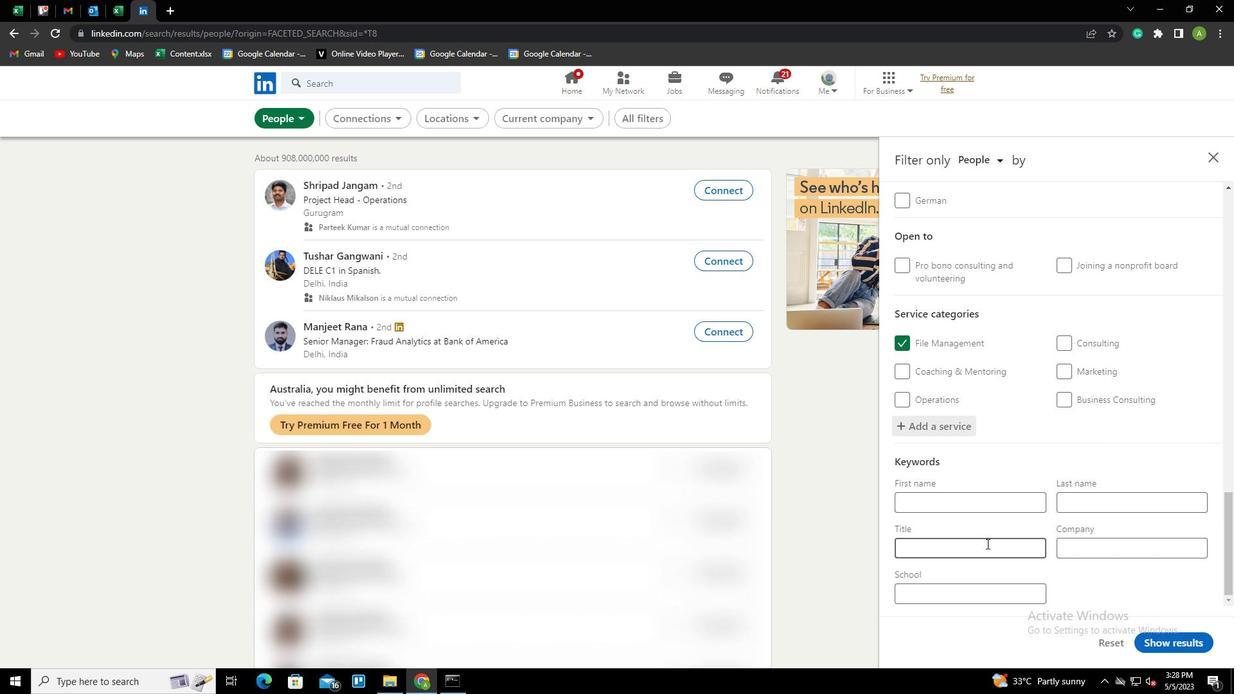 
Action: Key pressed <Key.shift><Key.shift>MEDICAL<Key.space><Key.shift>ADMINISTRATOR
Screenshot: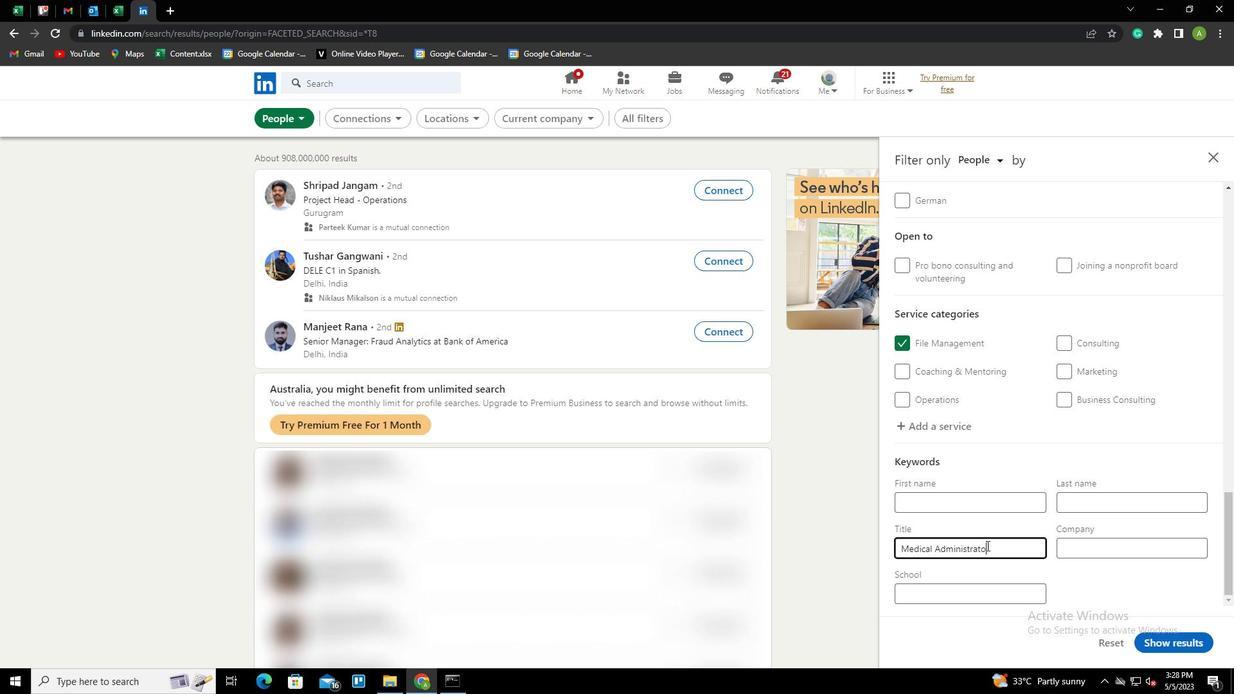 
Action: Mouse moved to (1068, 586)
Screenshot: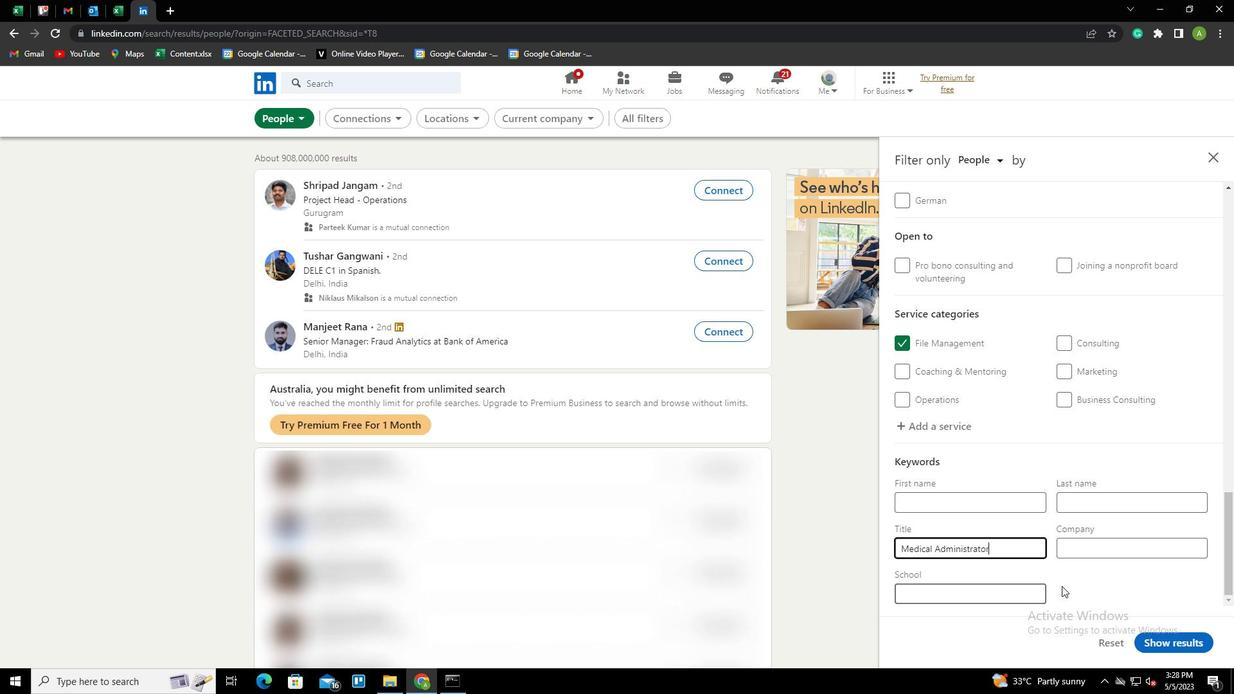 
Action: Mouse pressed left at (1068, 586)
Screenshot: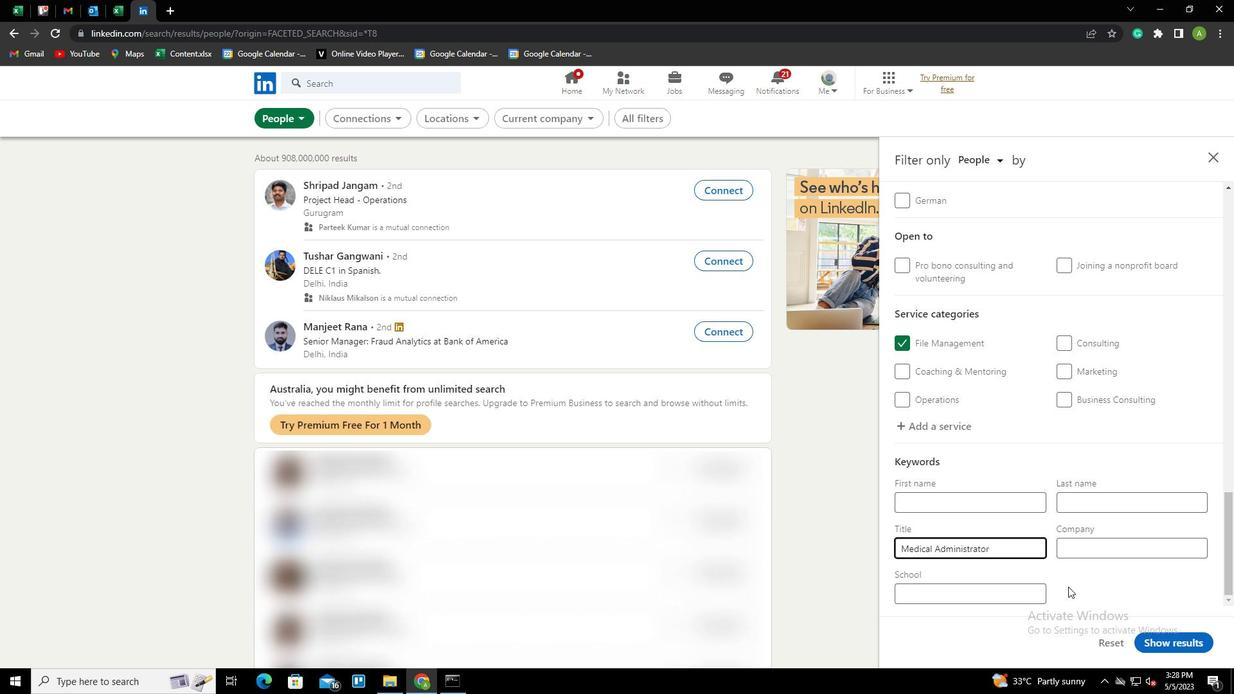 
Action: Mouse moved to (1154, 638)
Screenshot: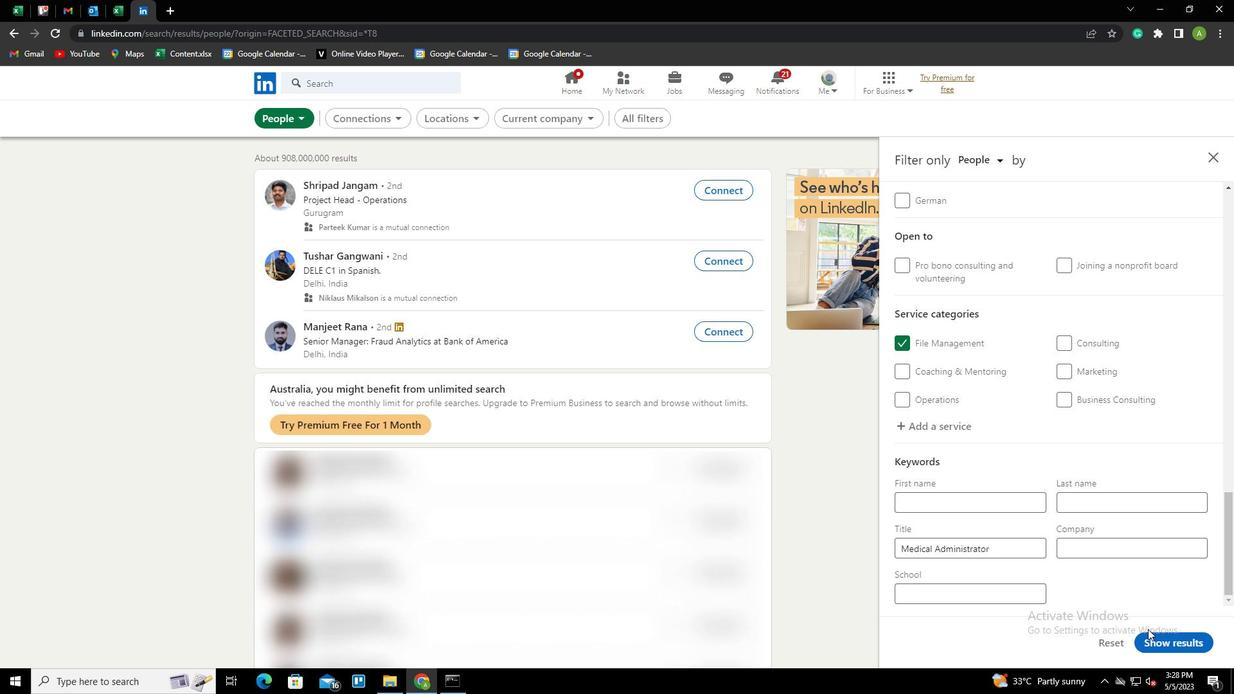 
Action: Mouse pressed left at (1154, 638)
Screenshot: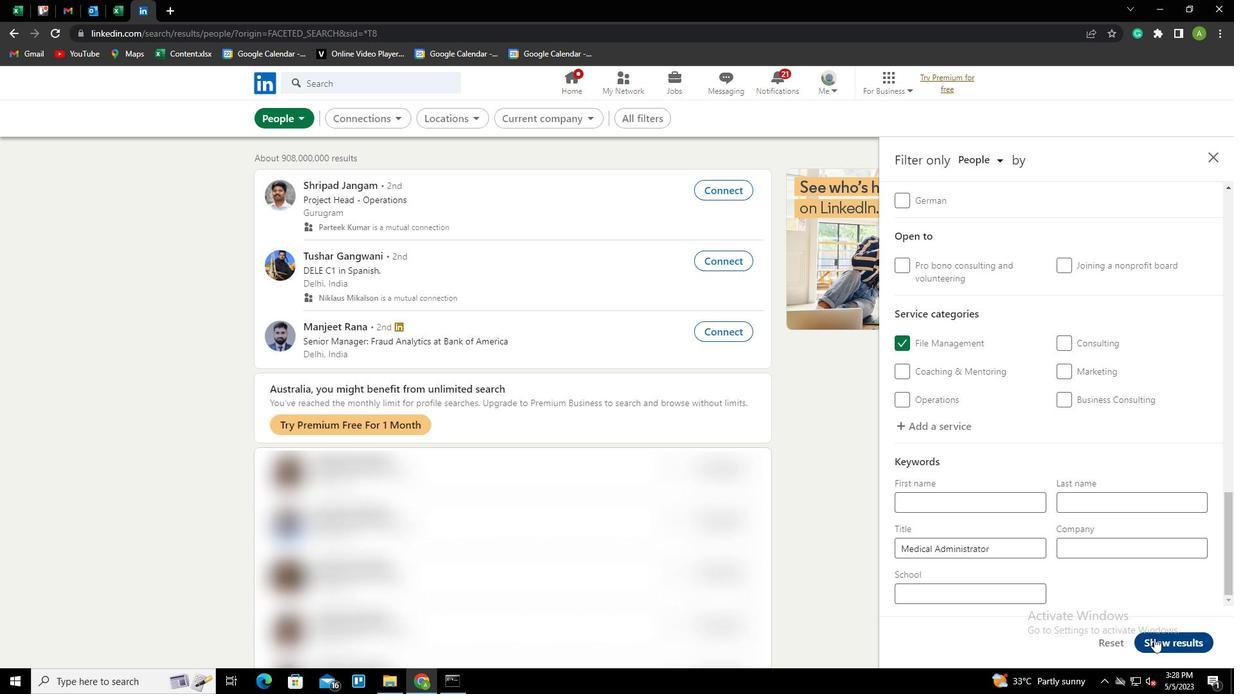
